 Task: Send an email with the signature Kiera Campbell with the subject Request for feedback on a media kit and the message Could you please provide a breakdown of the project communication plan? from softage.3@softage.net to softage.1@softage.net with an attached audio file Soundtrack.mp3 and move the email from Sent Items to the folder Quality control
Action: Mouse moved to (309, 346)
Screenshot: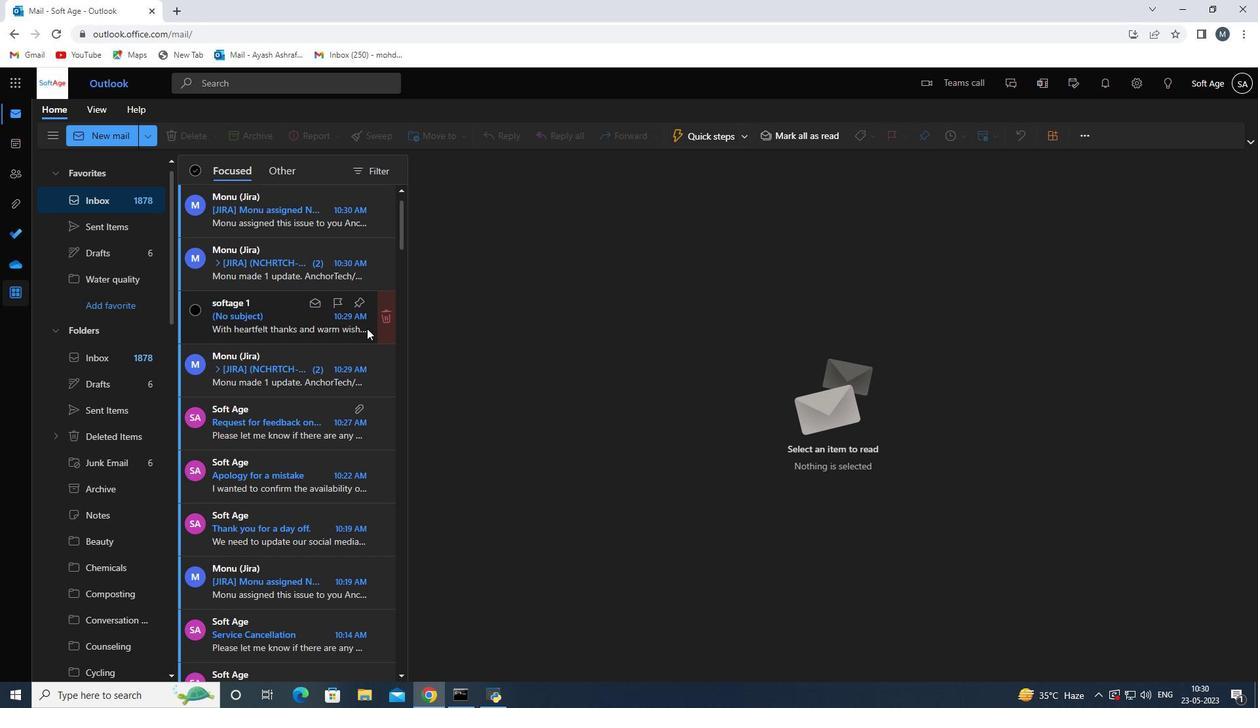 
Action: Mouse scrolled (309, 347) with delta (0, 0)
Screenshot: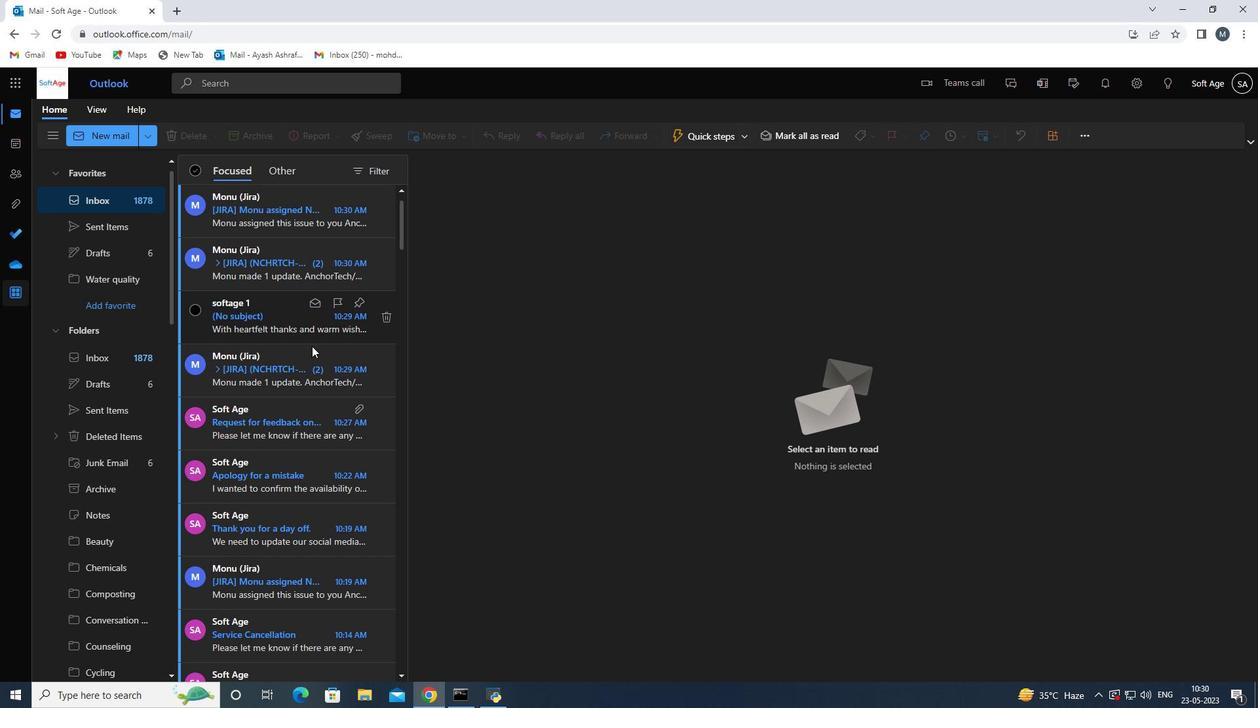 
Action: Mouse moved to (304, 340)
Screenshot: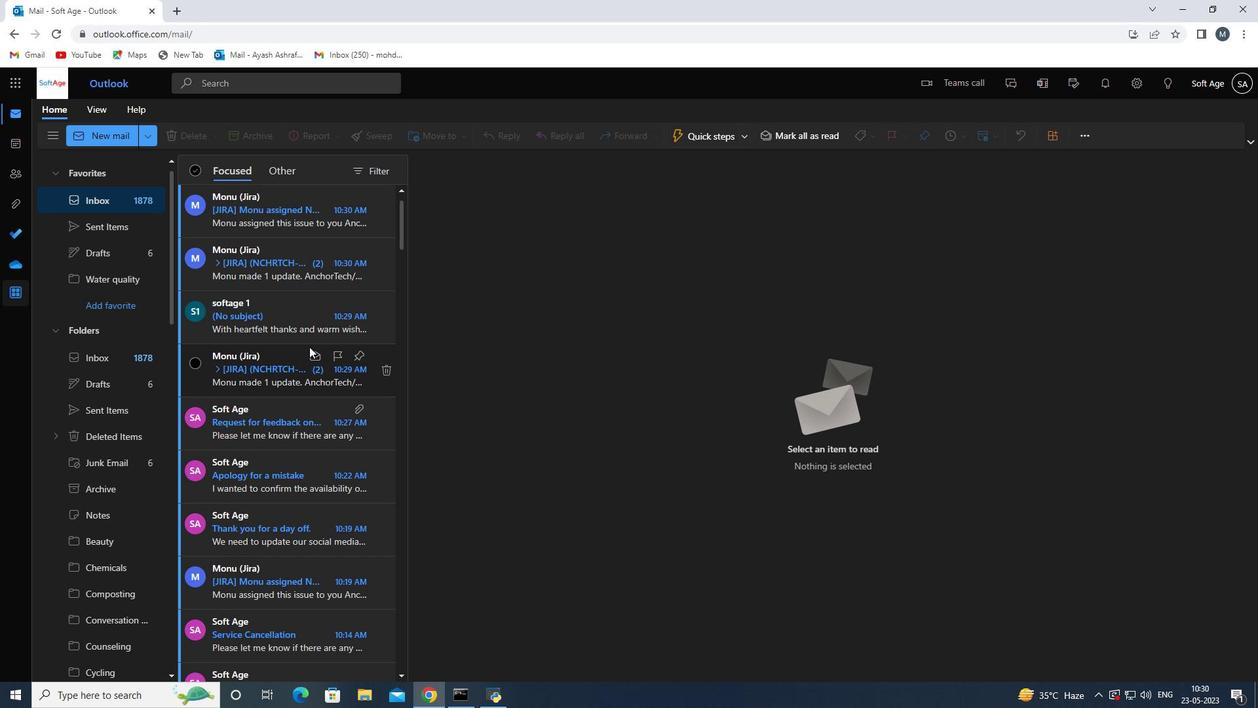 
Action: Mouse scrolled (309, 347) with delta (0, 0)
Screenshot: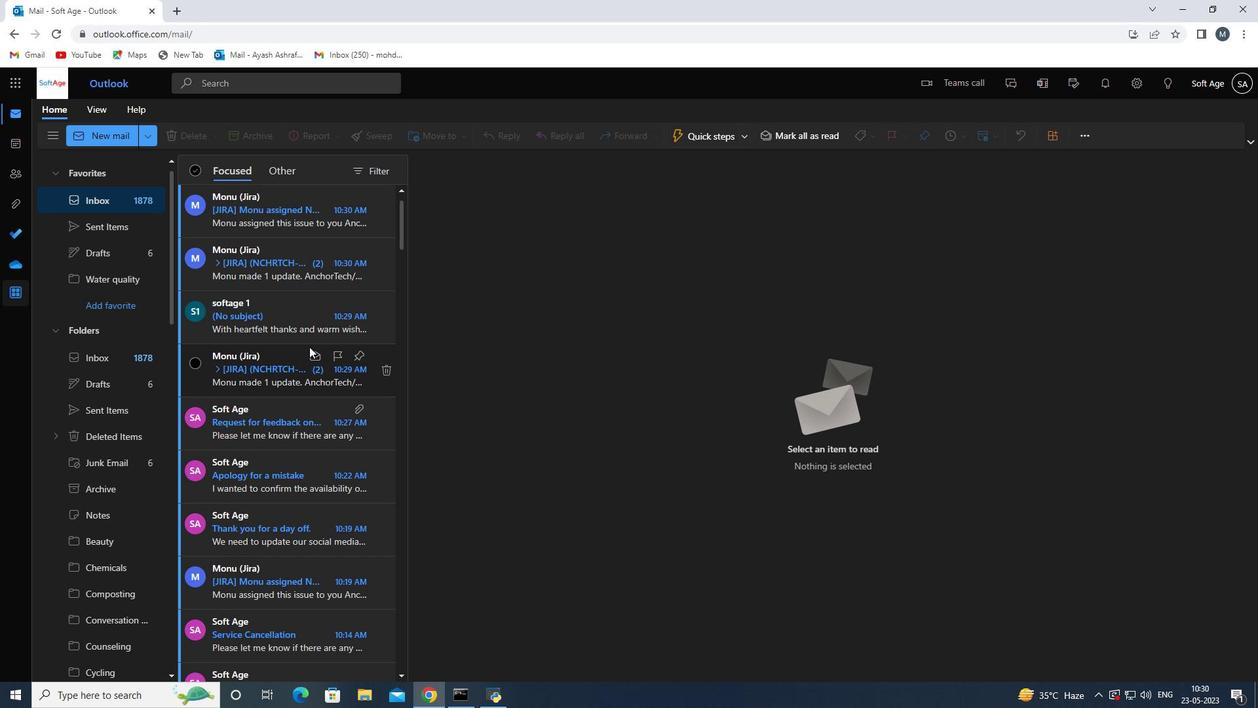 
Action: Mouse moved to (293, 323)
Screenshot: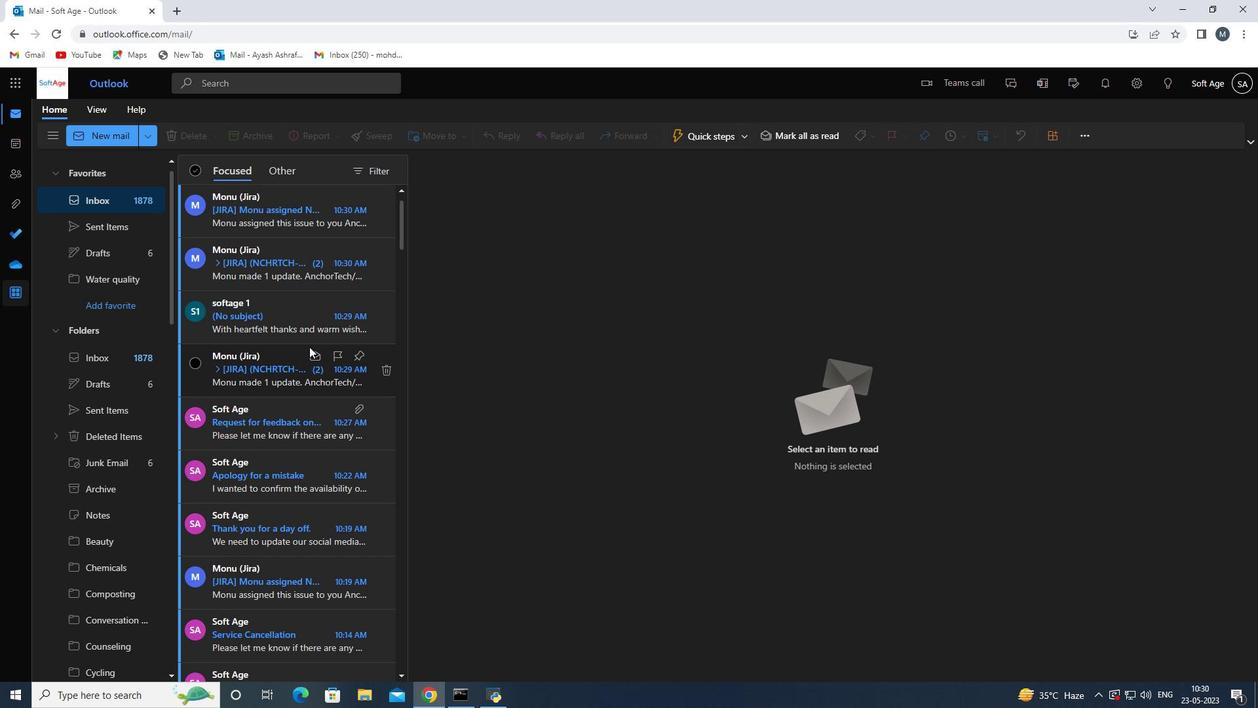 
Action: Mouse scrolled (309, 347) with delta (0, 0)
Screenshot: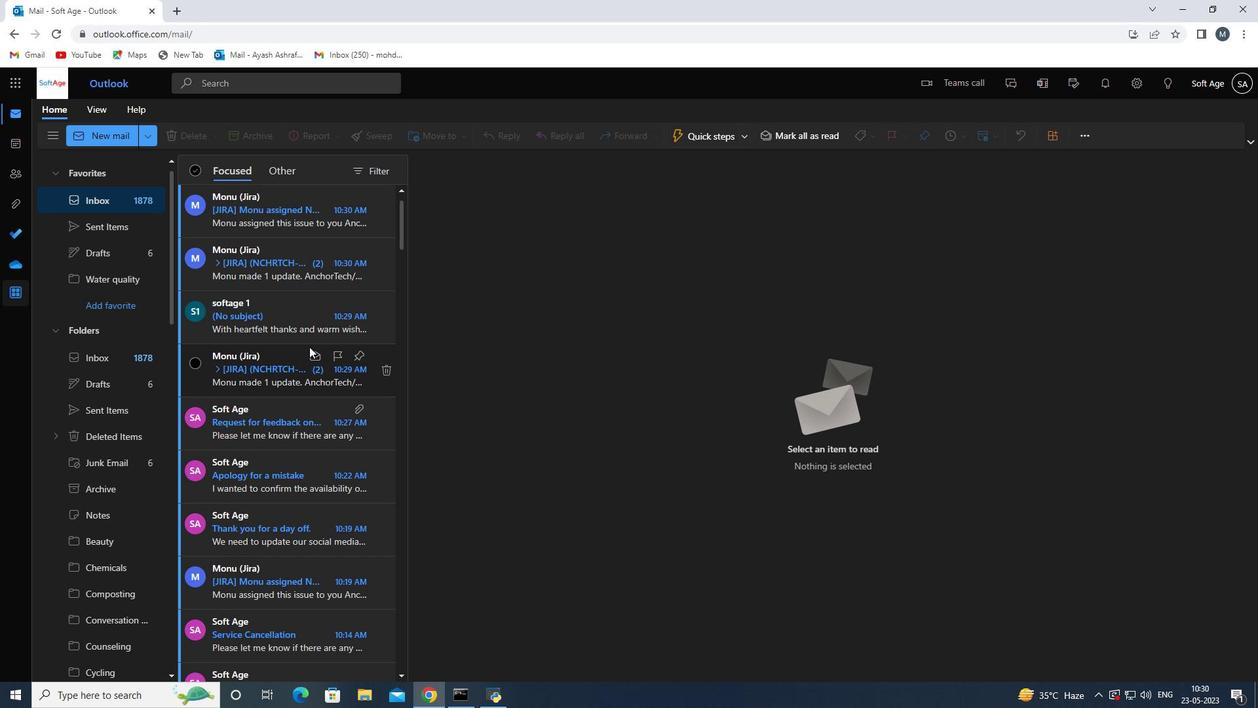 
Action: Mouse moved to (290, 319)
Screenshot: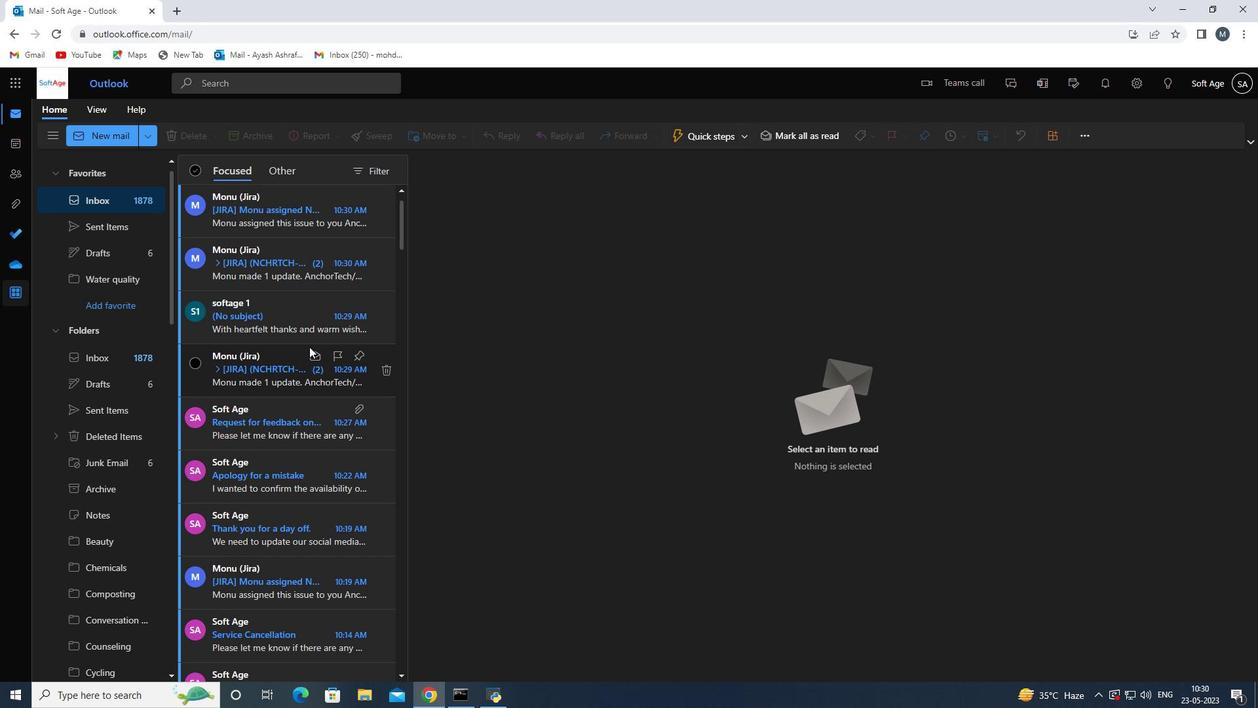 
Action: Mouse scrolled (309, 347) with delta (0, 0)
Screenshot: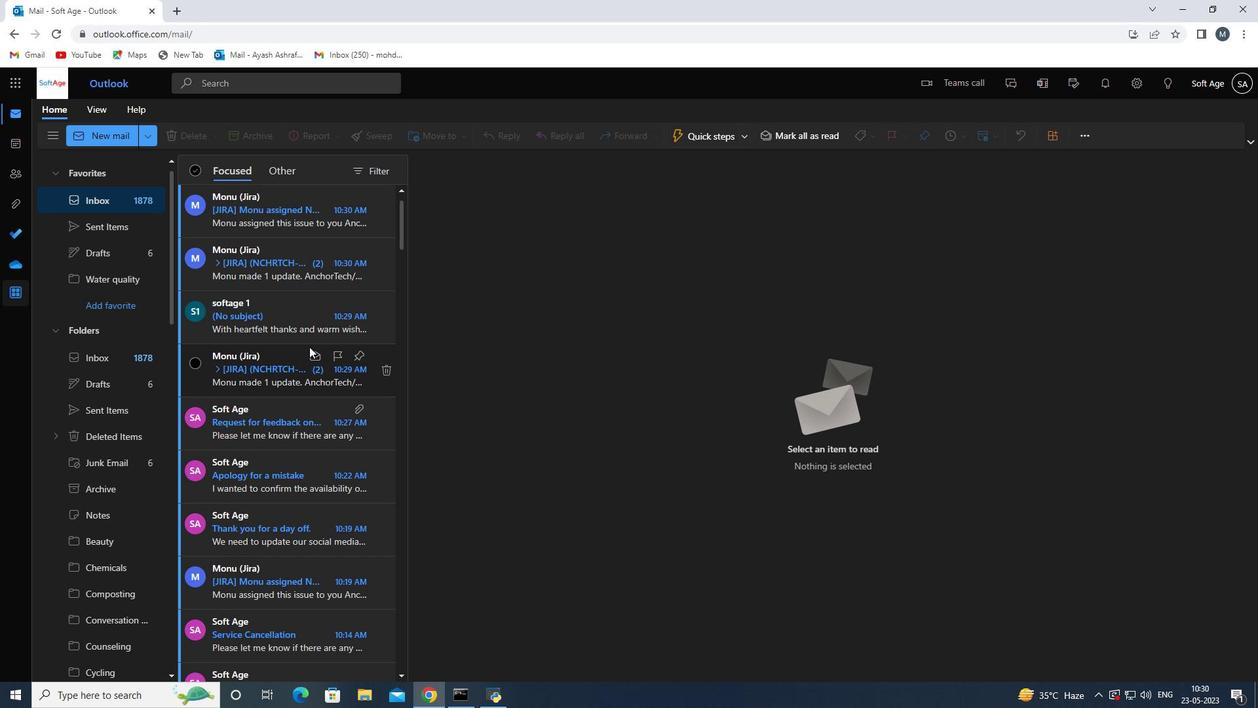 
Action: Mouse moved to (286, 317)
Screenshot: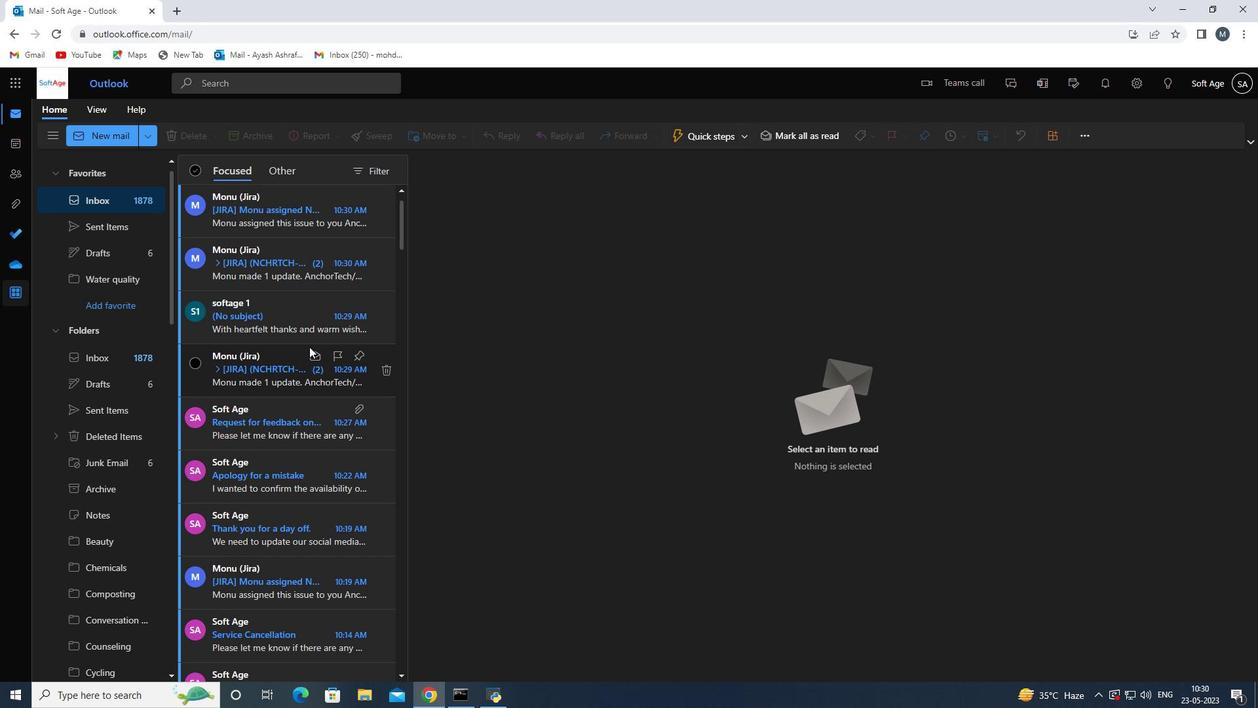 
Action: Mouse scrolled (309, 347) with delta (0, 0)
Screenshot: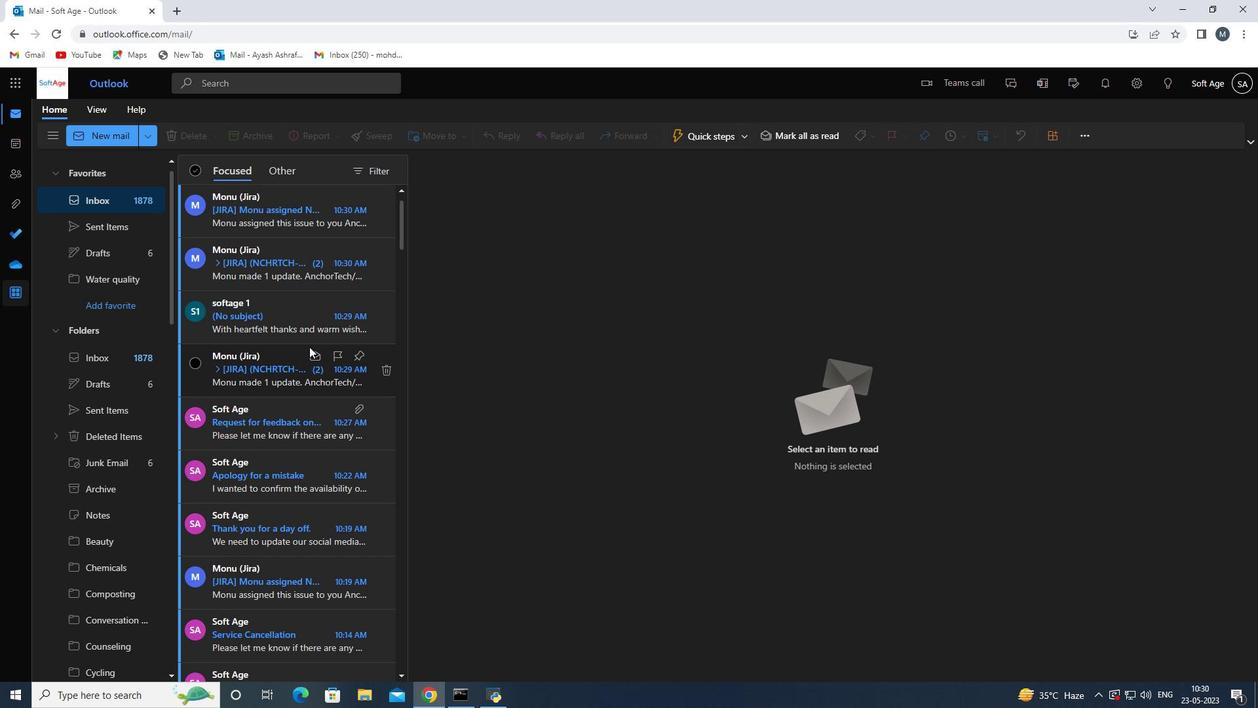 
Action: Mouse moved to (112, 137)
Screenshot: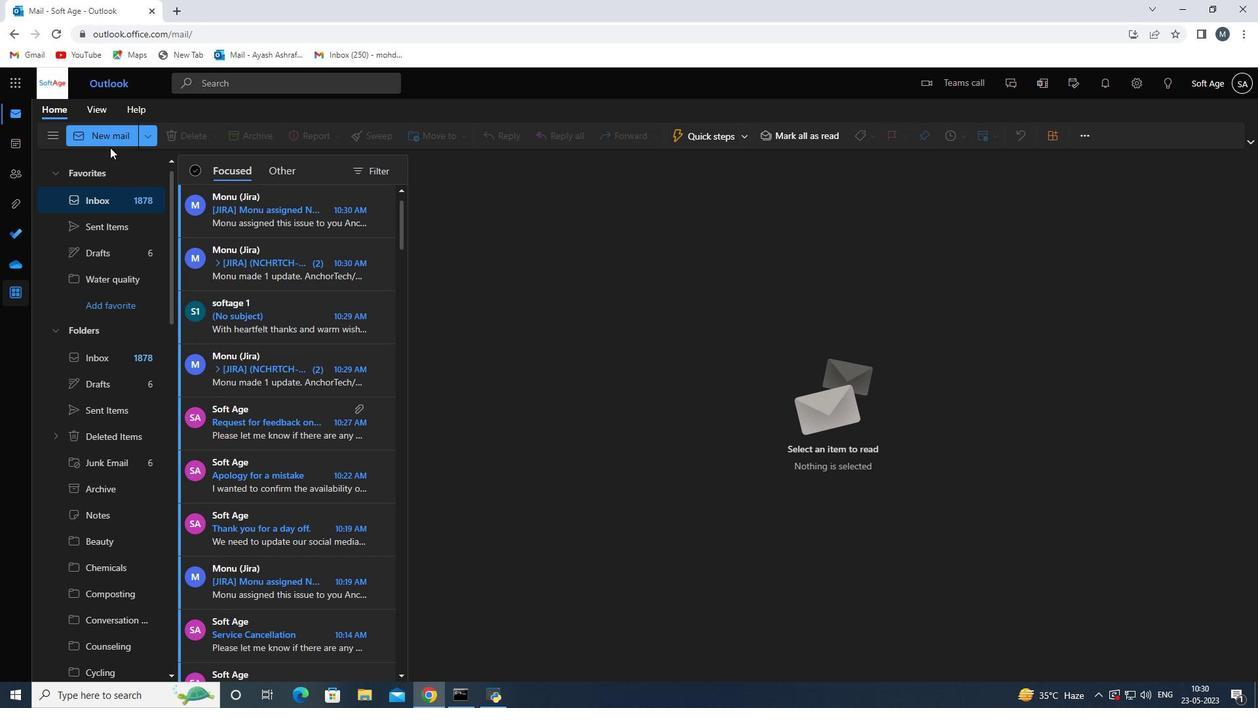 
Action: Mouse pressed left at (112, 137)
Screenshot: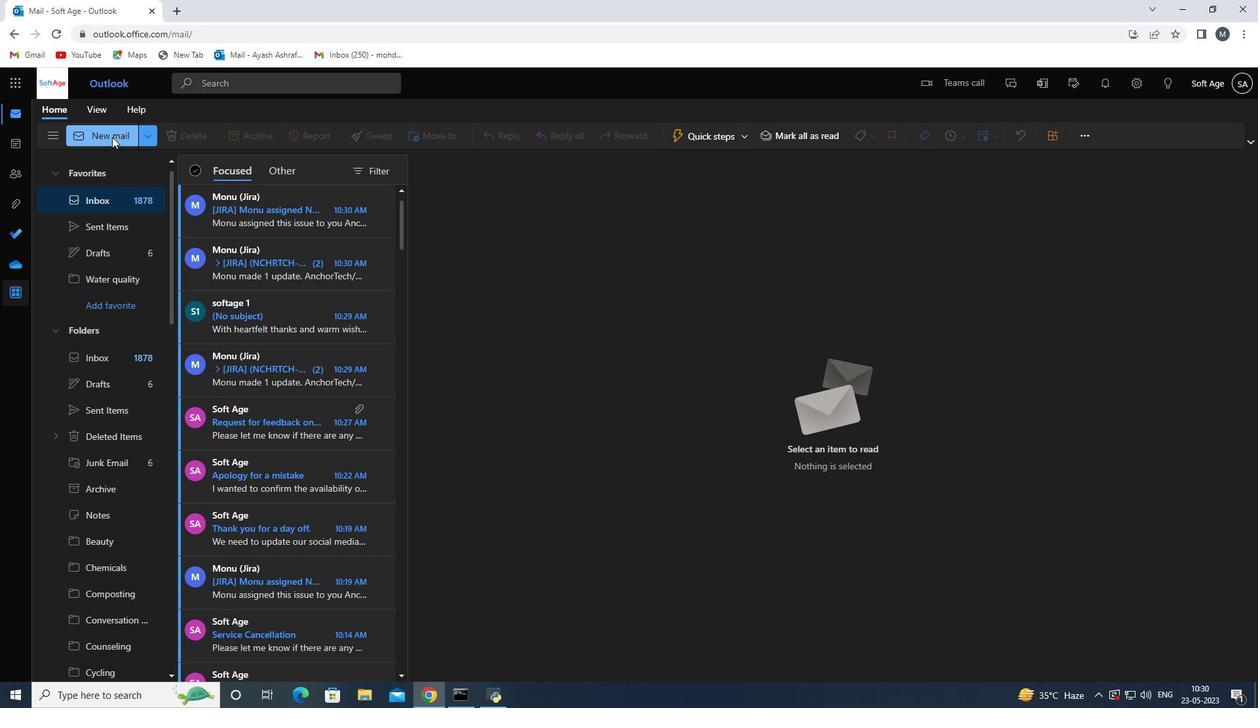 
Action: Mouse moved to (885, 136)
Screenshot: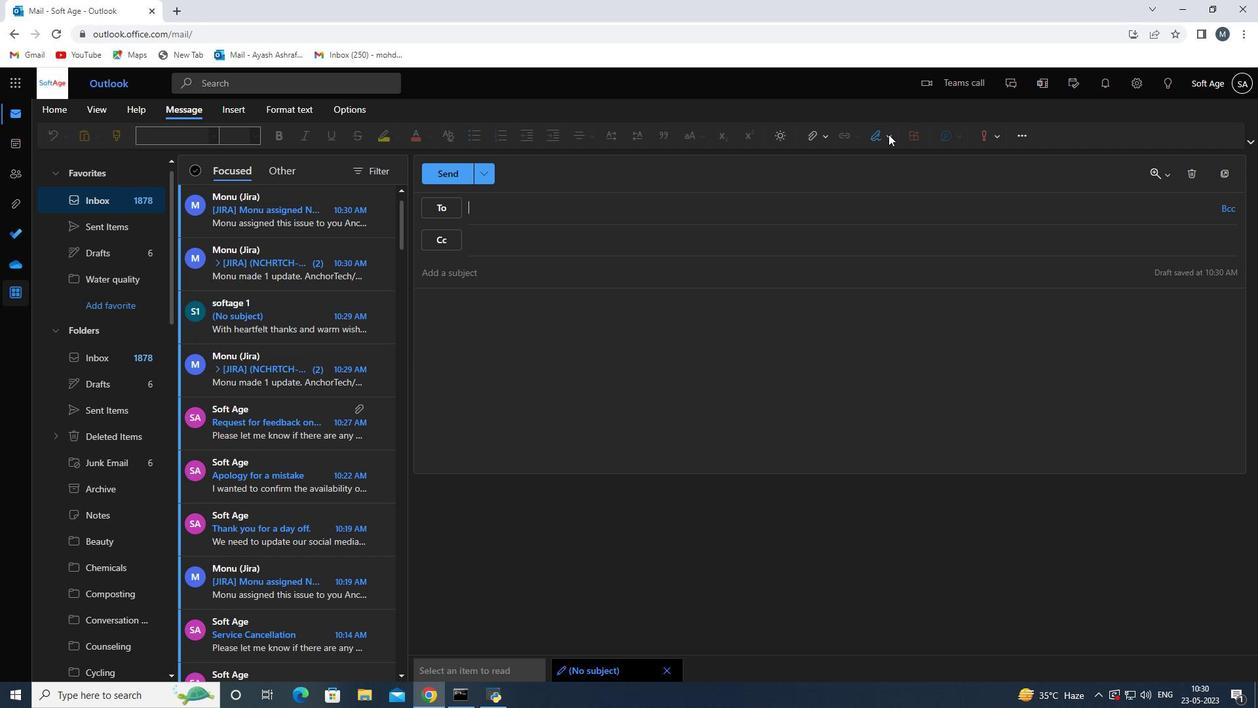 
Action: Mouse pressed left at (885, 136)
Screenshot: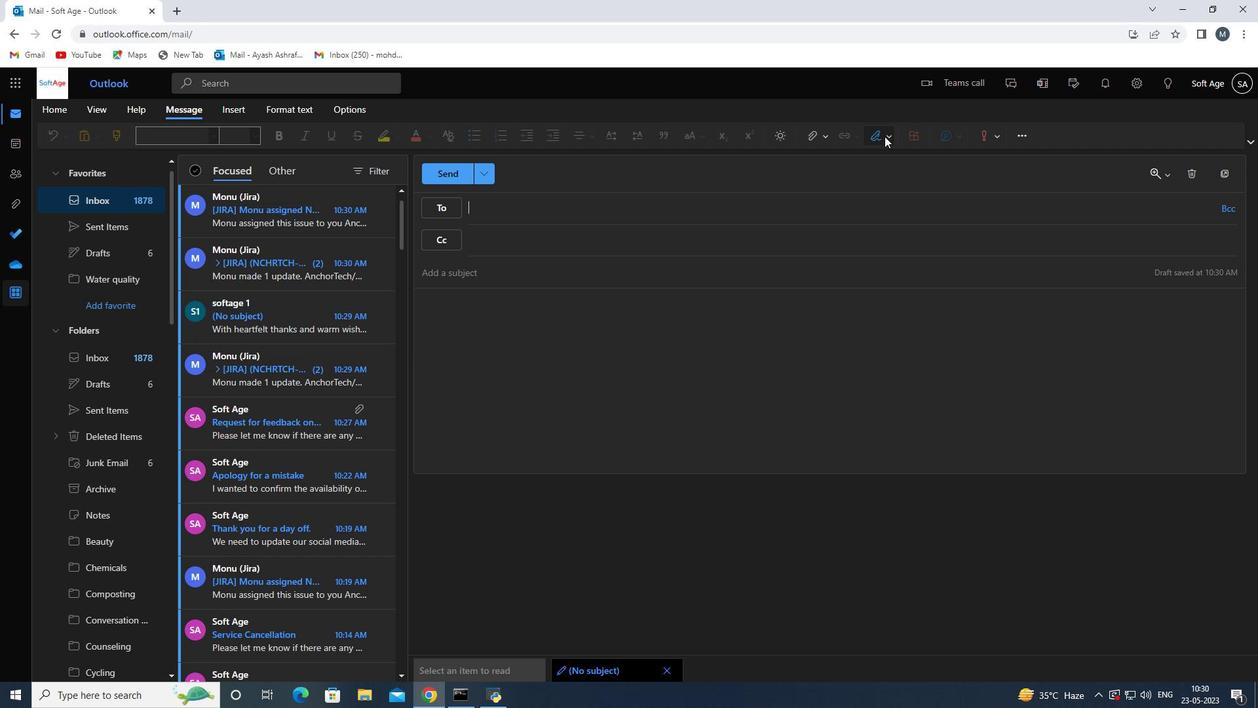 
Action: Mouse moved to (858, 191)
Screenshot: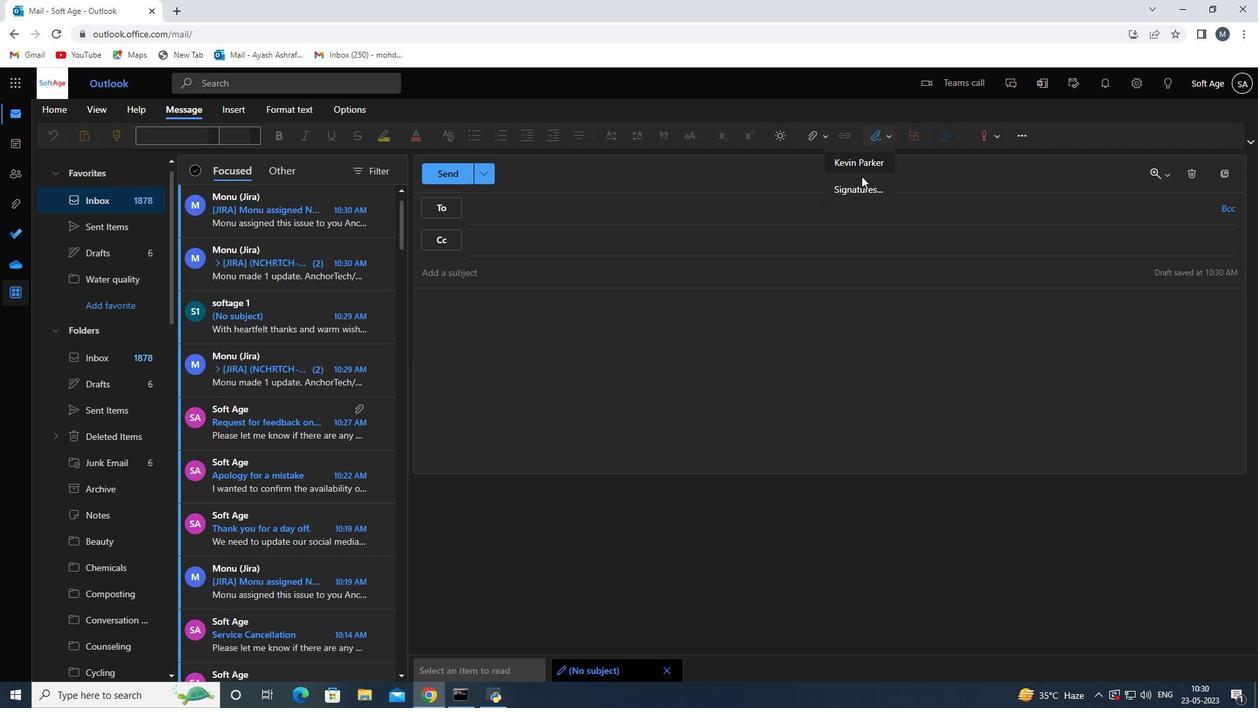
Action: Mouse pressed left at (858, 191)
Screenshot: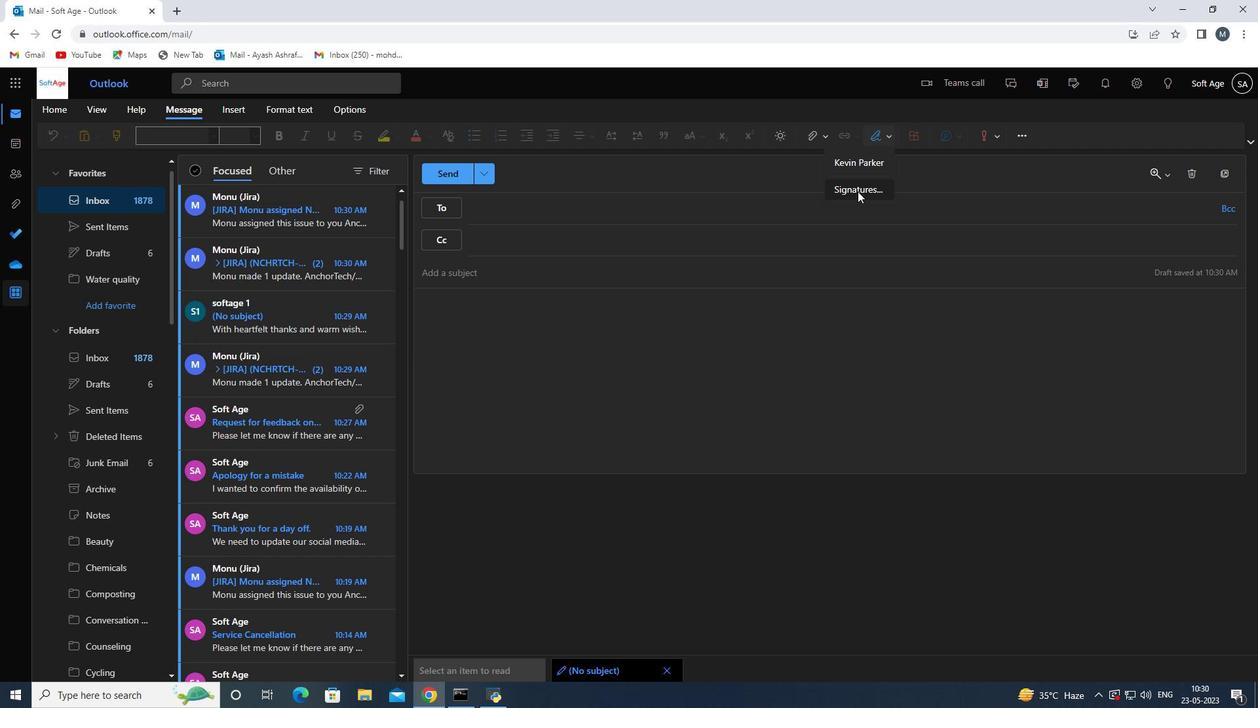 
Action: Mouse moved to (880, 247)
Screenshot: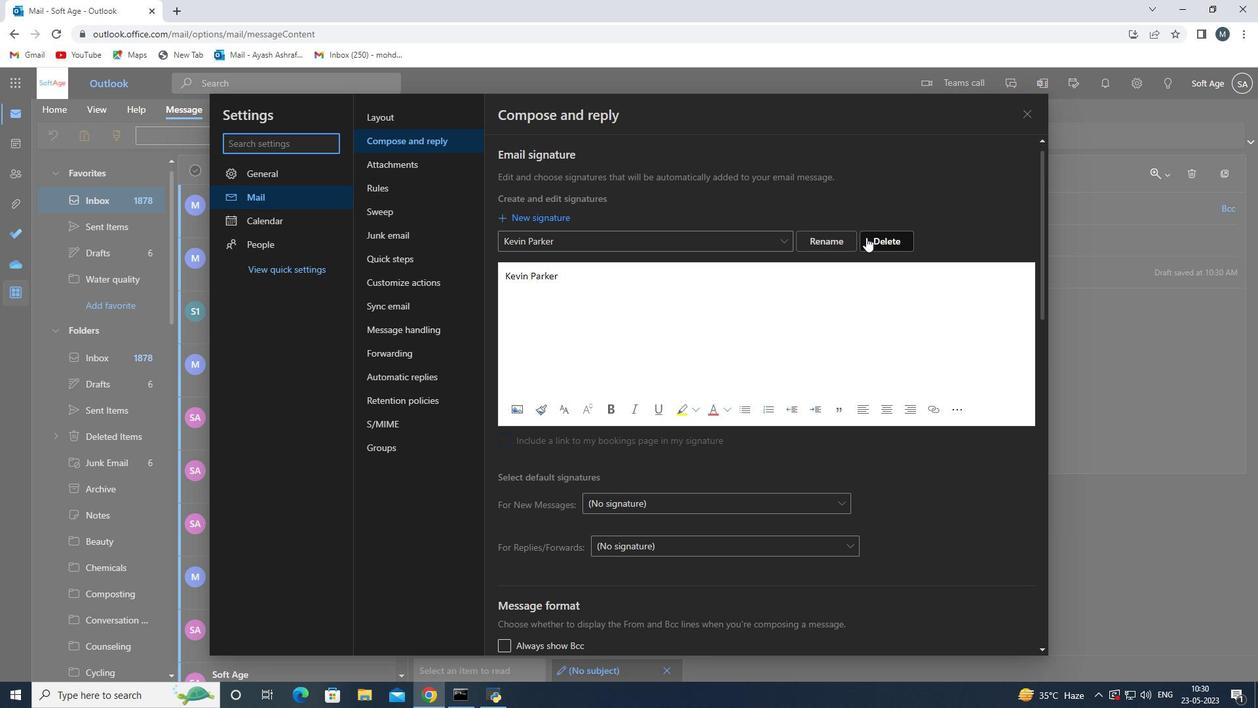 
Action: Mouse pressed left at (880, 247)
Screenshot: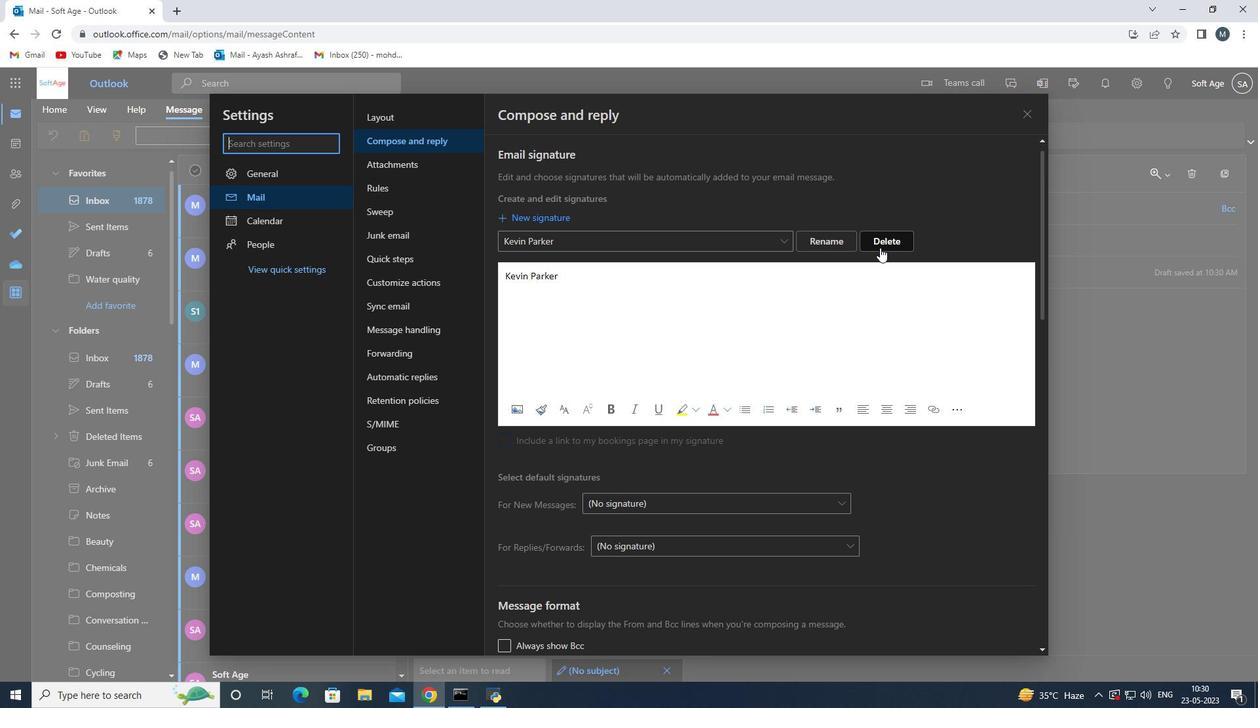 
Action: Mouse moved to (647, 246)
Screenshot: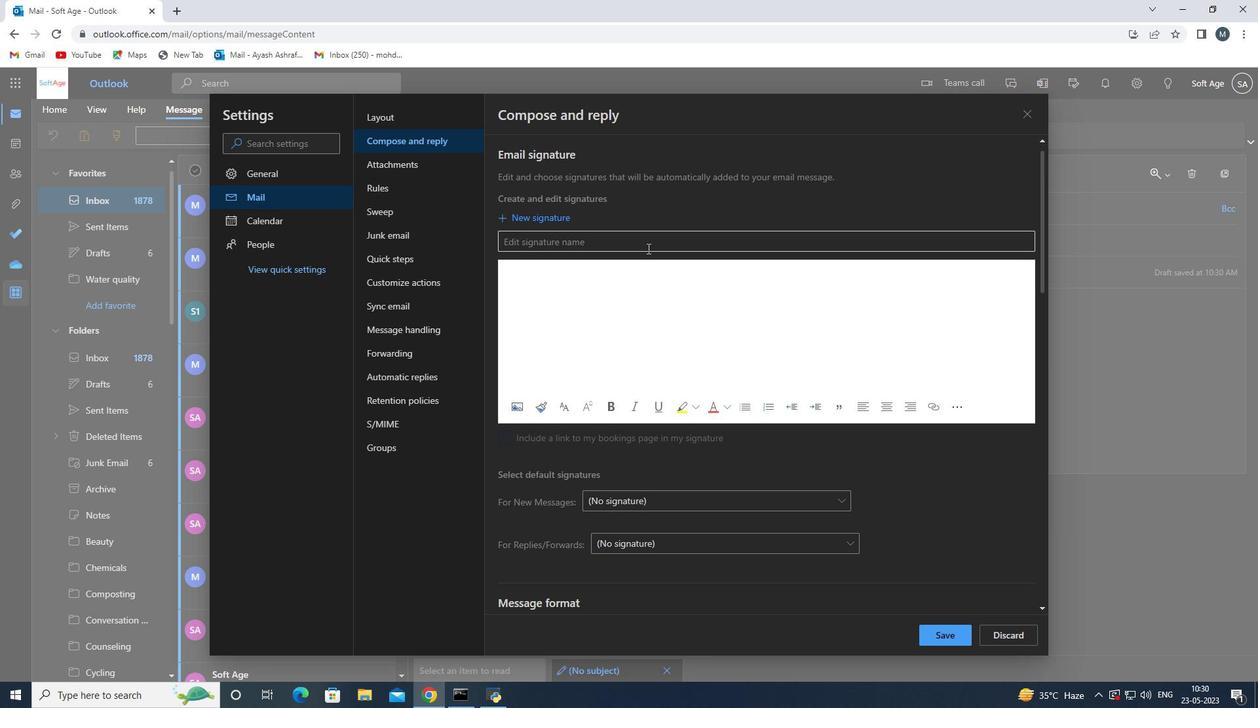 
Action: Mouse pressed left at (647, 246)
Screenshot: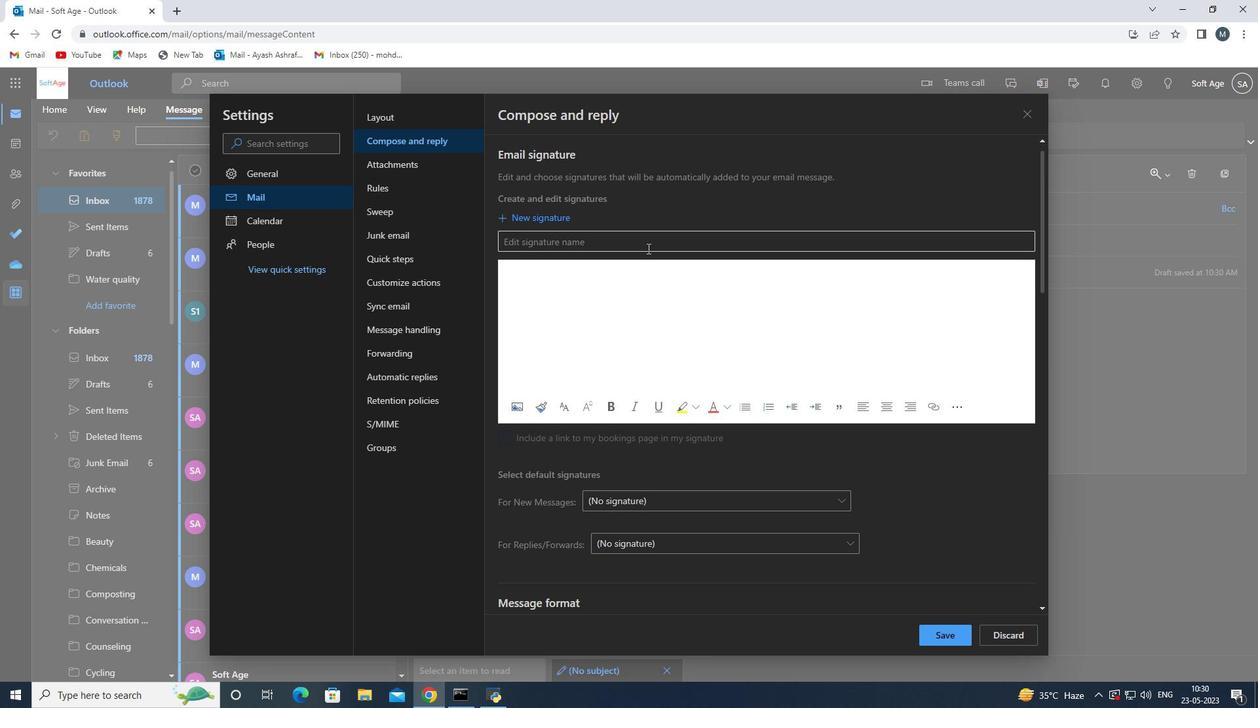 
Action: Key pressed <Key.shift>Kiera<Key.space><Key.shift><Key.shift>Campbell
Screenshot: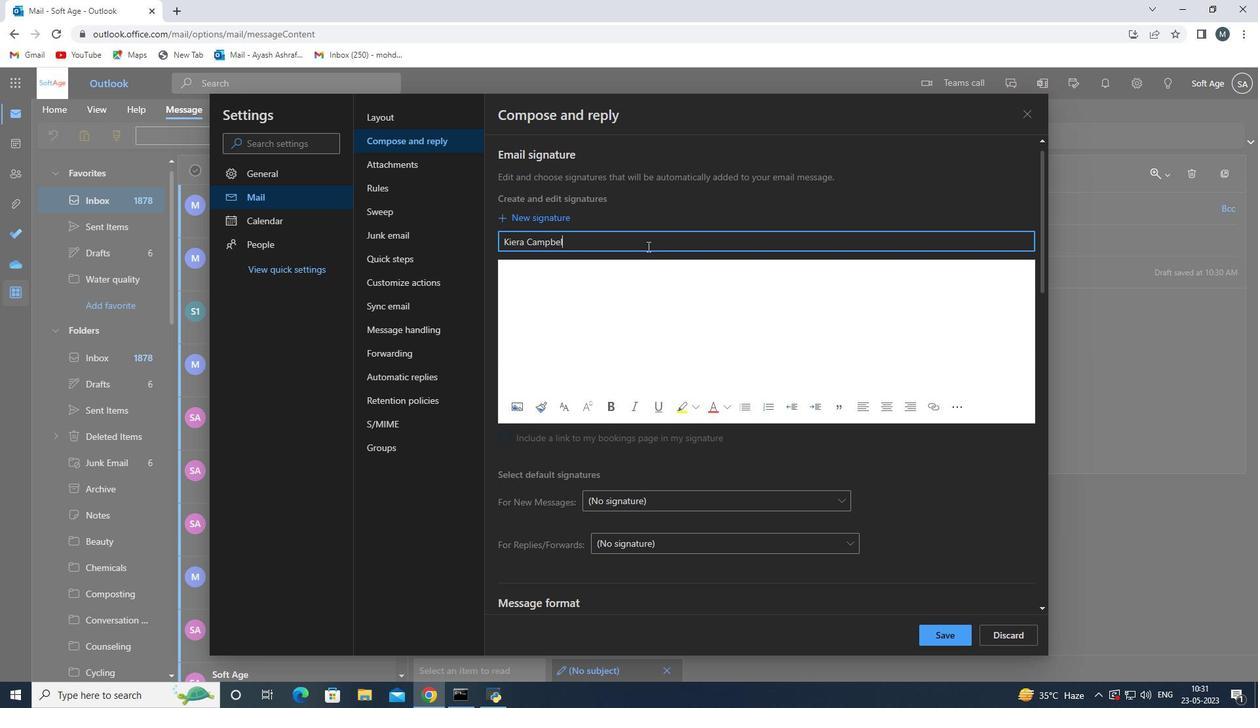 
Action: Mouse moved to (623, 279)
Screenshot: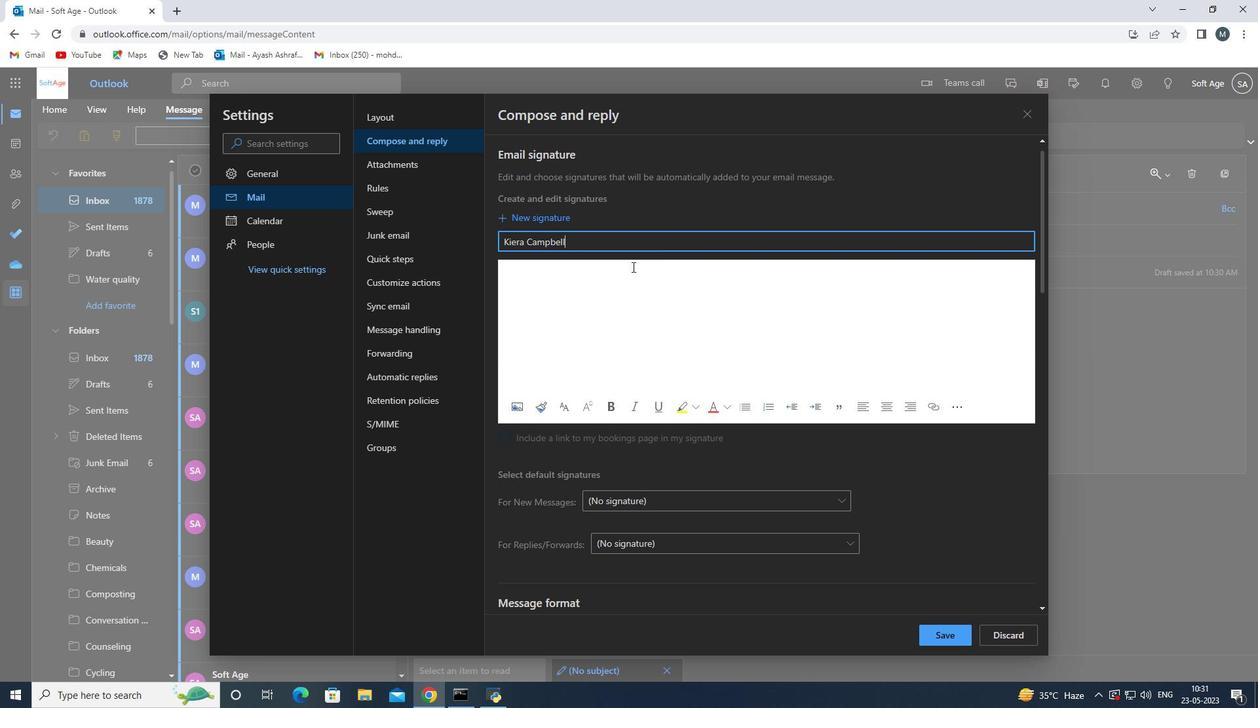 
Action: Mouse pressed left at (623, 279)
Screenshot: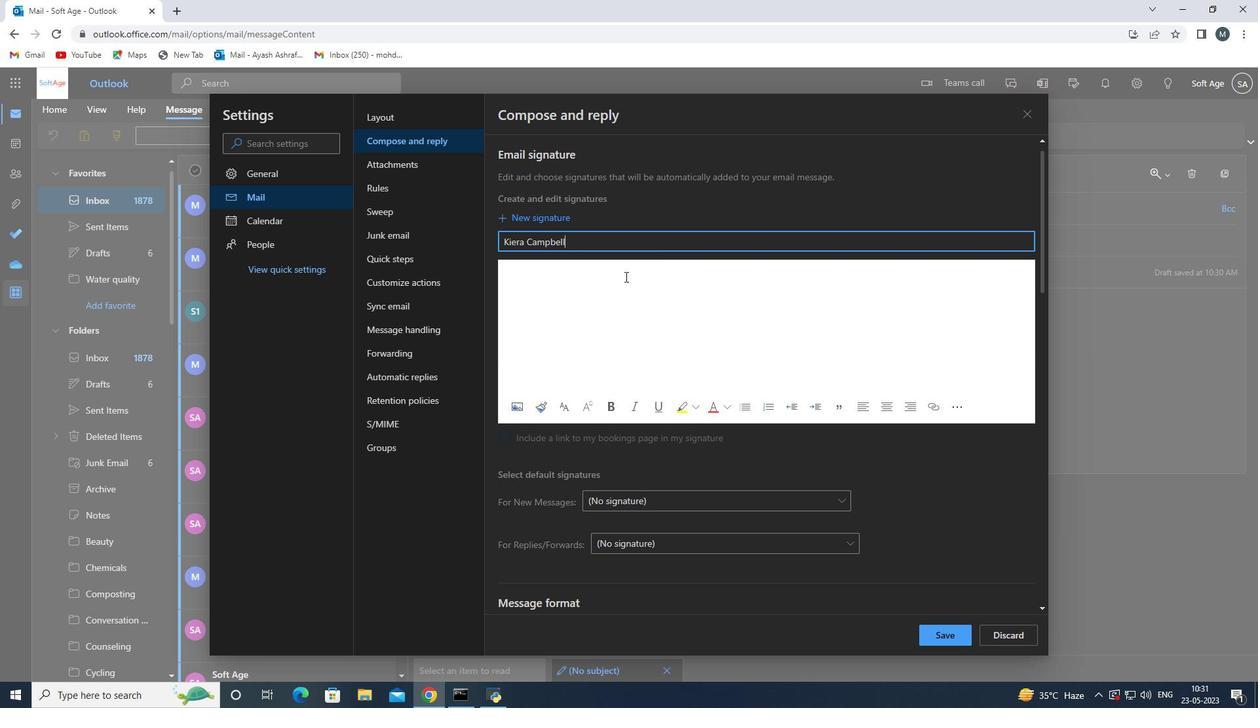 
Action: Mouse moved to (619, 281)
Screenshot: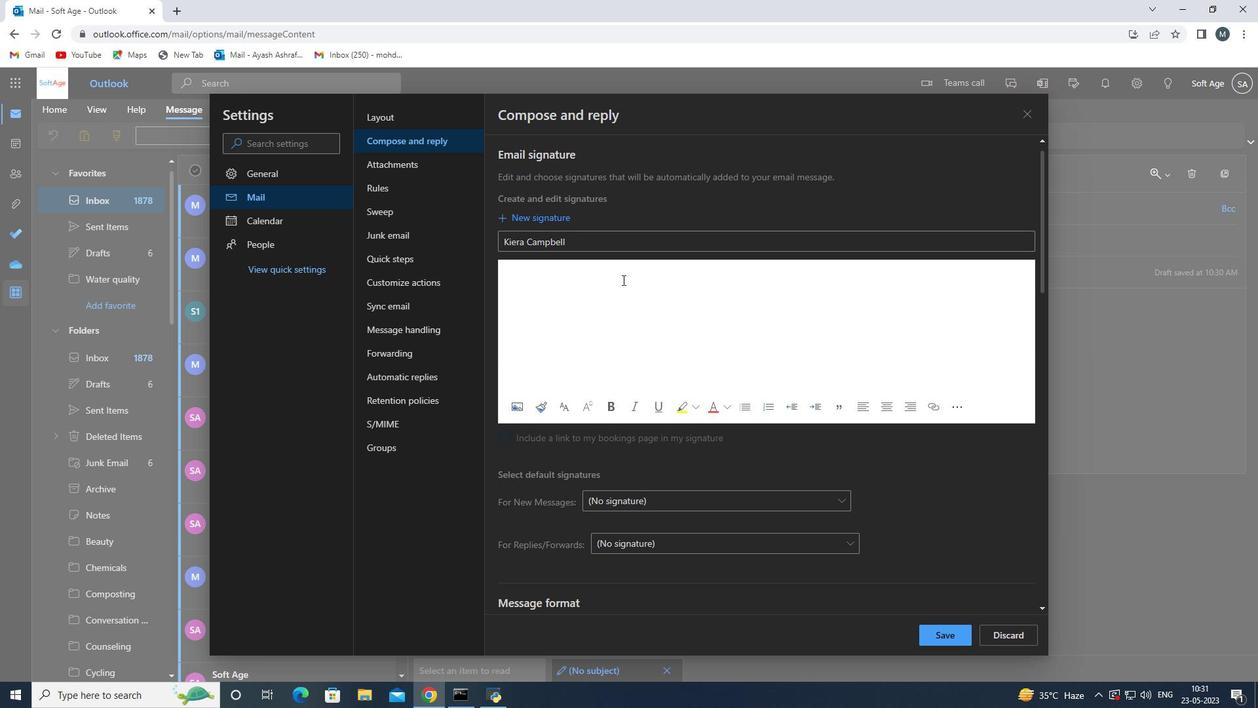 
Action: Key pressed <Key.shift>Kiera<Key.space><Key.shift>Campbell
Screenshot: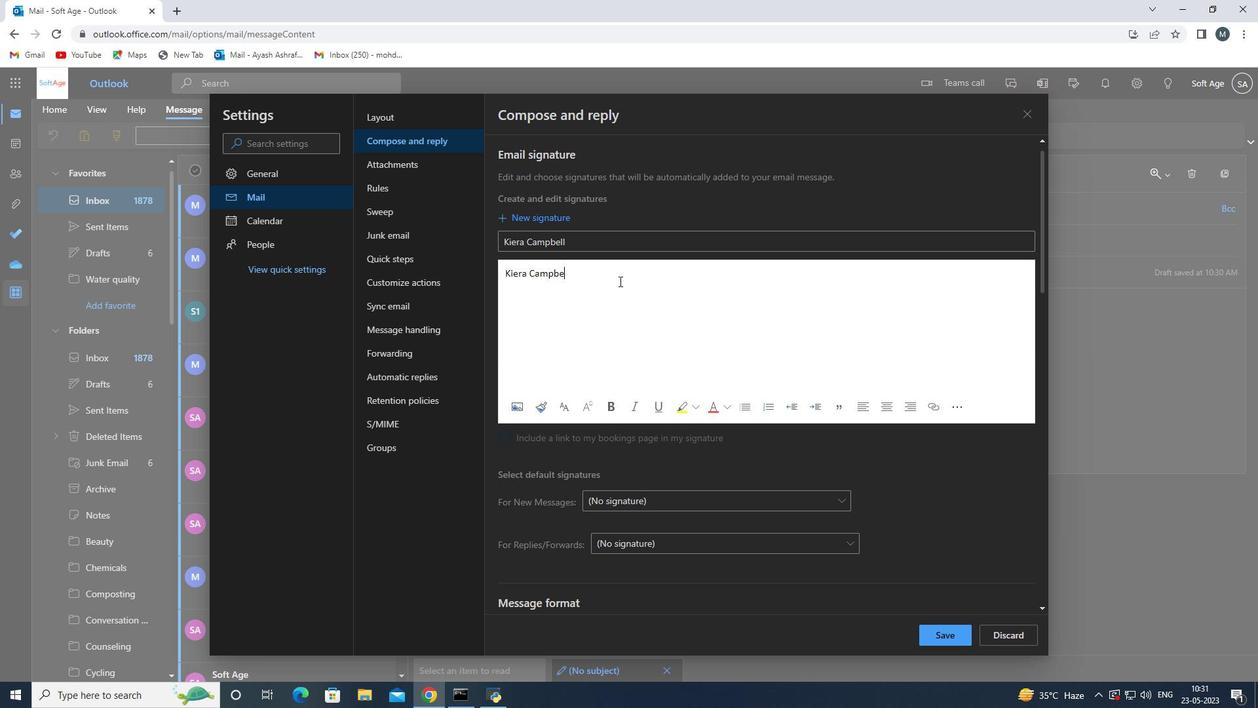 
Action: Mouse moved to (947, 642)
Screenshot: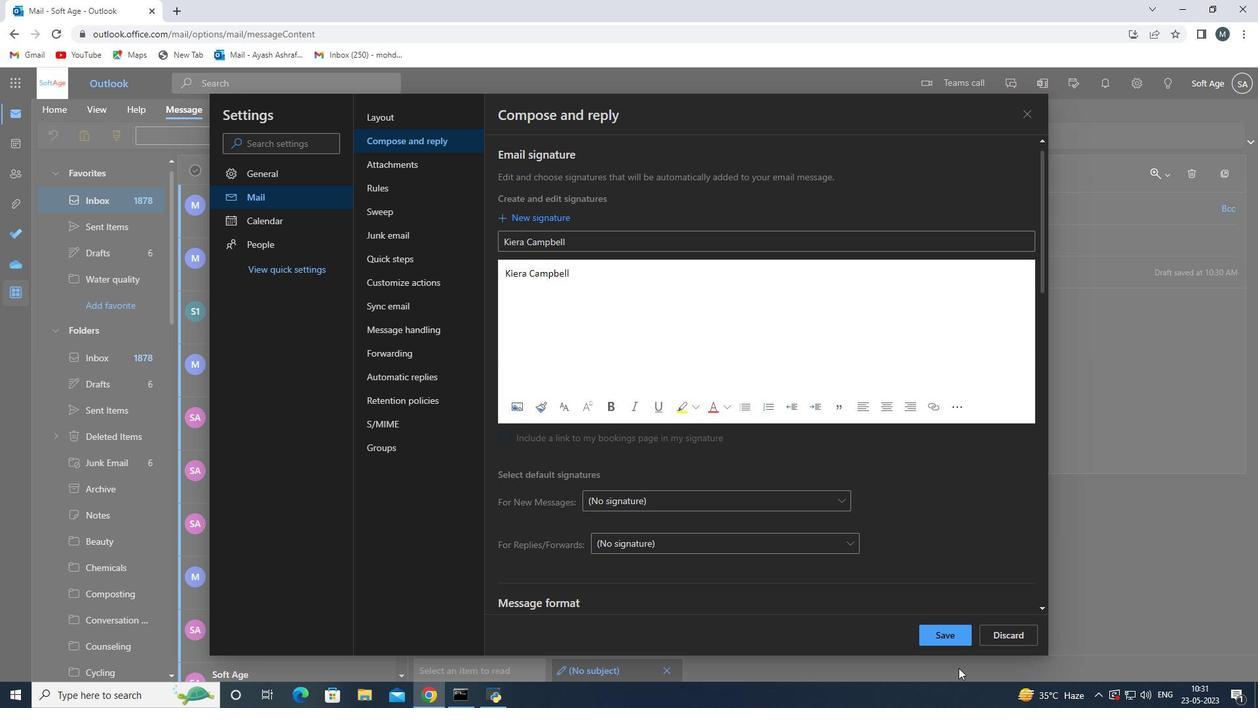 
Action: Mouse pressed left at (947, 642)
Screenshot: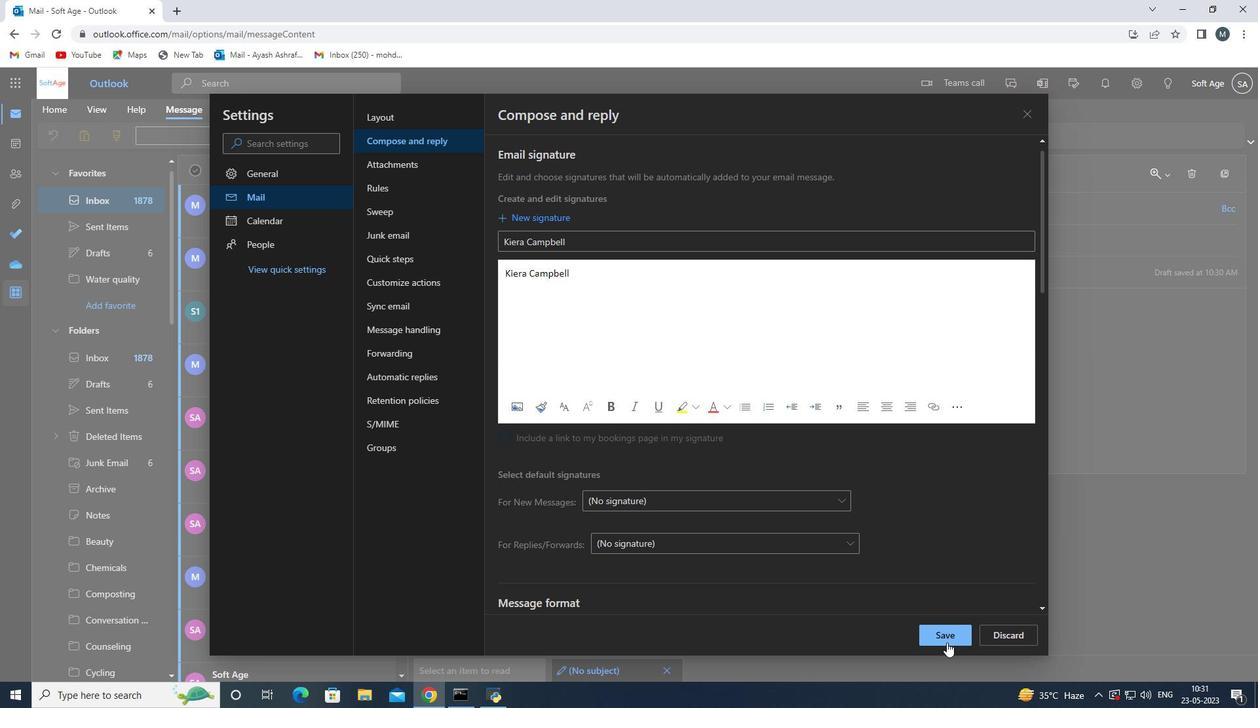 
Action: Mouse moved to (1033, 114)
Screenshot: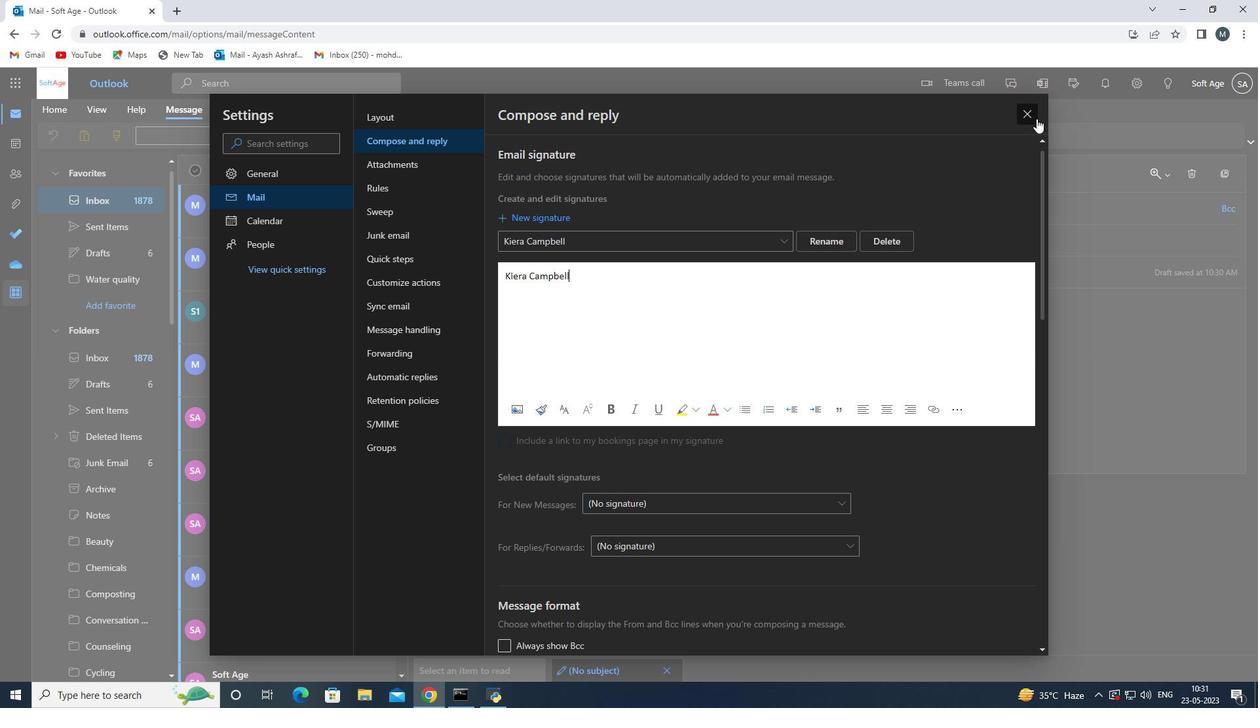 
Action: Mouse pressed left at (1033, 114)
Screenshot: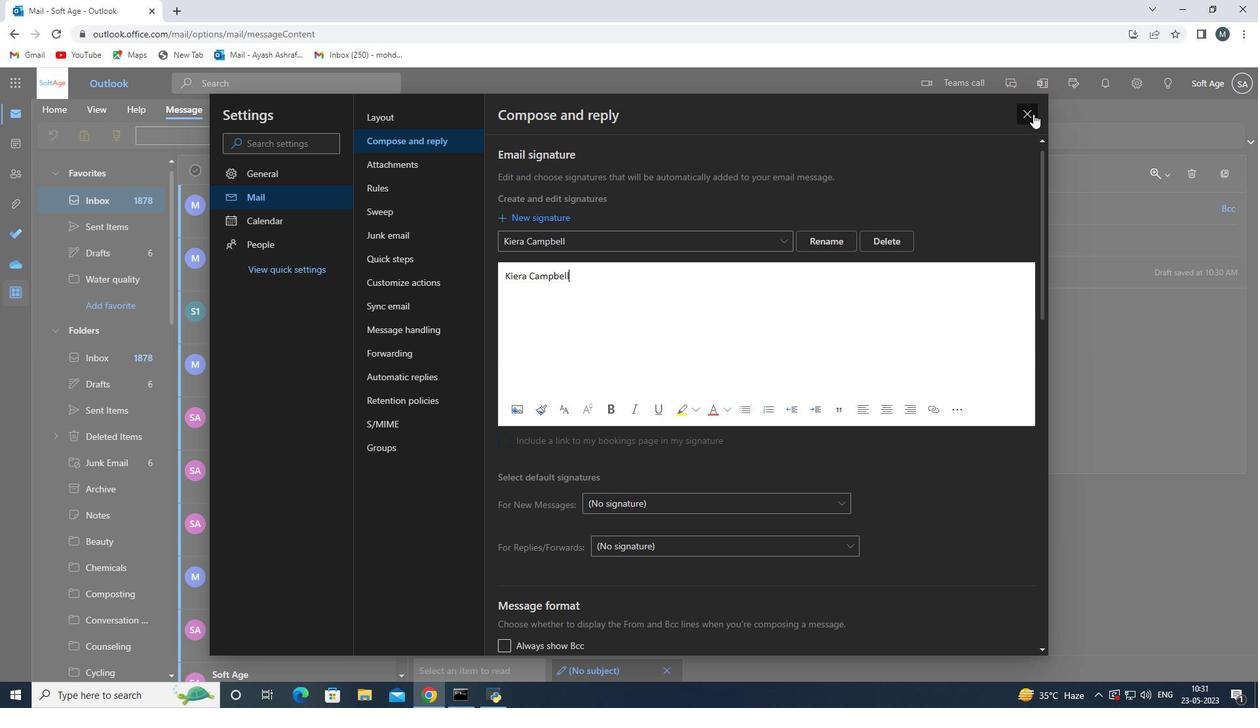 
Action: Mouse moved to (502, 277)
Screenshot: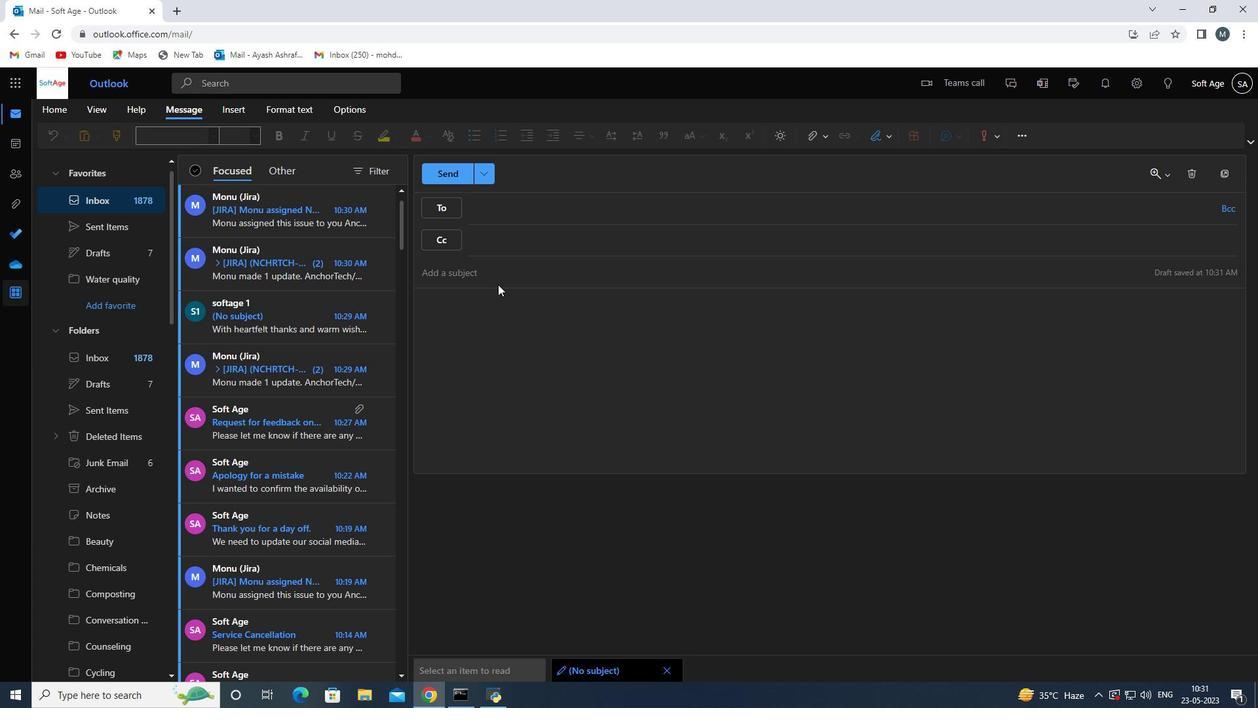 
Action: Mouse pressed left at (502, 277)
Screenshot: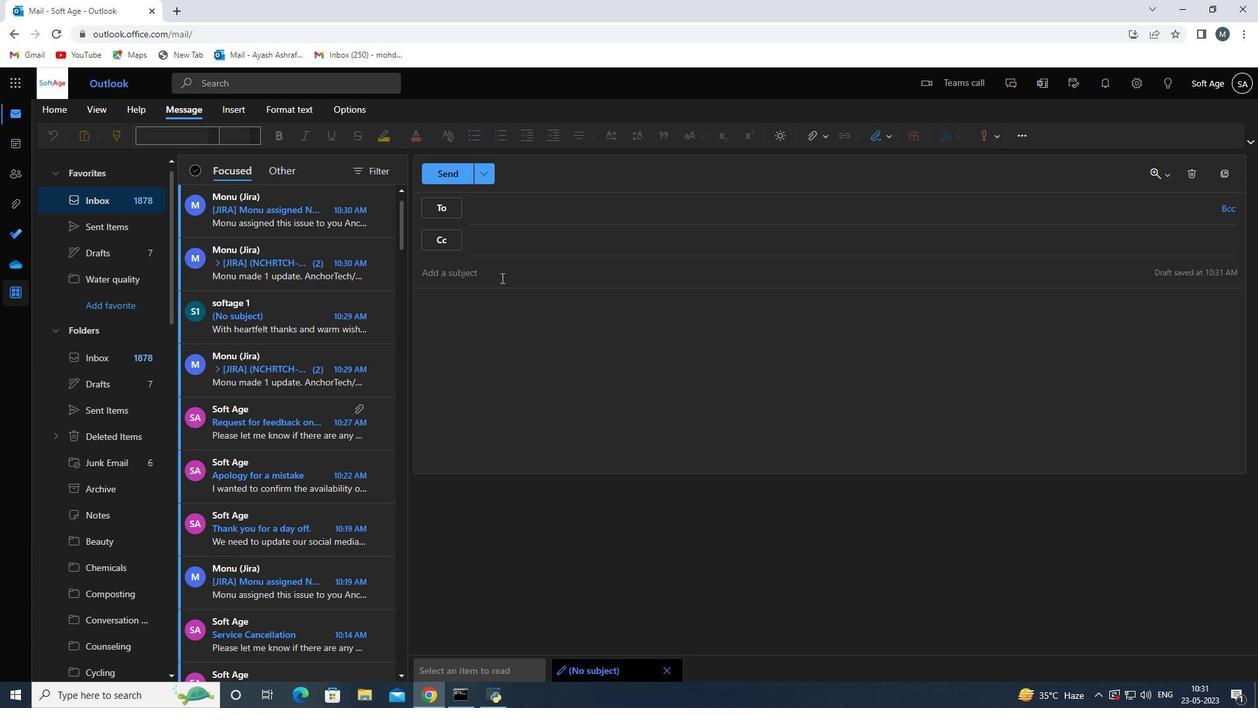 
Action: Key pressed <Key.shift><Key.shift><Key.shift>Request<Key.space>for<Key.space>feedback<Key.space>on<Key.space>a<Key.space>media<Key.space>kit<Key.space><Key.enter><Key.shift>Could<Key.space>you<Key.space>please<Key.space>provide<Key.space>a<Key.space>breakdown<Key.space>of<Key.space>th<Key.space><Key.backspace>e<Key.space>project<Key.space>communication<Key.space>plan<Key.space><Key.enter>
Screenshot: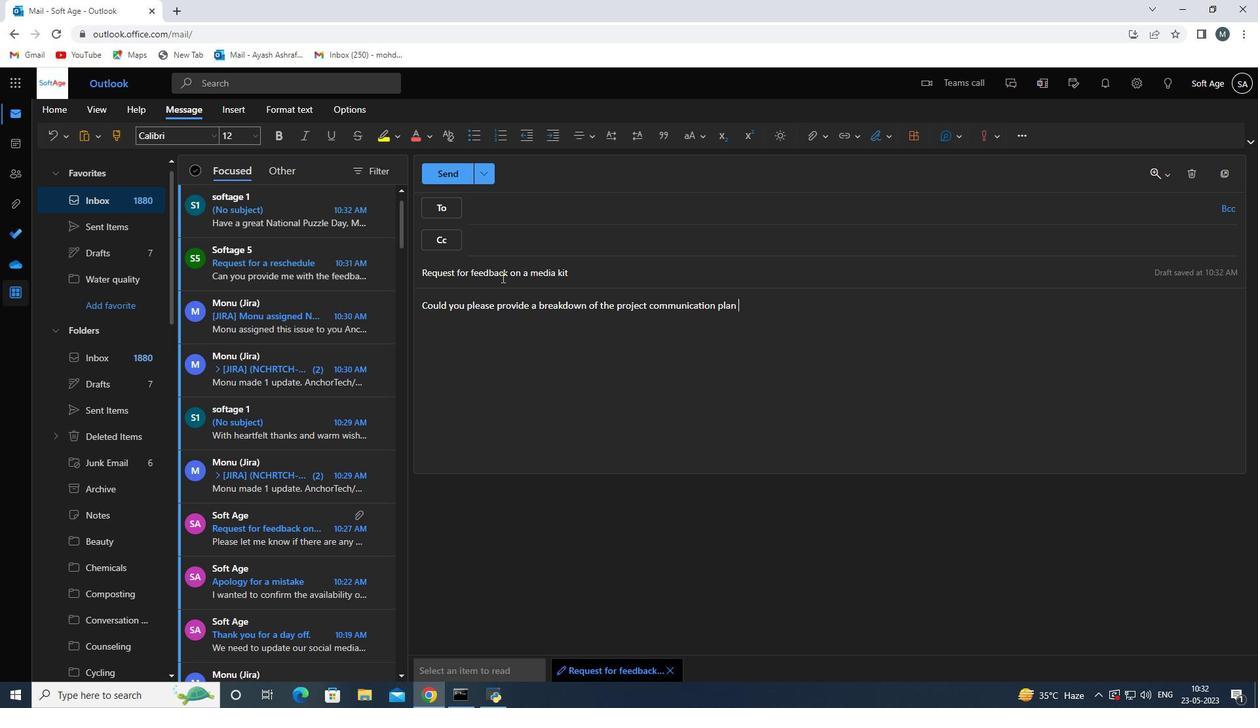 
Action: Mouse moved to (888, 135)
Screenshot: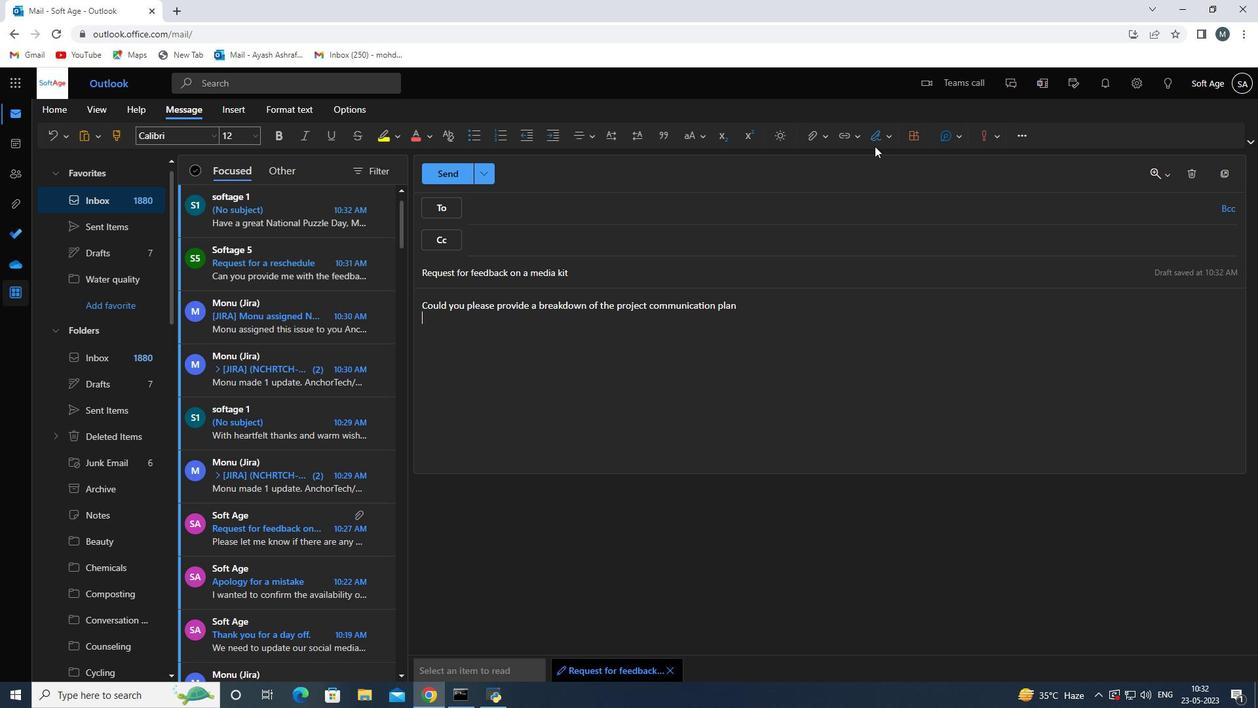 
Action: Mouse pressed left at (888, 135)
Screenshot: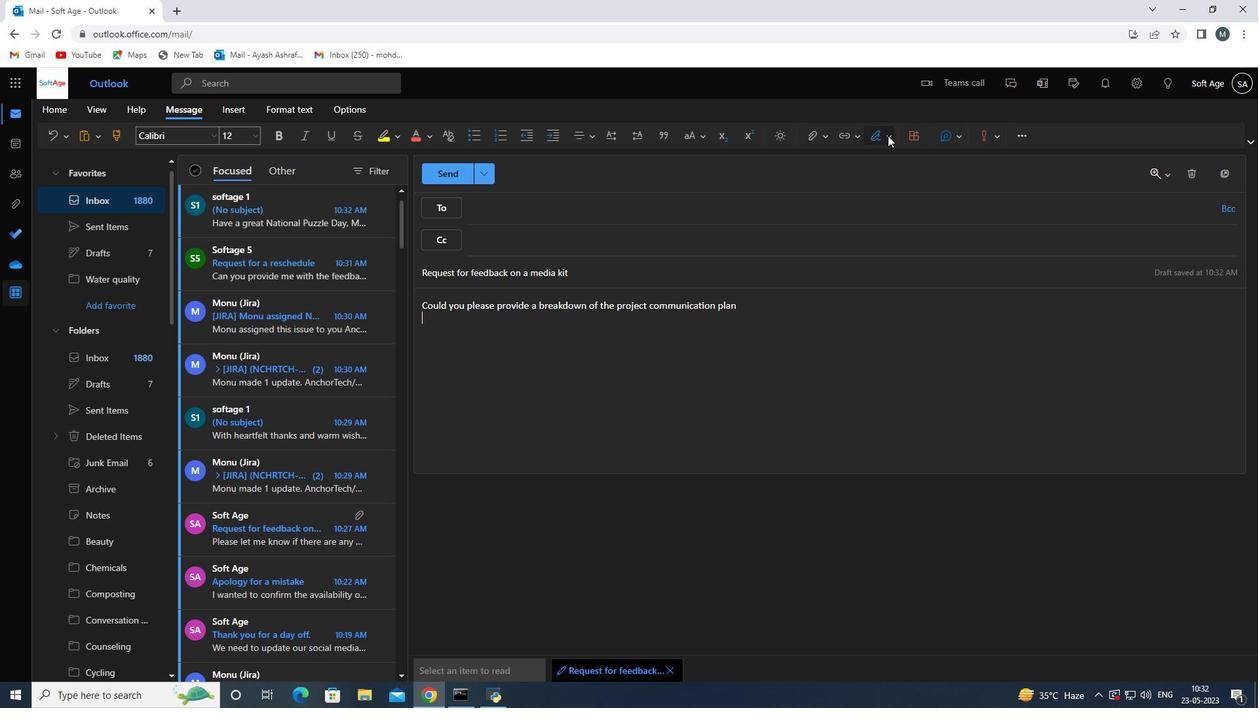 
Action: Mouse moved to (863, 163)
Screenshot: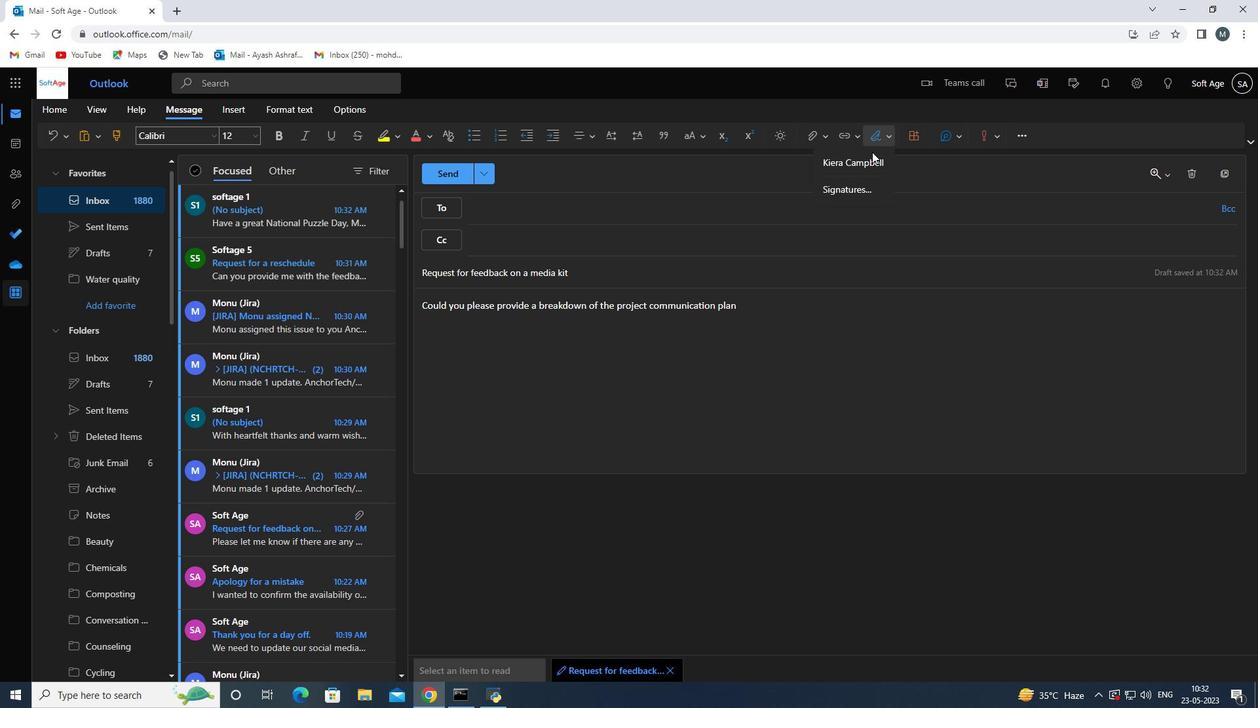 
Action: Mouse pressed left at (863, 163)
Screenshot: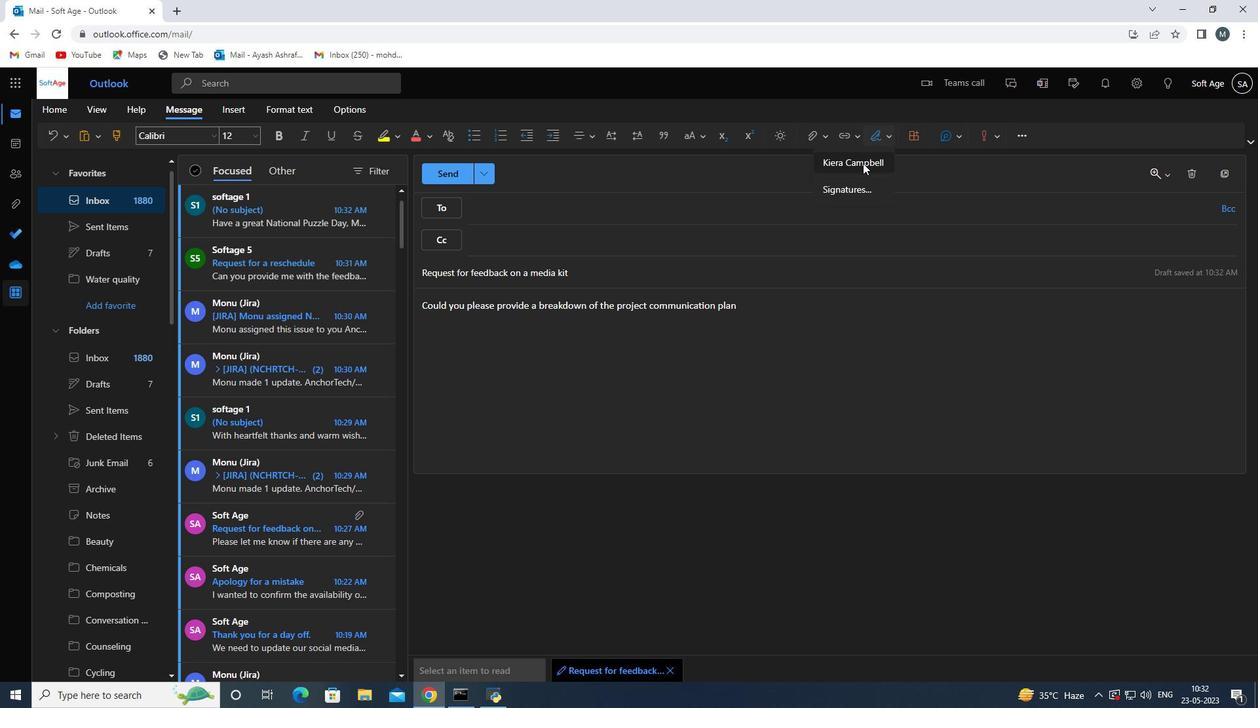 
Action: Mouse moved to (573, 208)
Screenshot: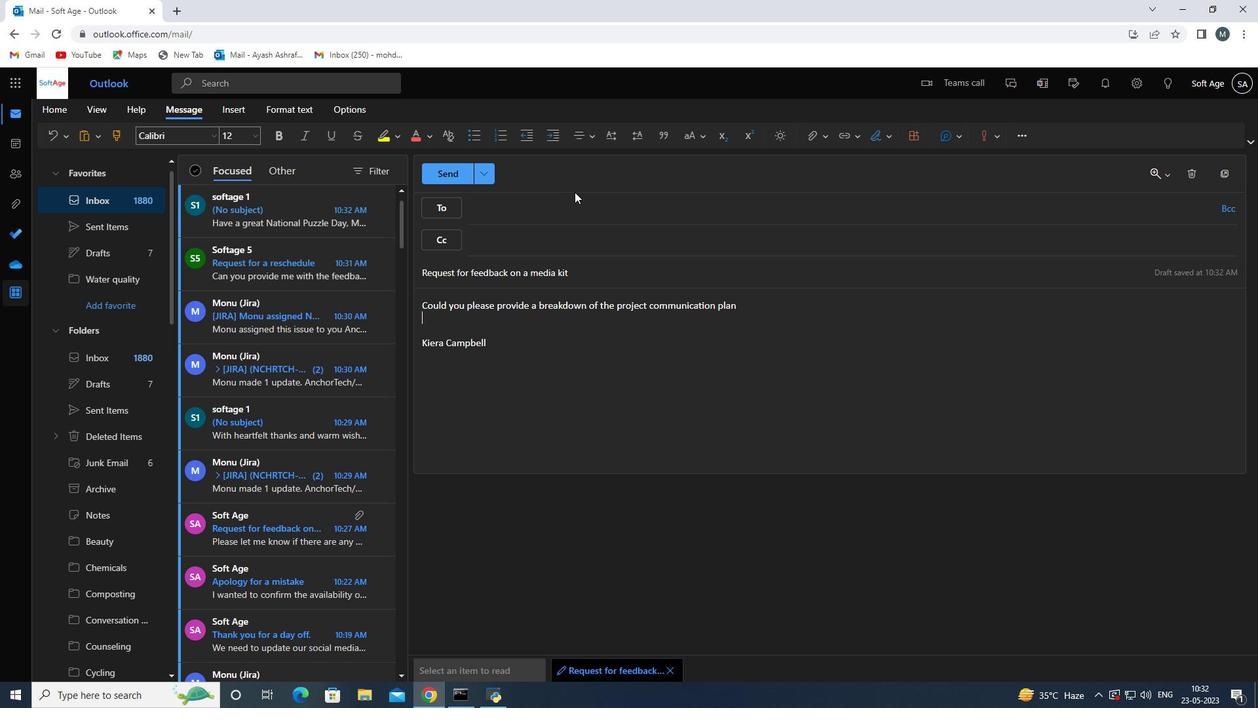 
Action: Mouse pressed left at (573, 208)
Screenshot: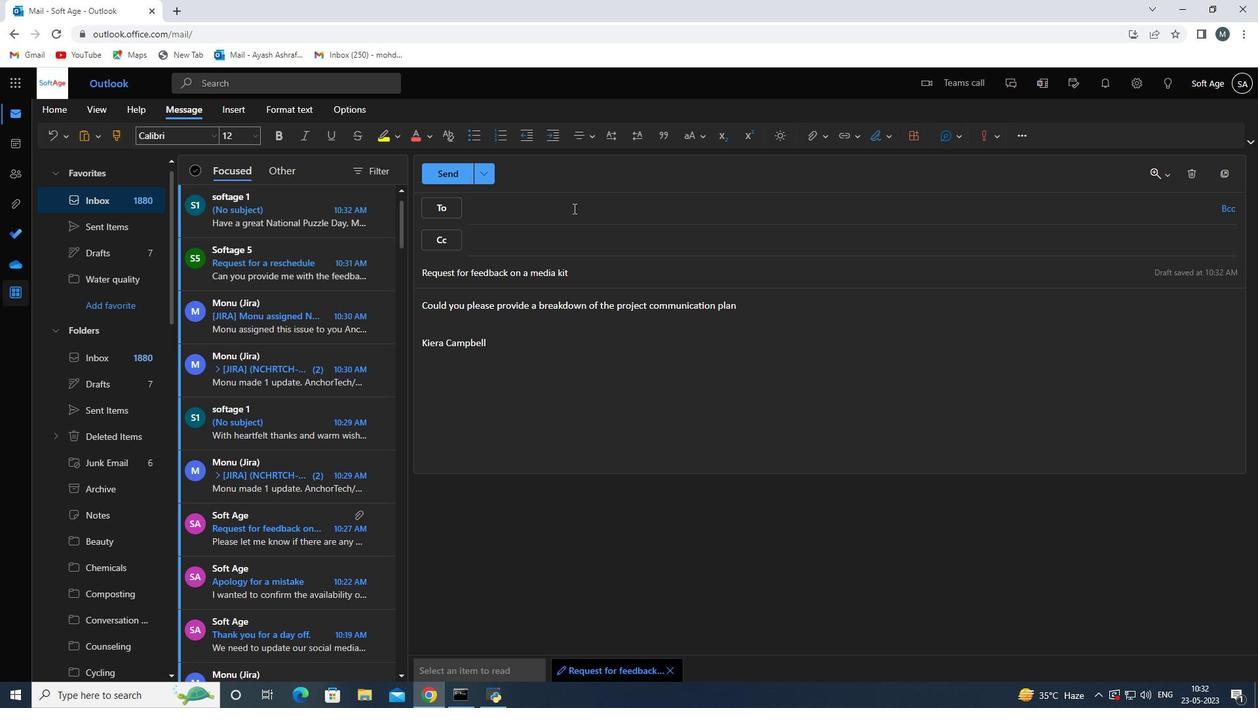
Action: Key pressed softage.1<Key.shift>@softage.net
Screenshot: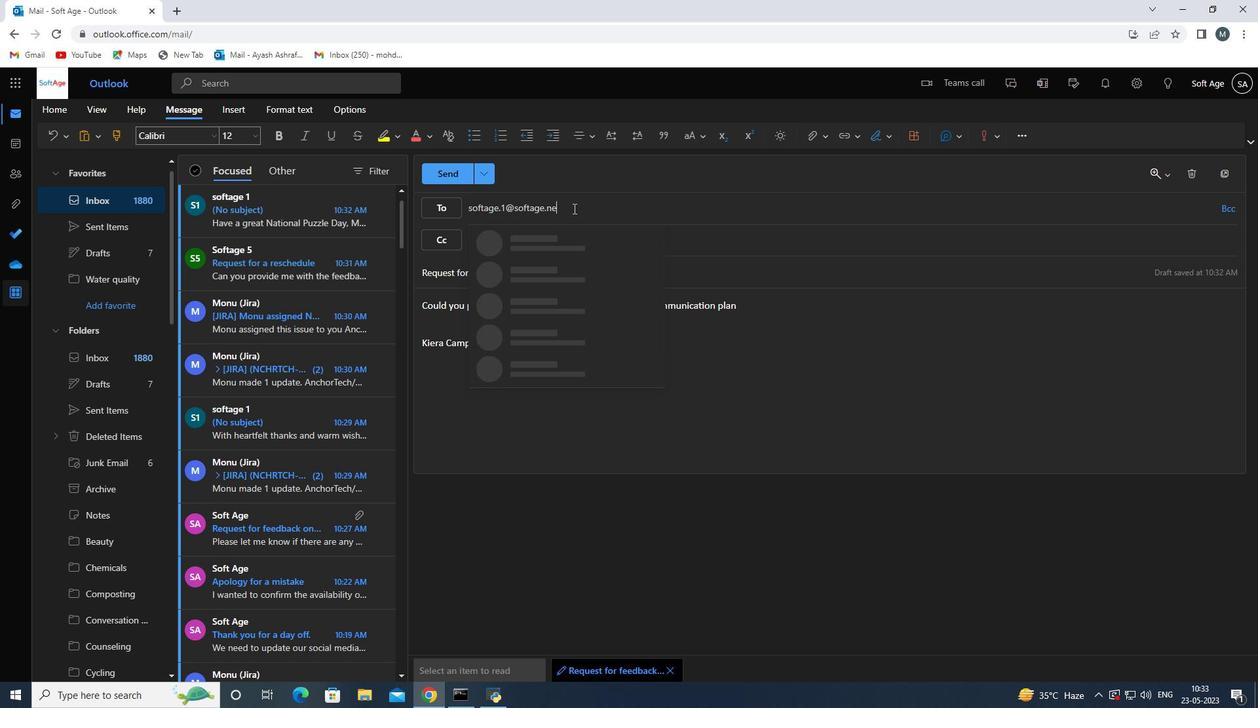 
Action: Mouse moved to (559, 245)
Screenshot: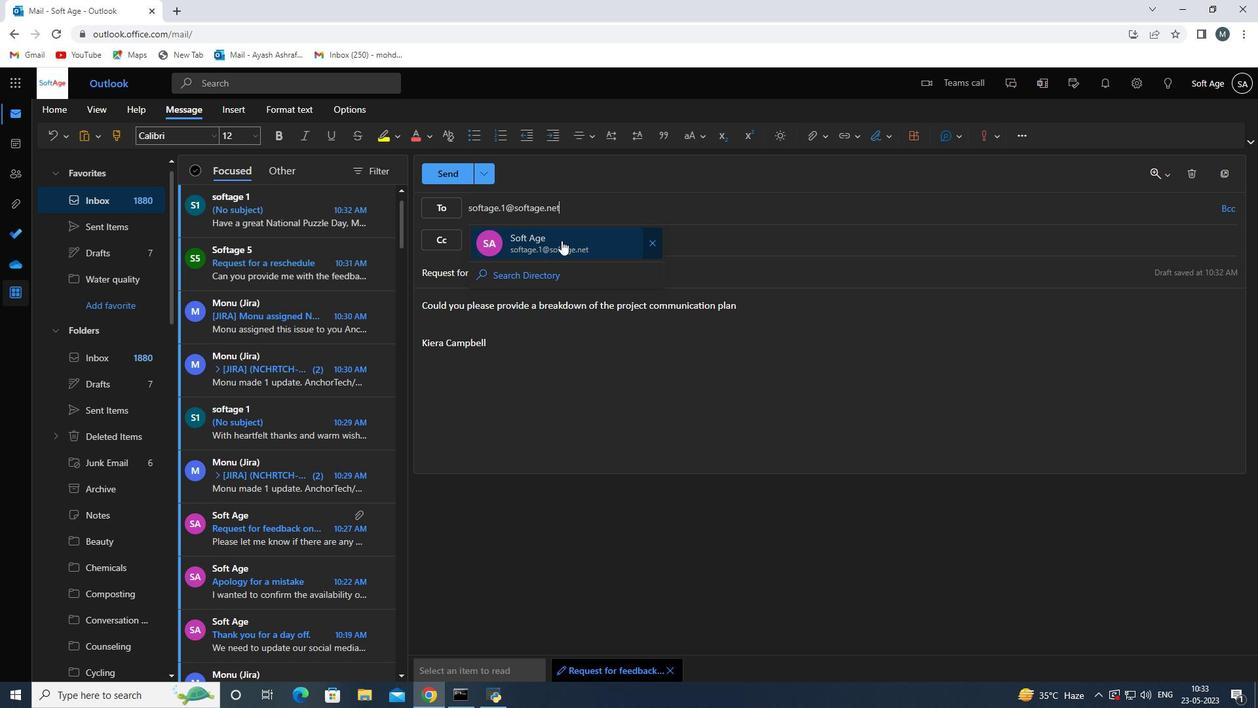 
Action: Mouse pressed left at (559, 245)
Screenshot: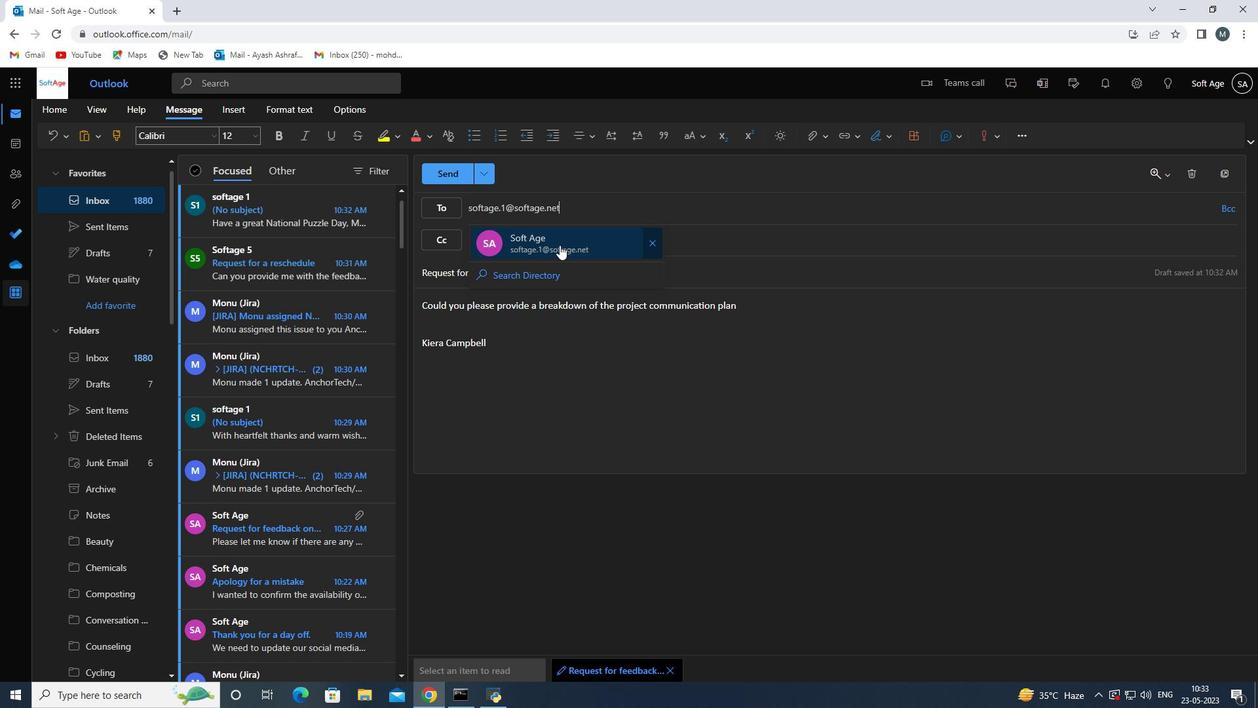 
Action: Mouse moved to (541, 333)
Screenshot: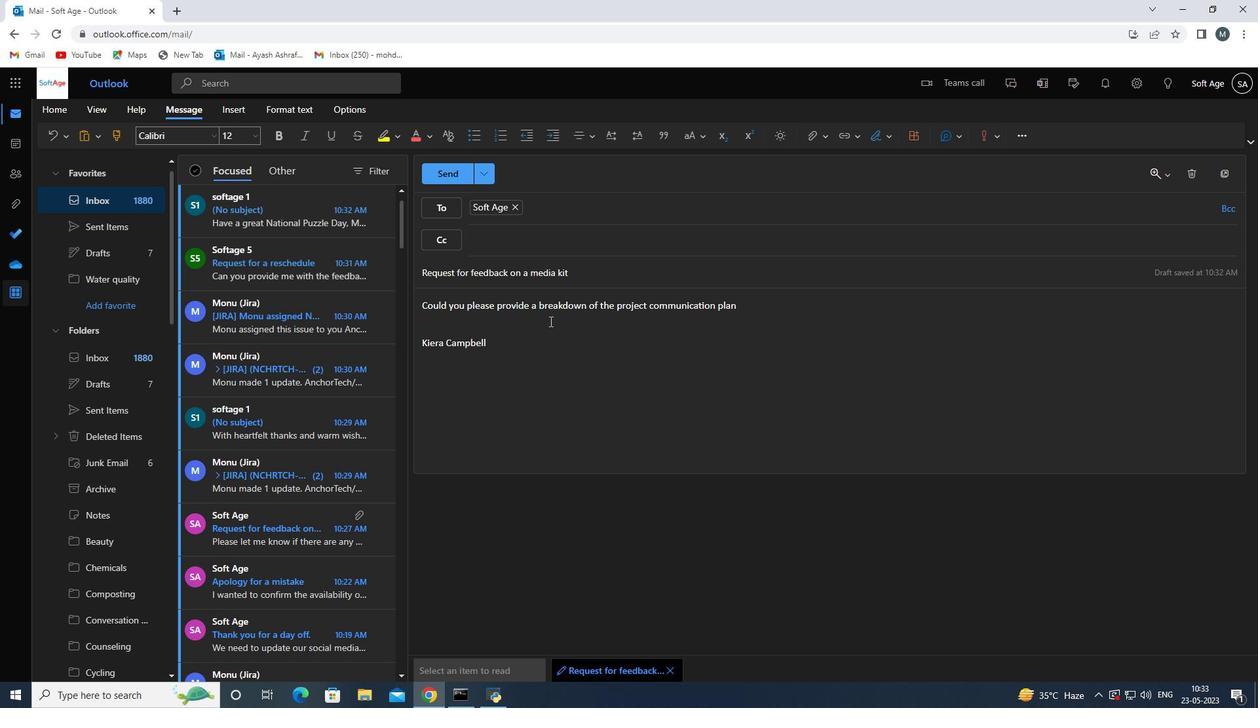 
Action: Mouse scrolled (541, 333) with delta (0, 0)
Screenshot: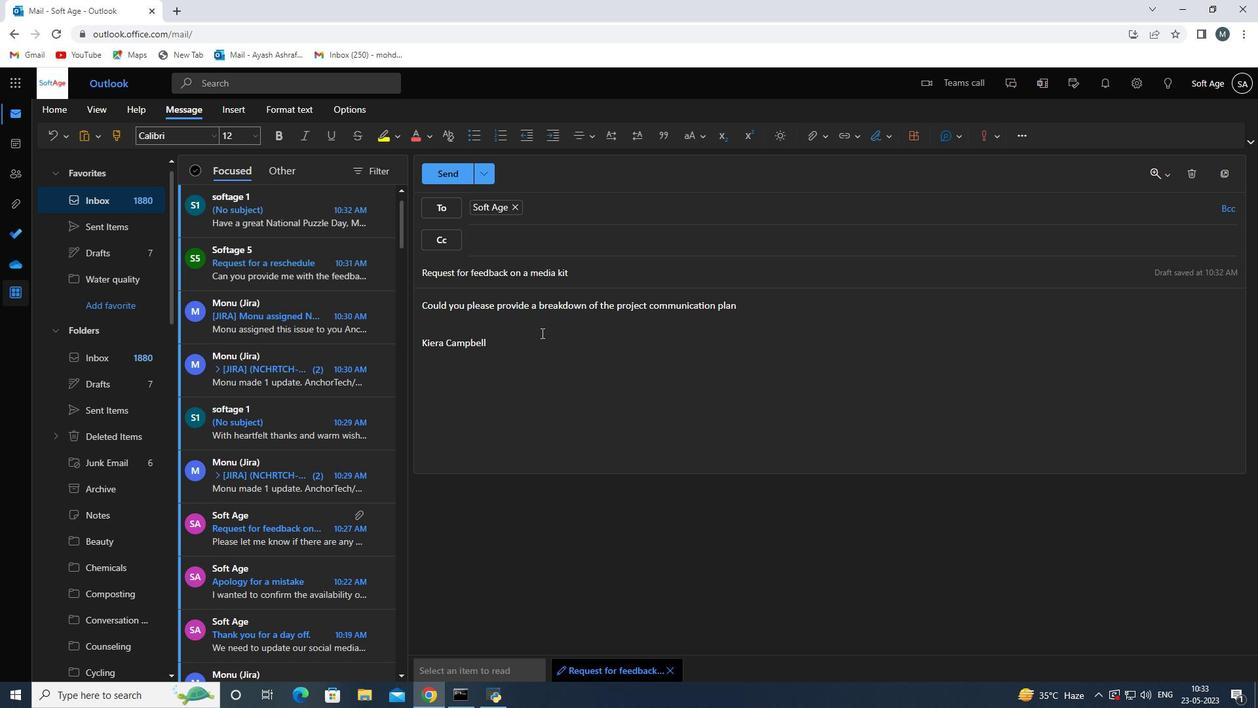 
Action: Mouse moved to (817, 137)
Screenshot: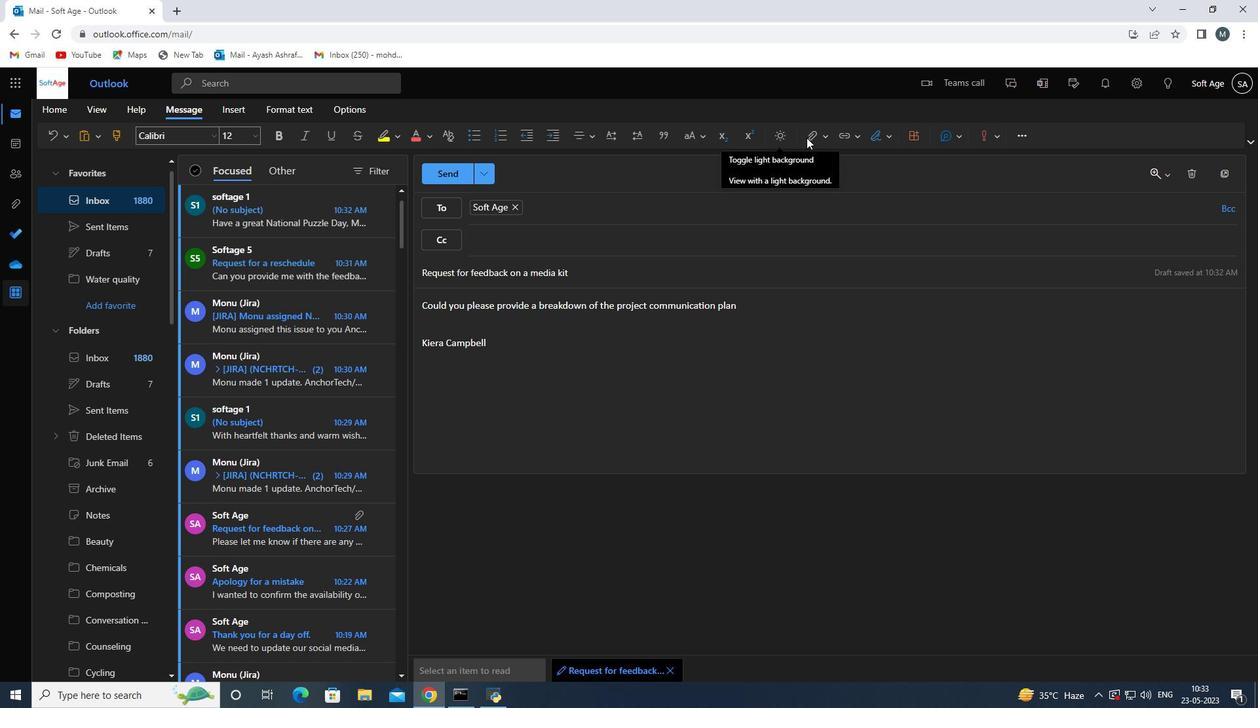
Action: Mouse pressed left at (817, 137)
Screenshot: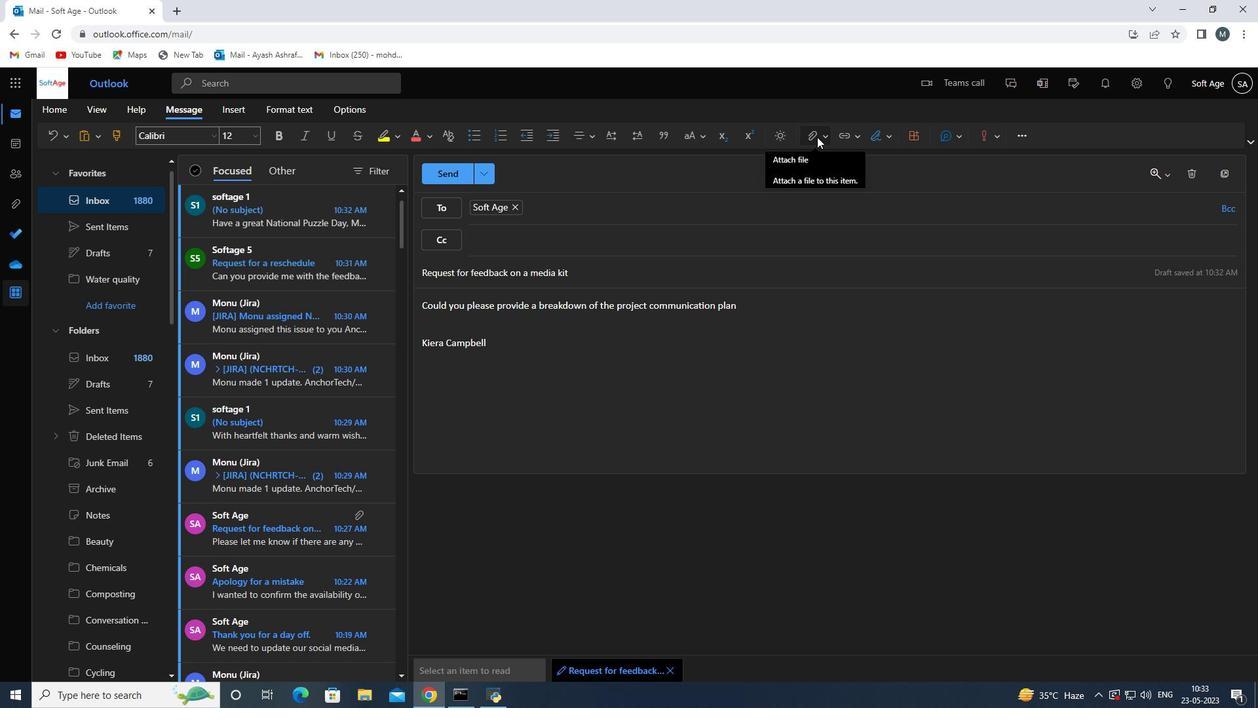
Action: Mouse moved to (794, 163)
Screenshot: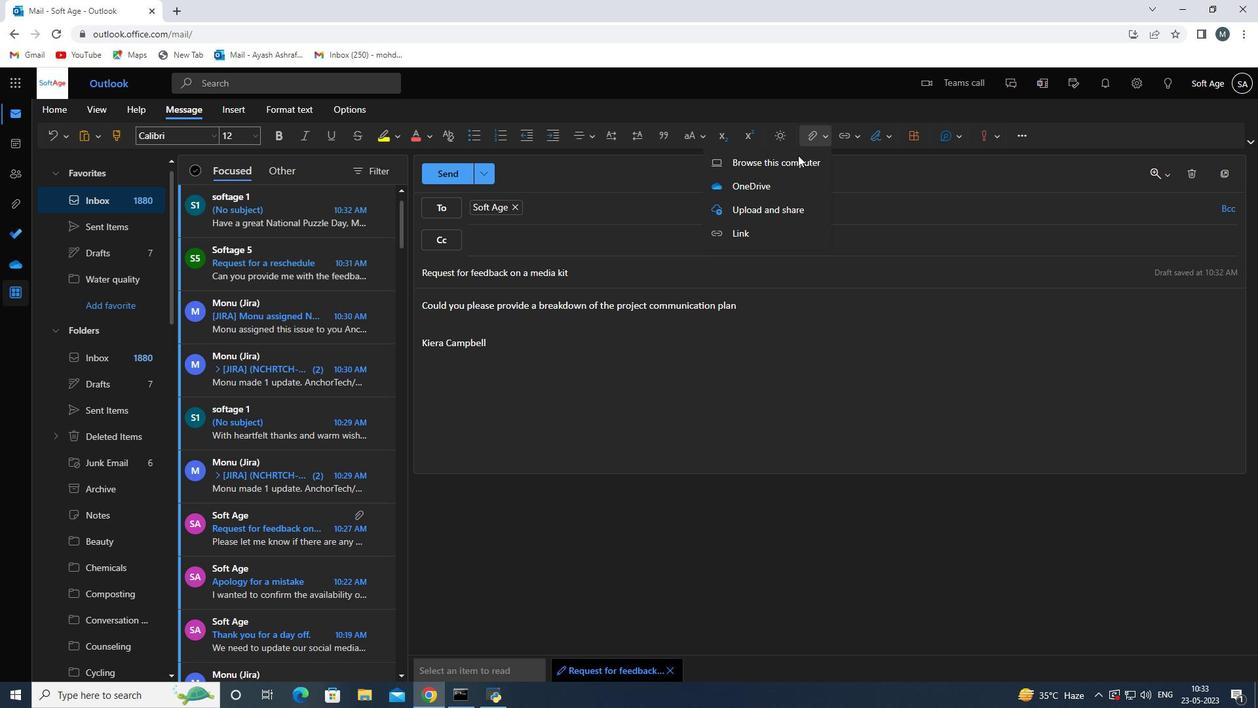 
Action: Mouse pressed left at (794, 163)
Screenshot: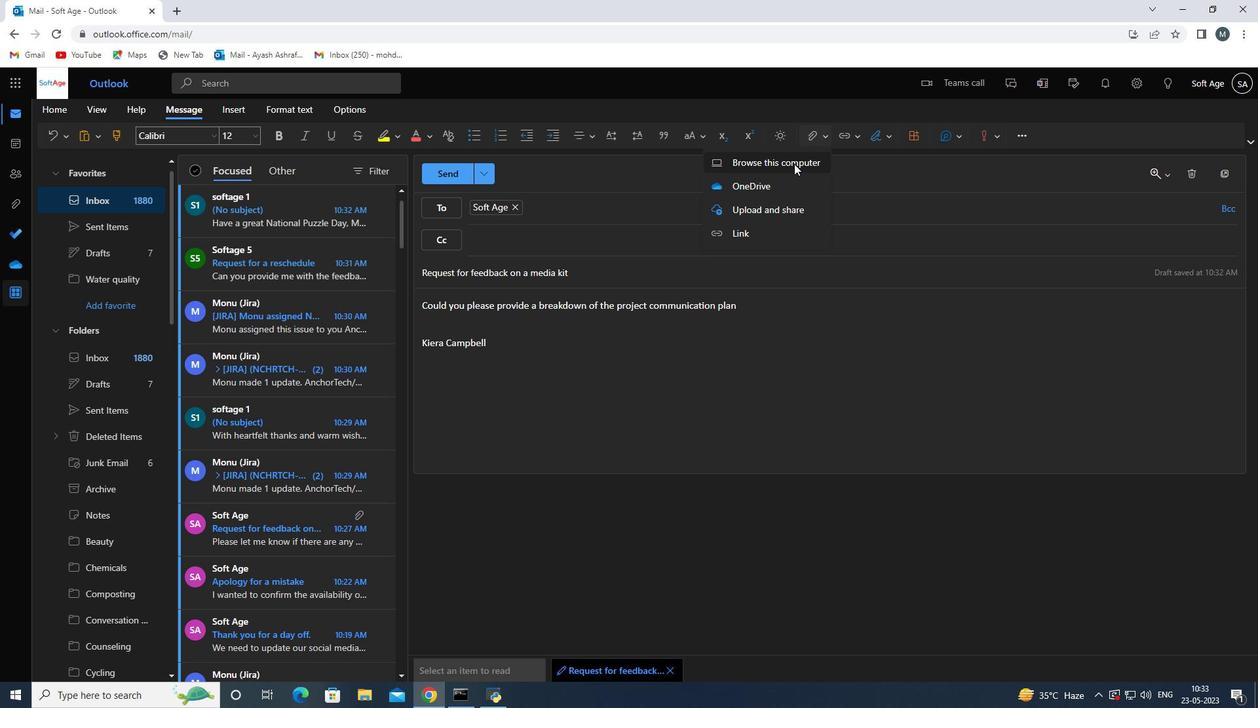 
Action: Mouse moved to (253, 182)
Screenshot: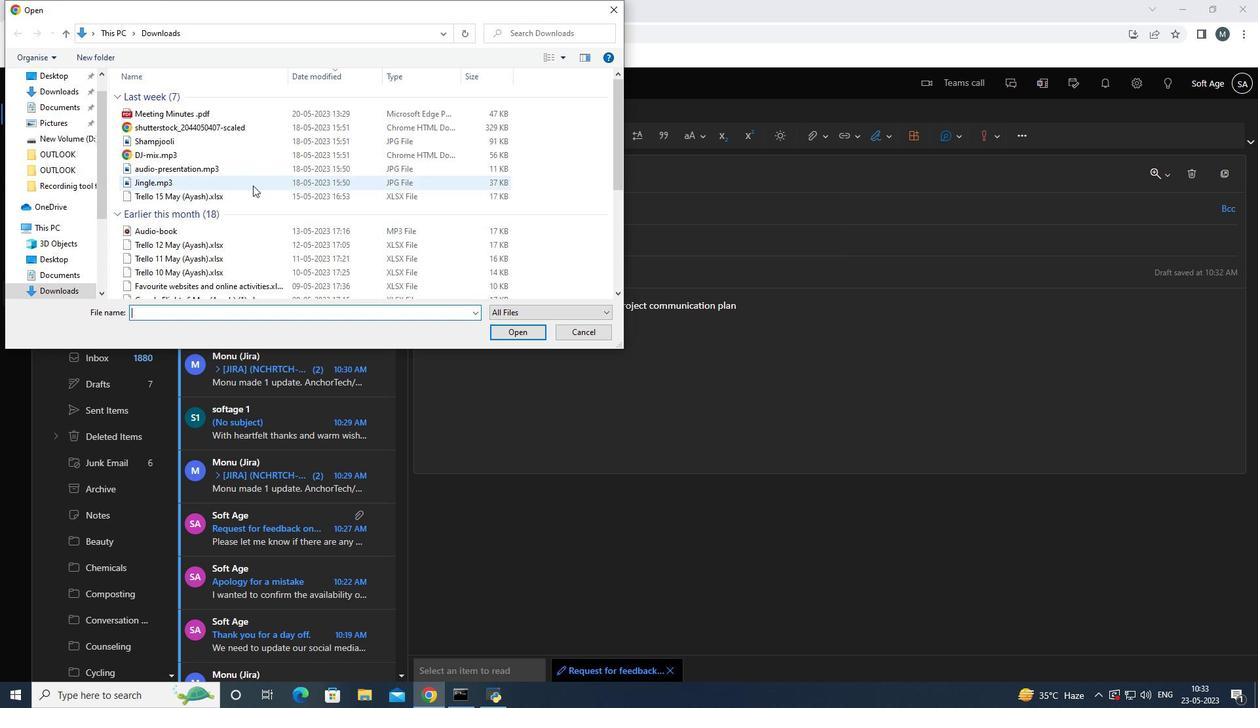 
Action: Mouse pressed left at (253, 182)
Screenshot: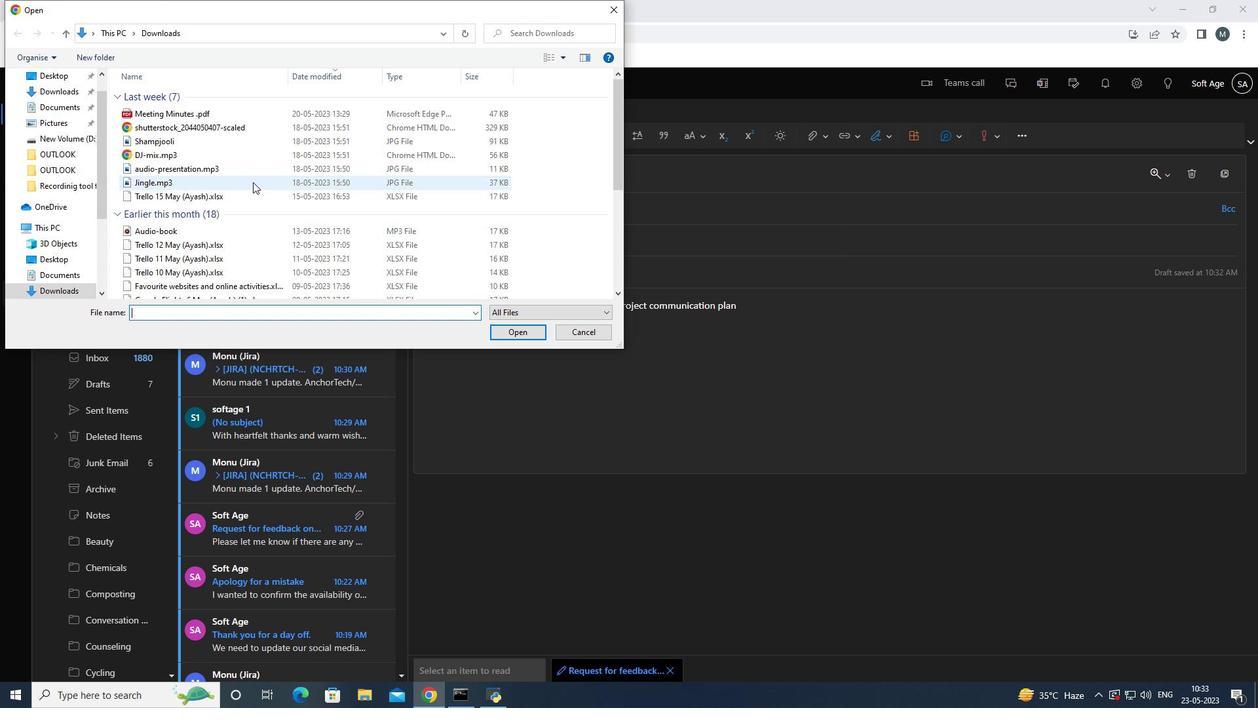 
Action: Mouse pressed right at (253, 182)
Screenshot: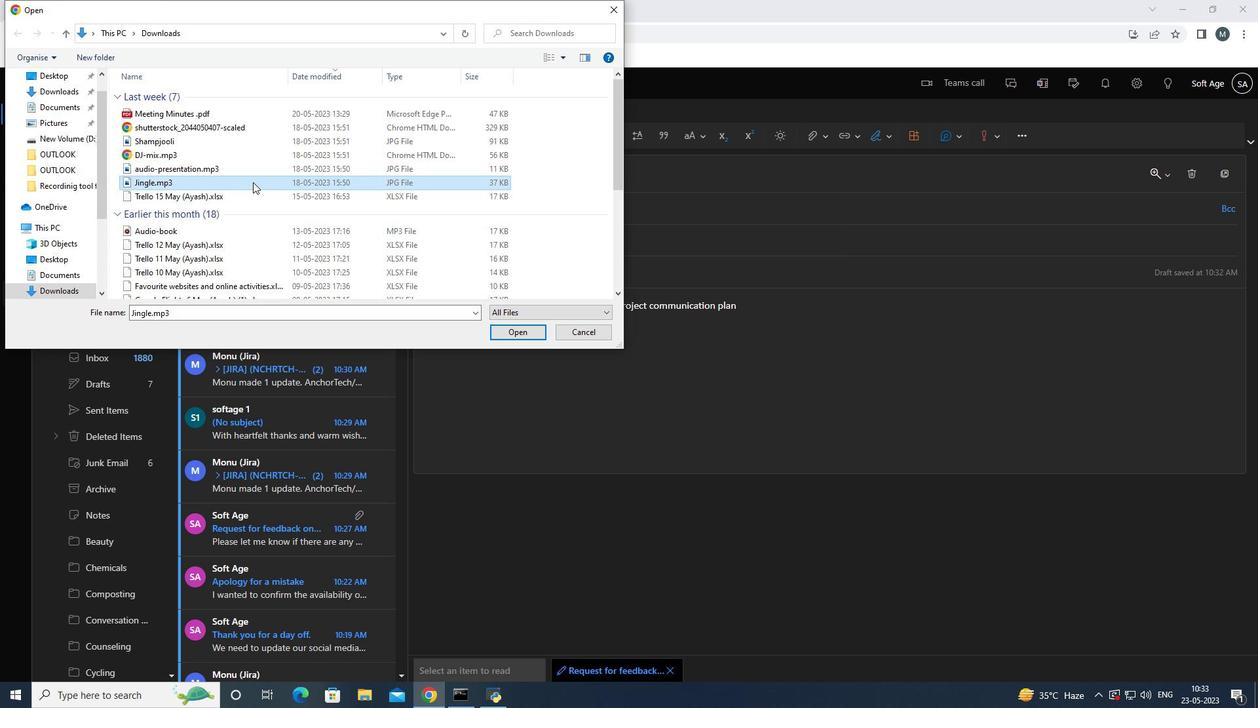 
Action: Mouse moved to (318, 586)
Screenshot: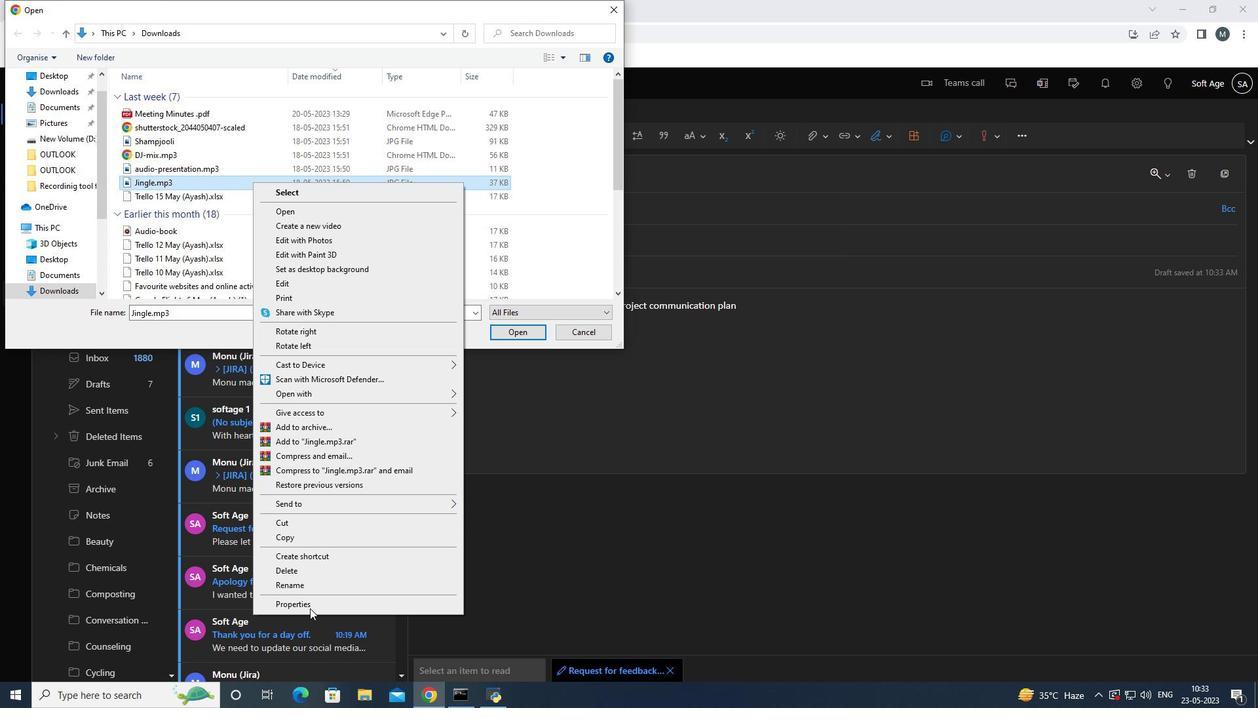 
Action: Mouse pressed left at (318, 586)
Screenshot: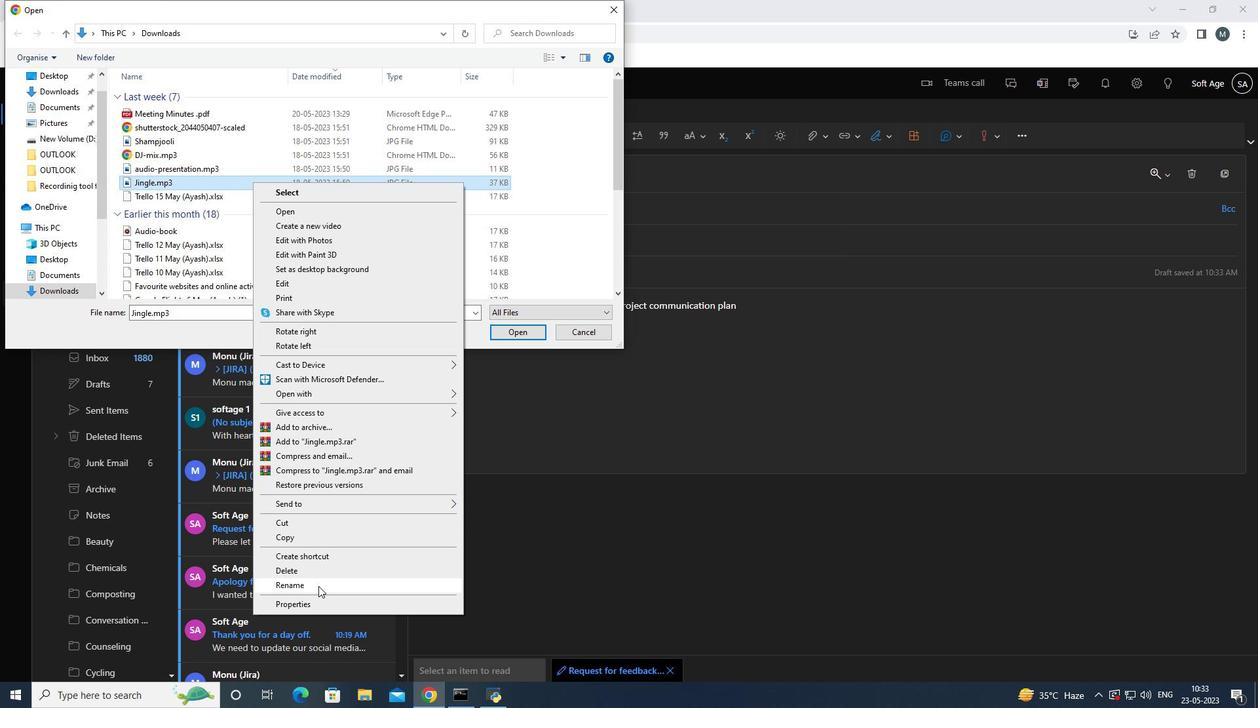 
Action: Key pressed <Key.shift>Soundtrack<Key.space><Key.backspace>.mp3
Screenshot: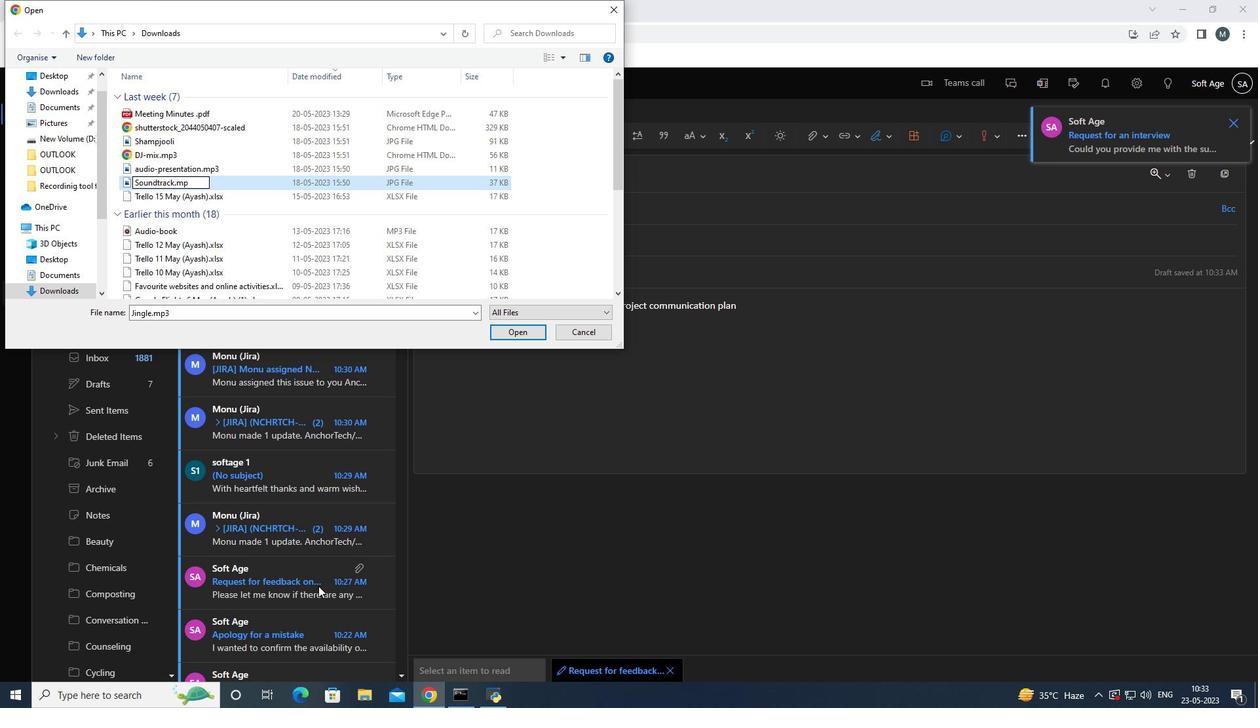 
Action: Mouse moved to (266, 242)
Screenshot: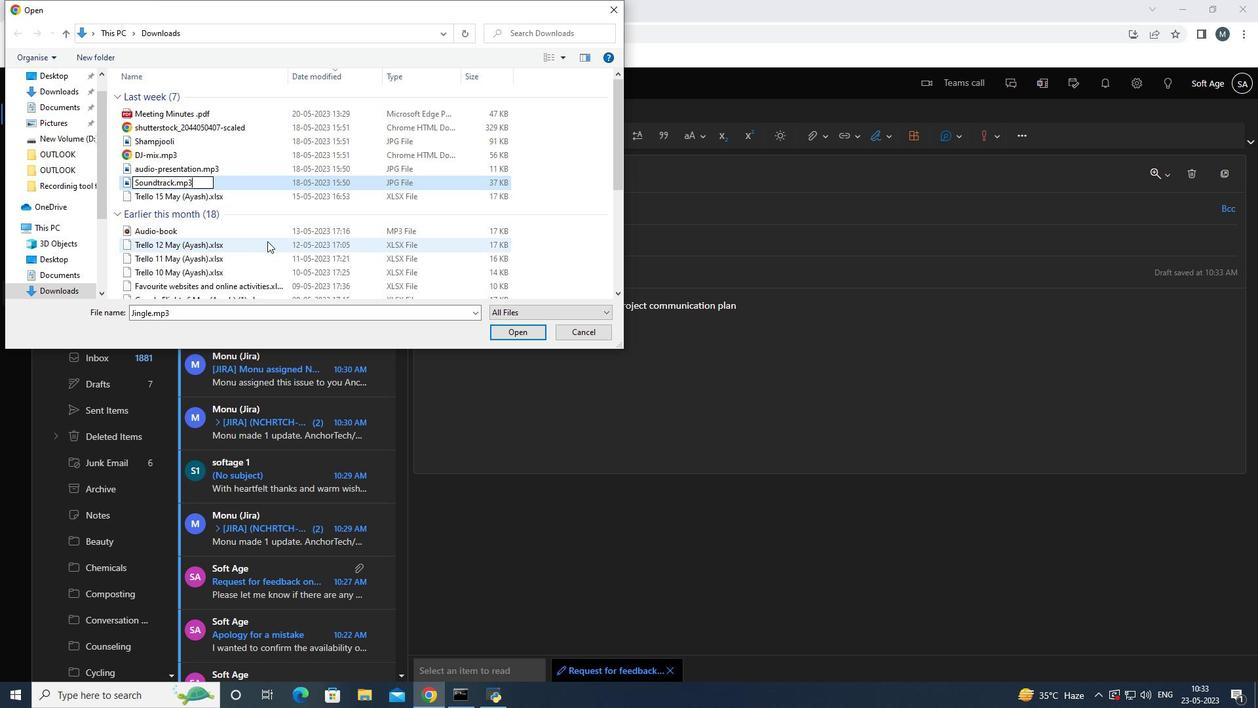 
Action: Mouse pressed left at (266, 242)
Screenshot: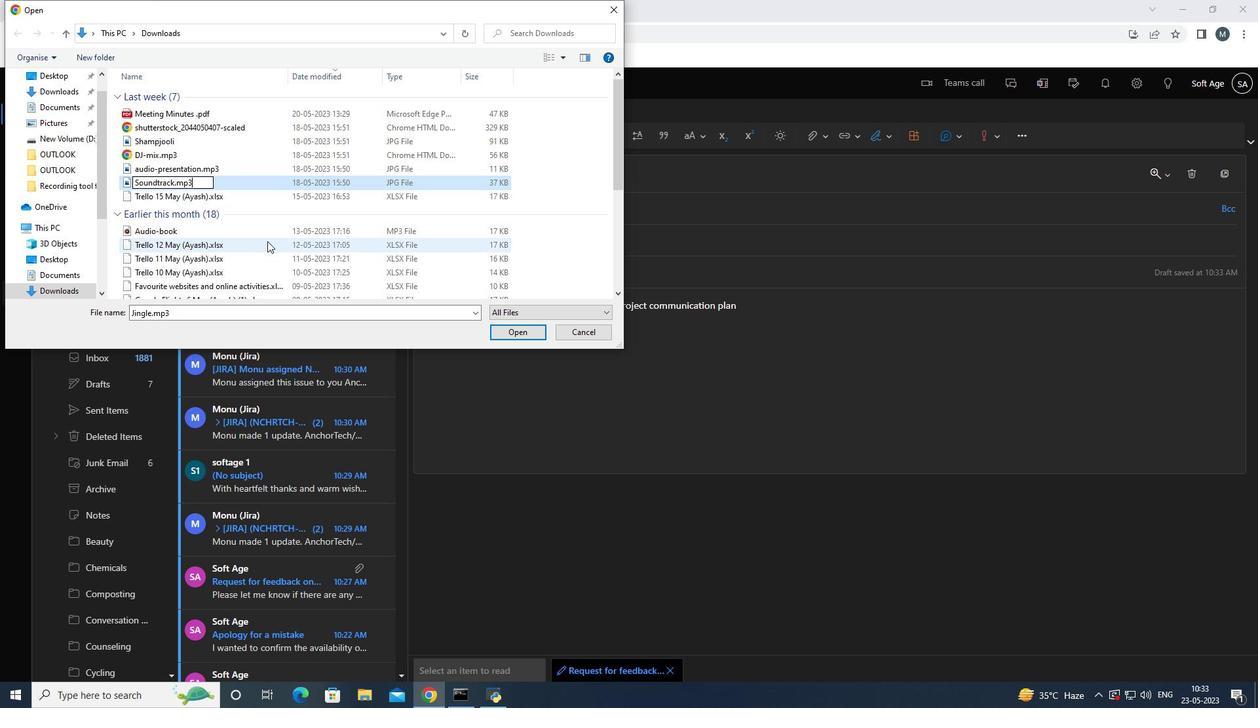 
Action: Mouse moved to (265, 179)
Screenshot: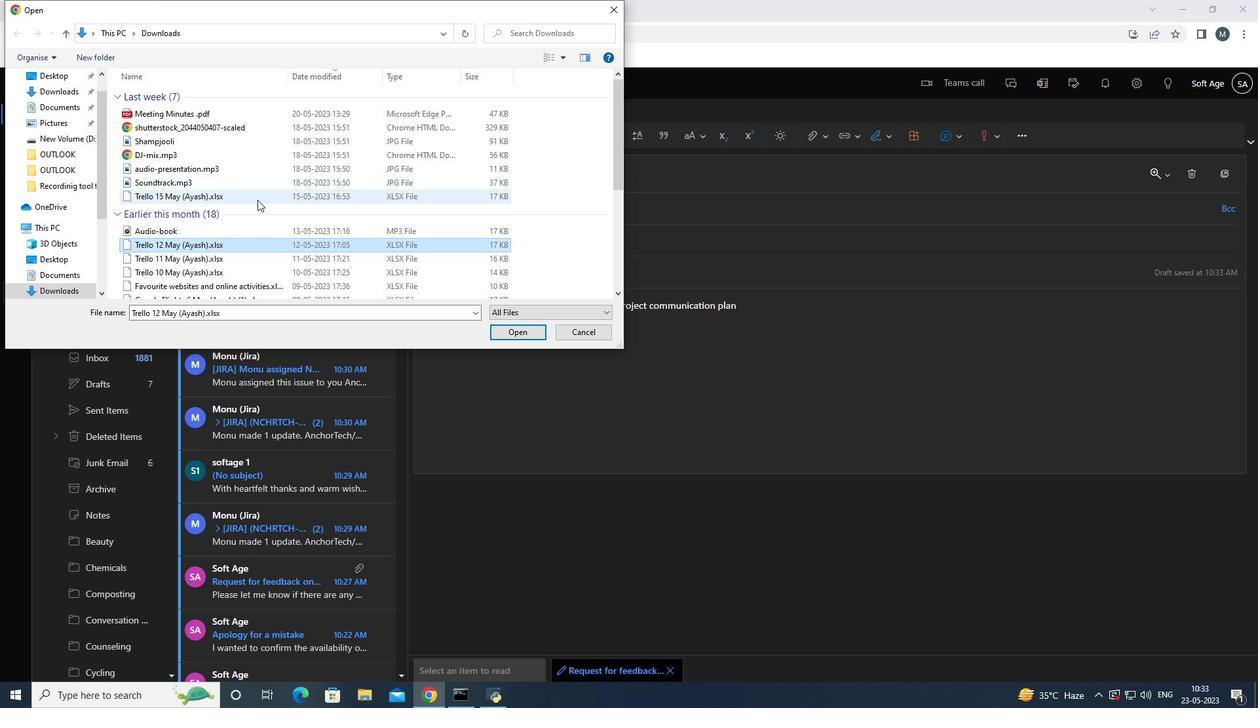 
Action: Mouse pressed left at (265, 179)
Screenshot: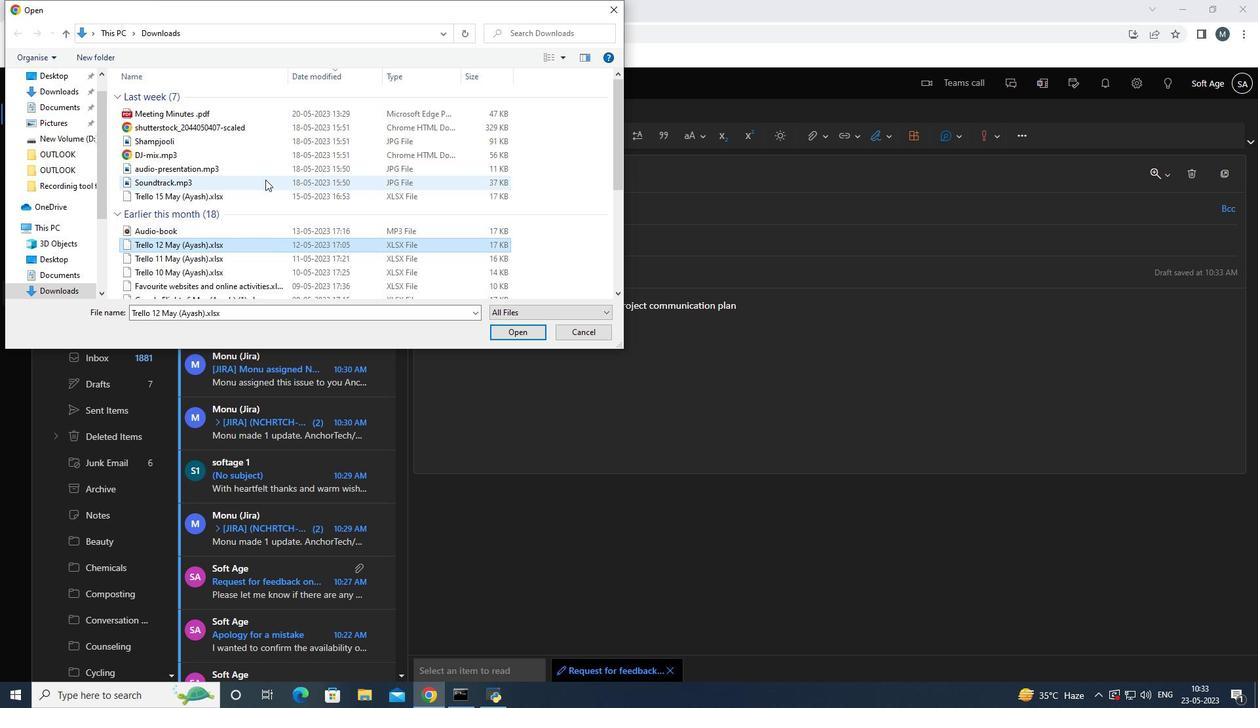 
Action: Mouse moved to (500, 331)
Screenshot: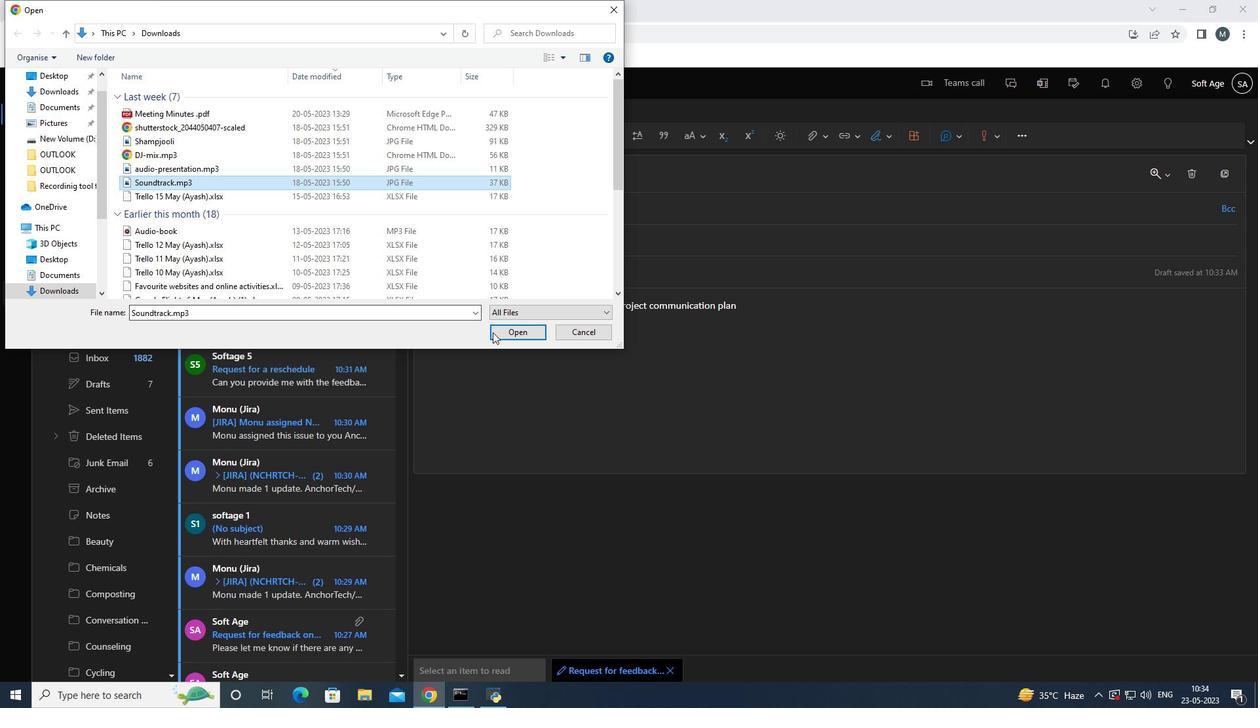 
Action: Mouse pressed left at (500, 331)
Screenshot: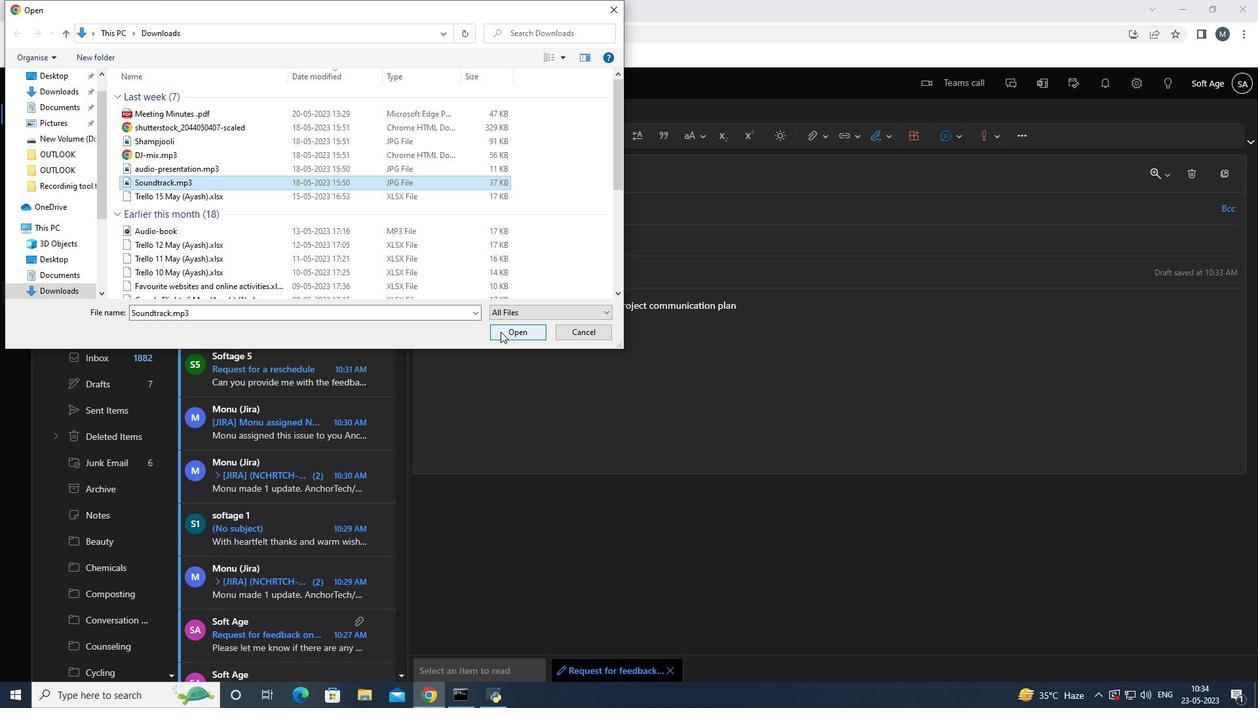 
Action: Mouse moved to (434, 170)
Screenshot: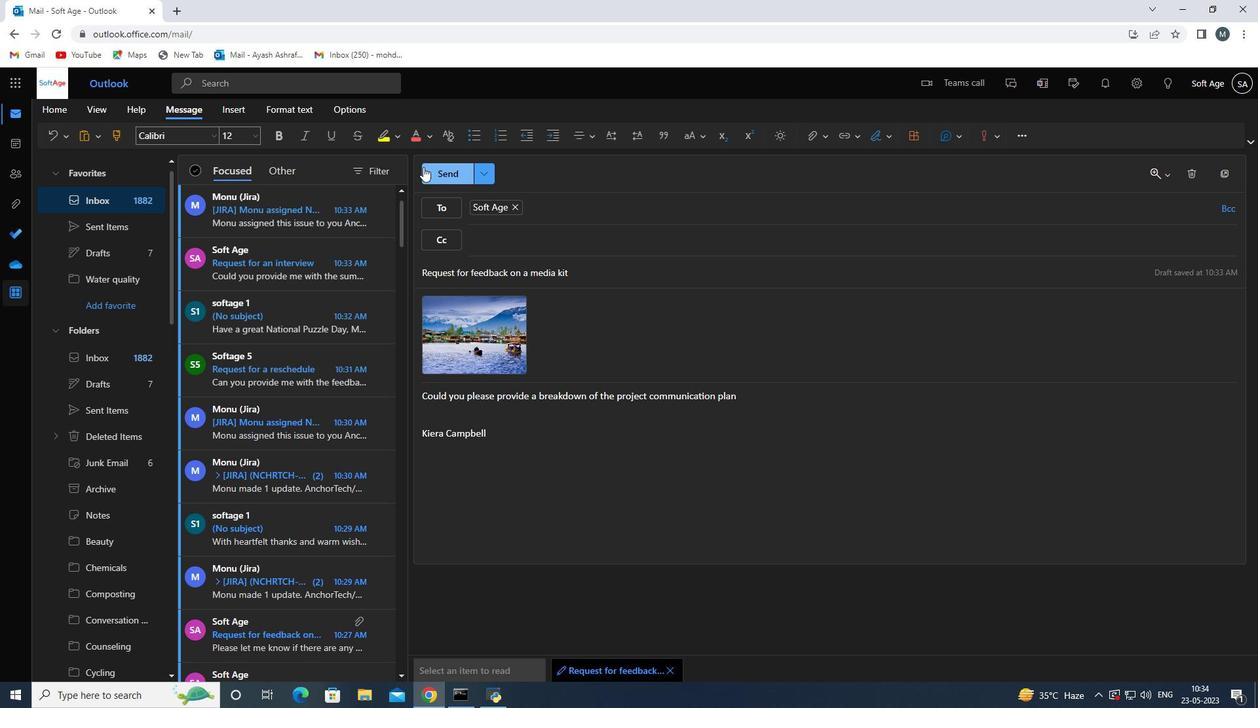 
Action: Mouse pressed left at (434, 170)
Screenshot: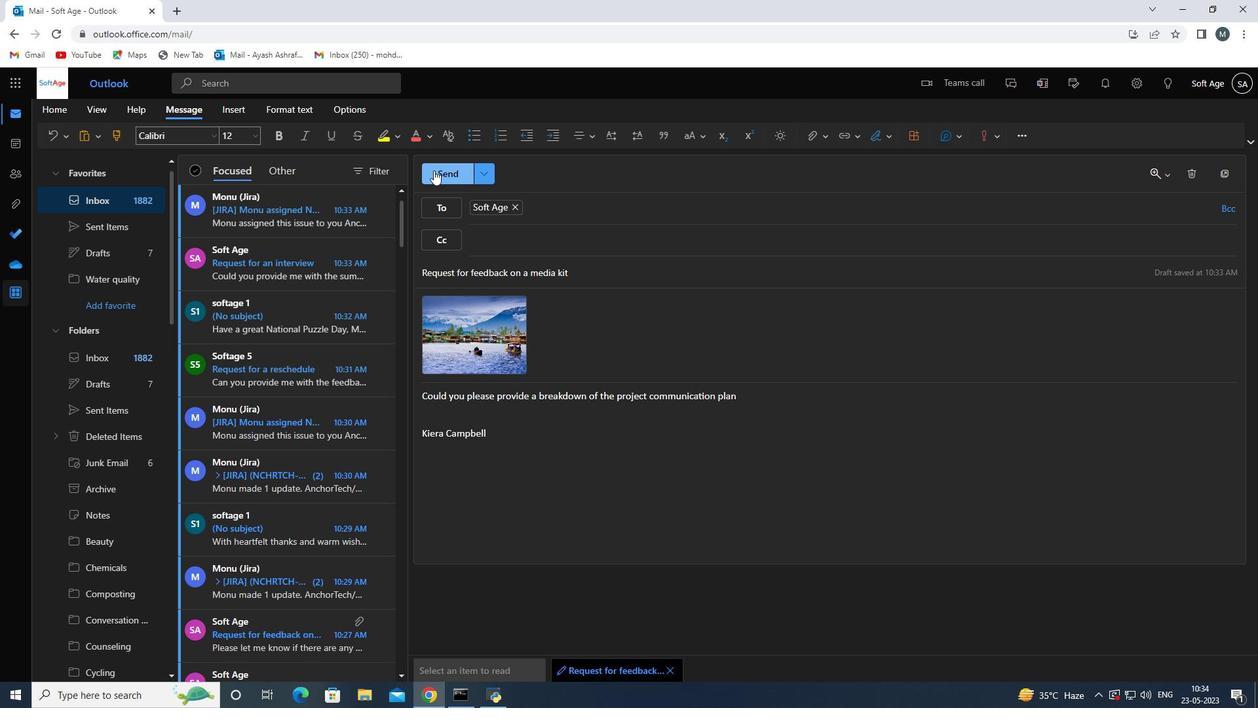 
Action: Mouse moved to (222, 348)
Screenshot: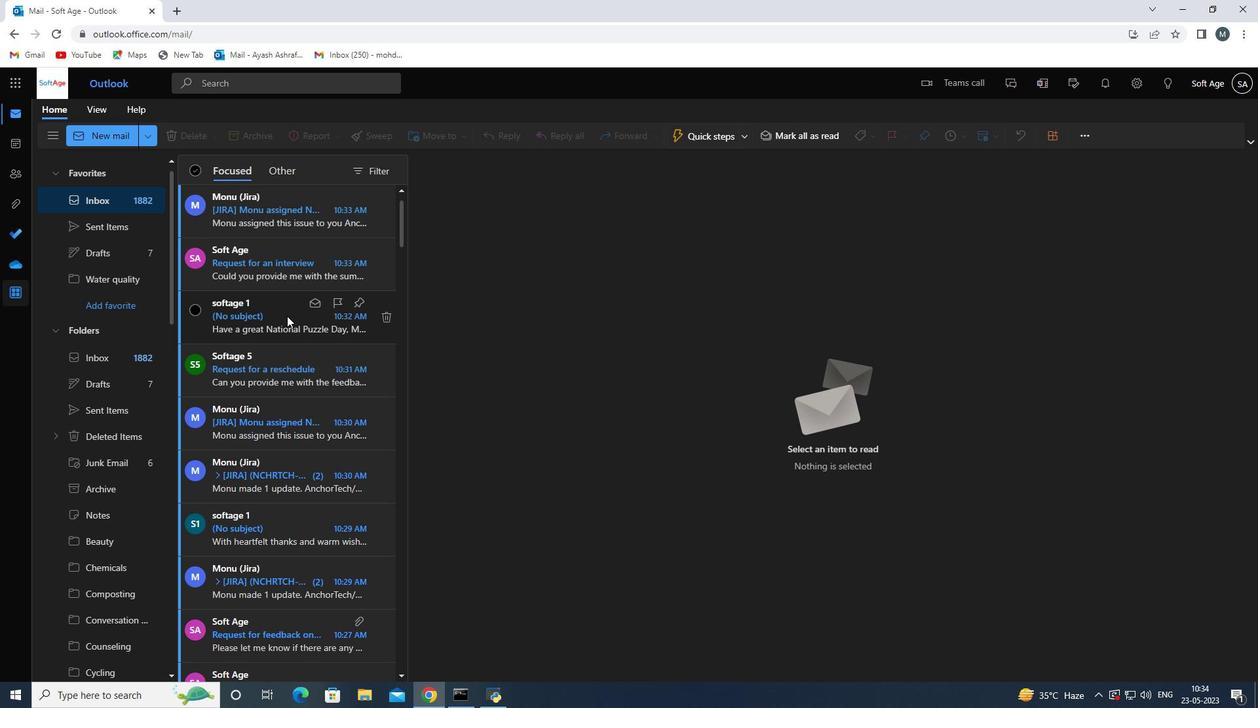 
Action: Mouse scrolled (222, 348) with delta (0, 0)
Screenshot: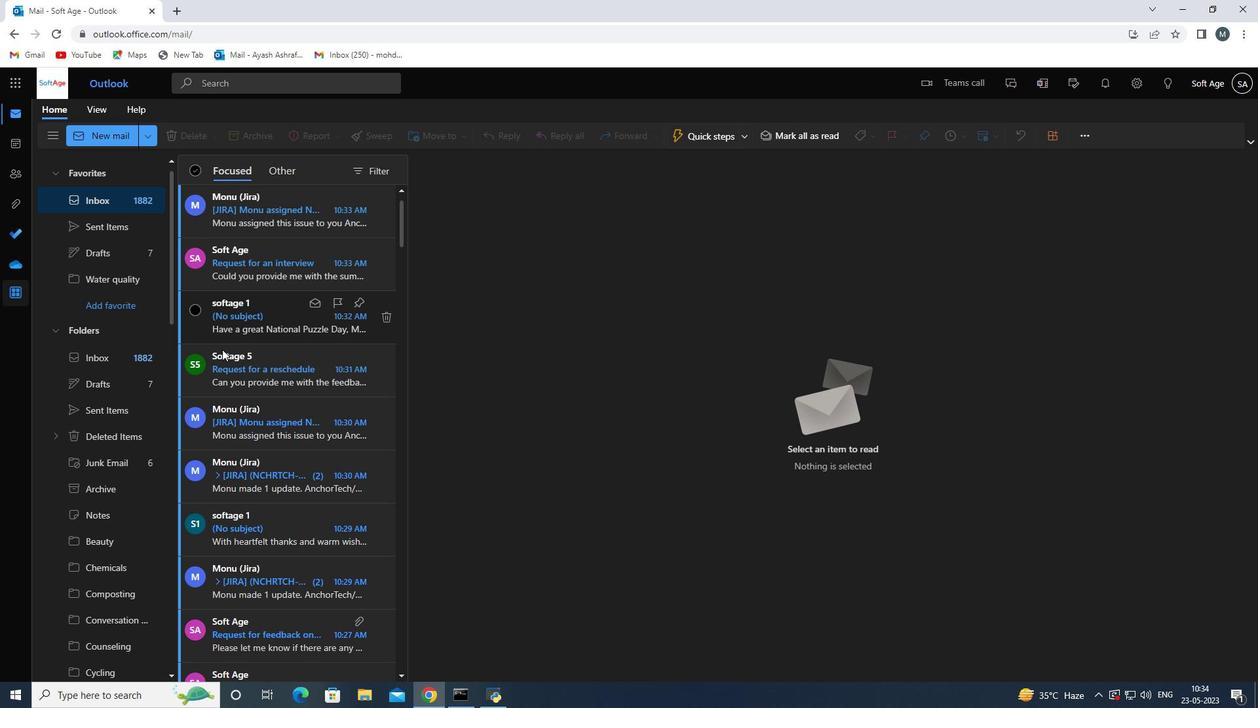 
Action: Mouse scrolled (222, 348) with delta (0, 0)
Screenshot: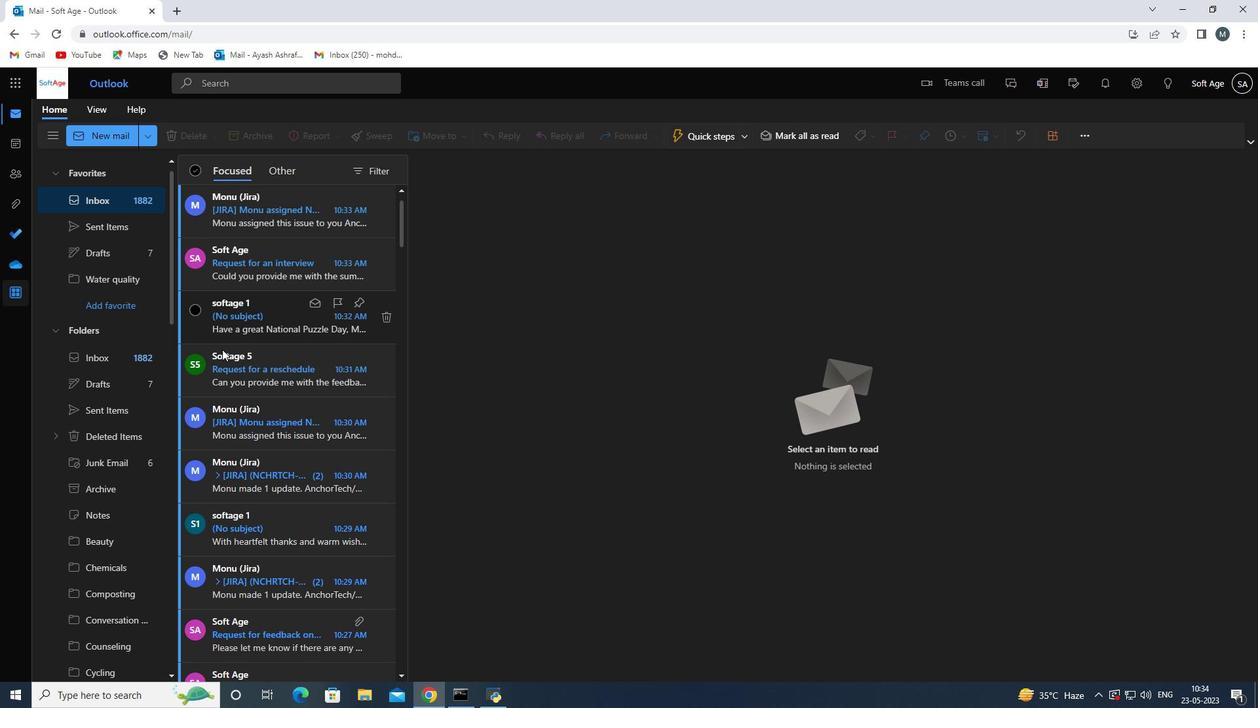 
Action: Mouse scrolled (222, 348) with delta (0, 0)
Screenshot: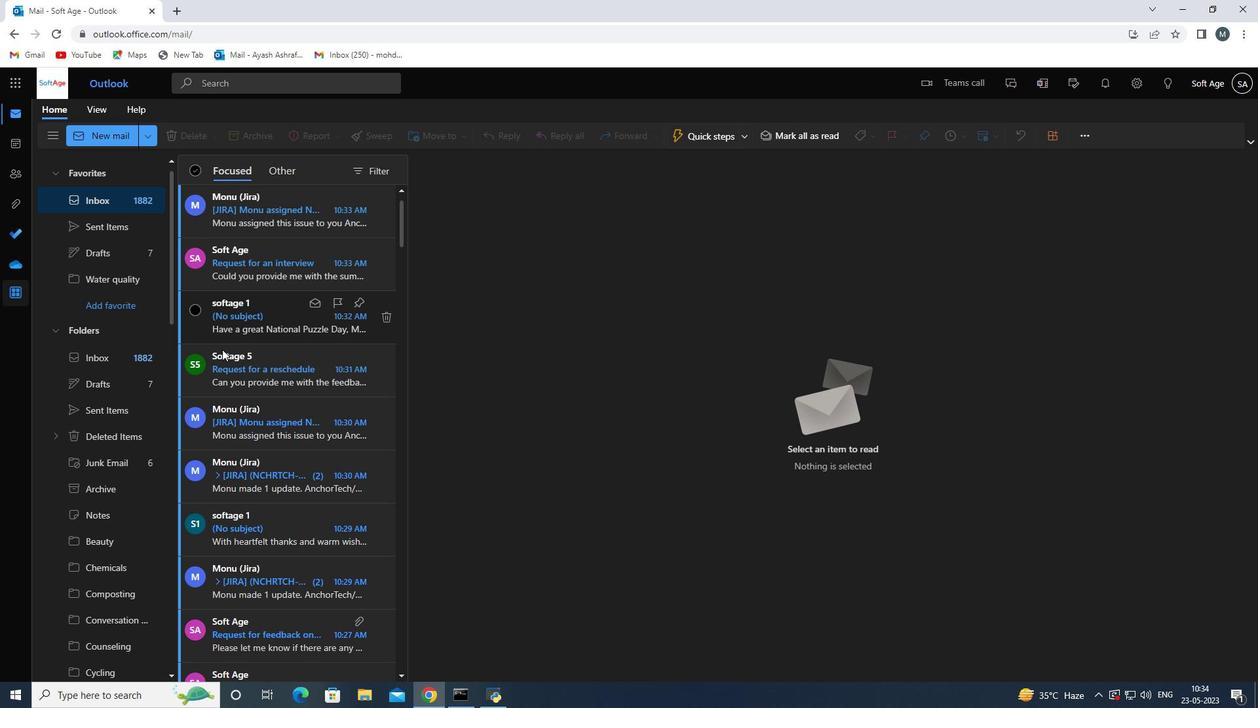 
Action: Mouse scrolled (222, 348) with delta (0, 0)
Screenshot: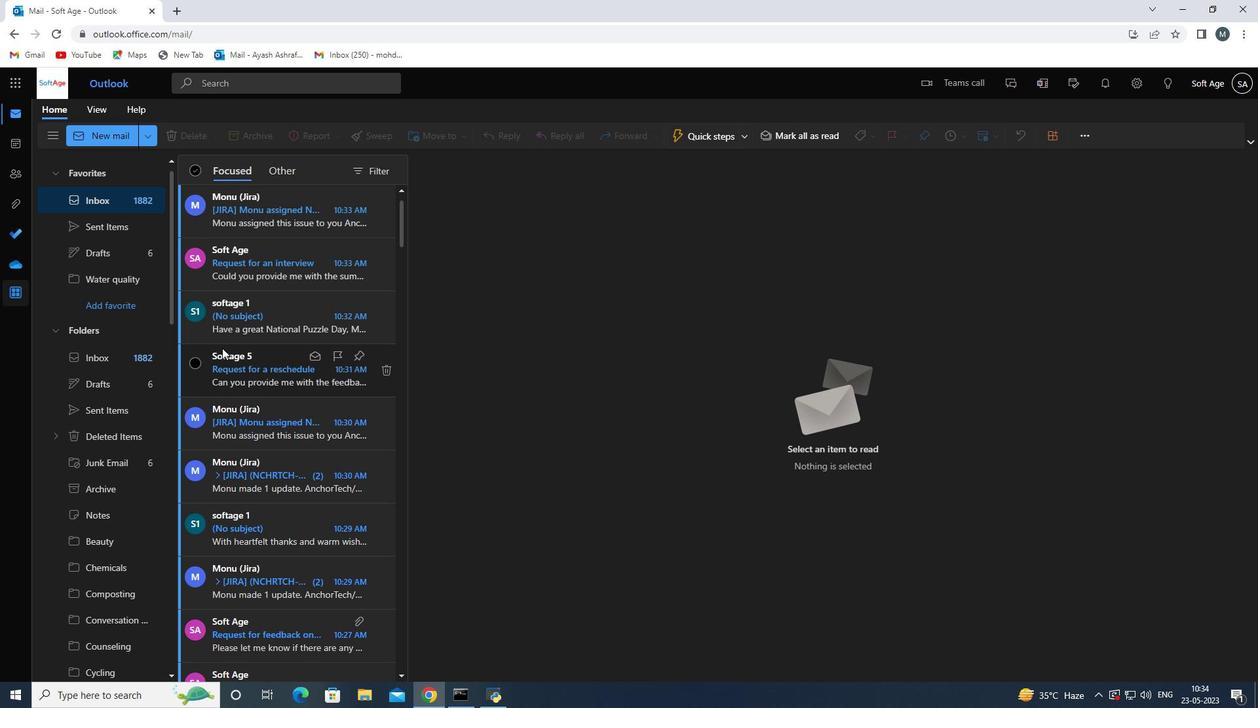 
Action: Mouse scrolled (222, 348) with delta (0, 0)
Screenshot: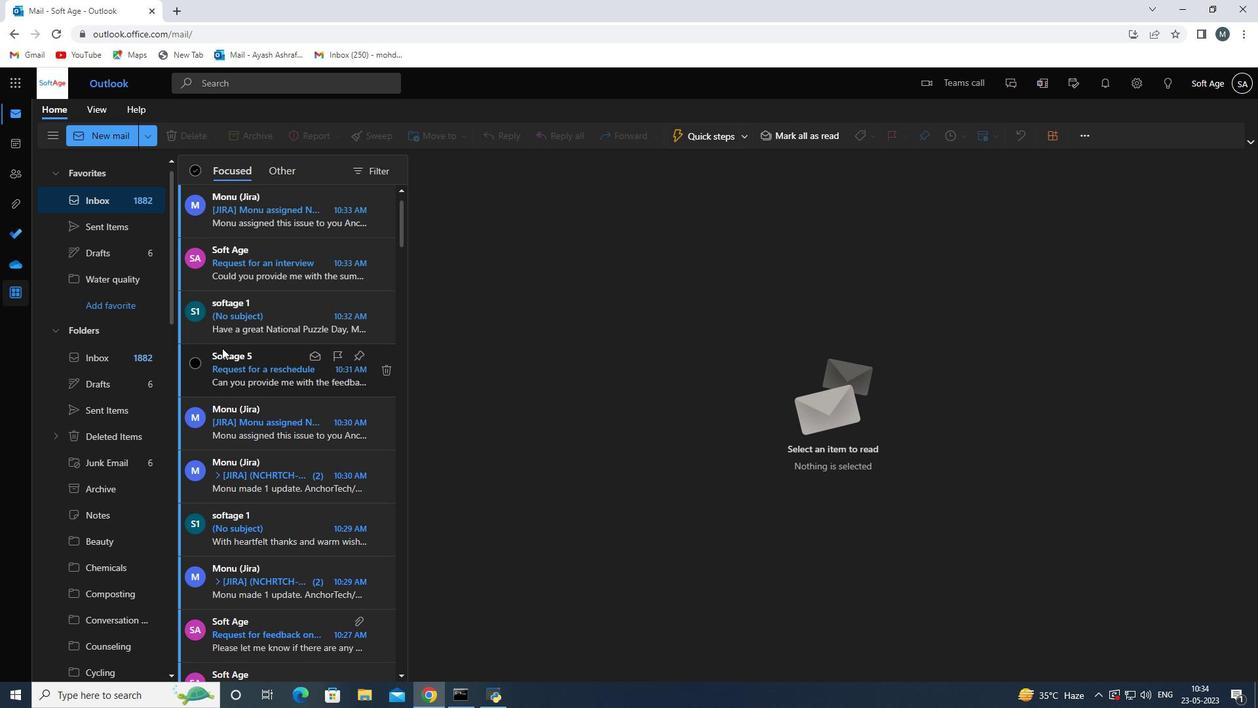 
Action: Mouse scrolled (222, 348) with delta (0, 0)
Screenshot: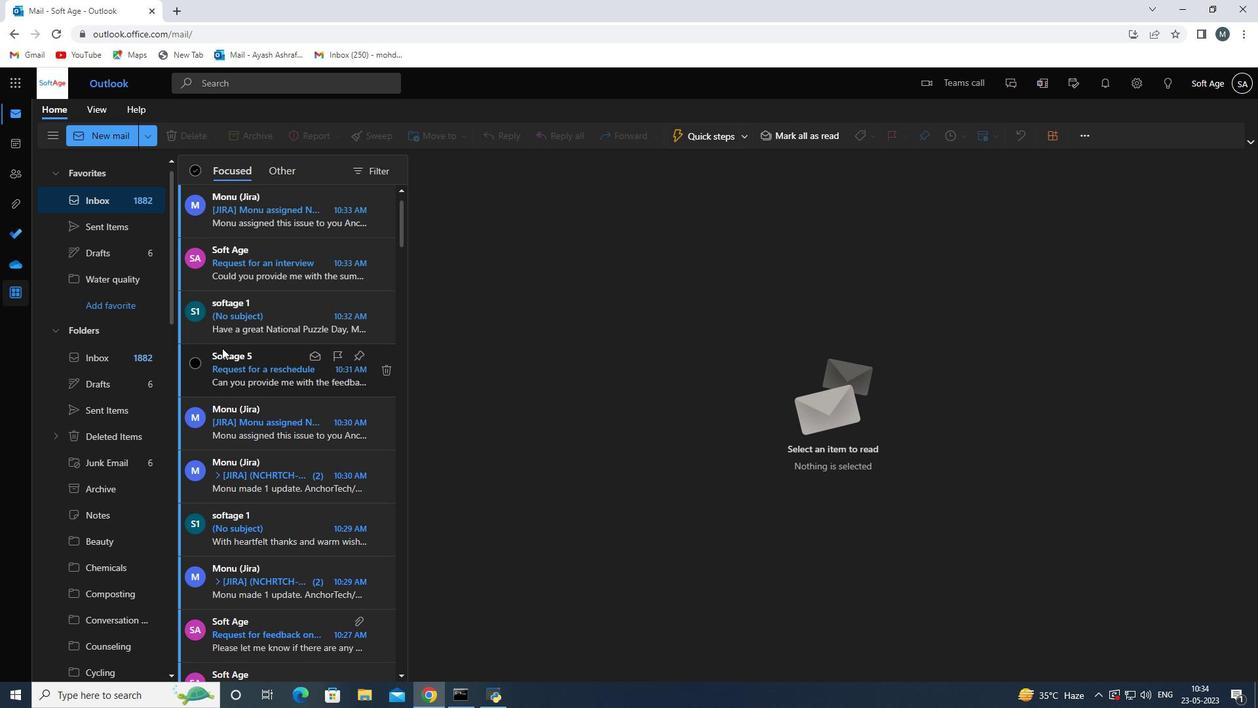 
Action: Mouse moved to (253, 270)
Screenshot: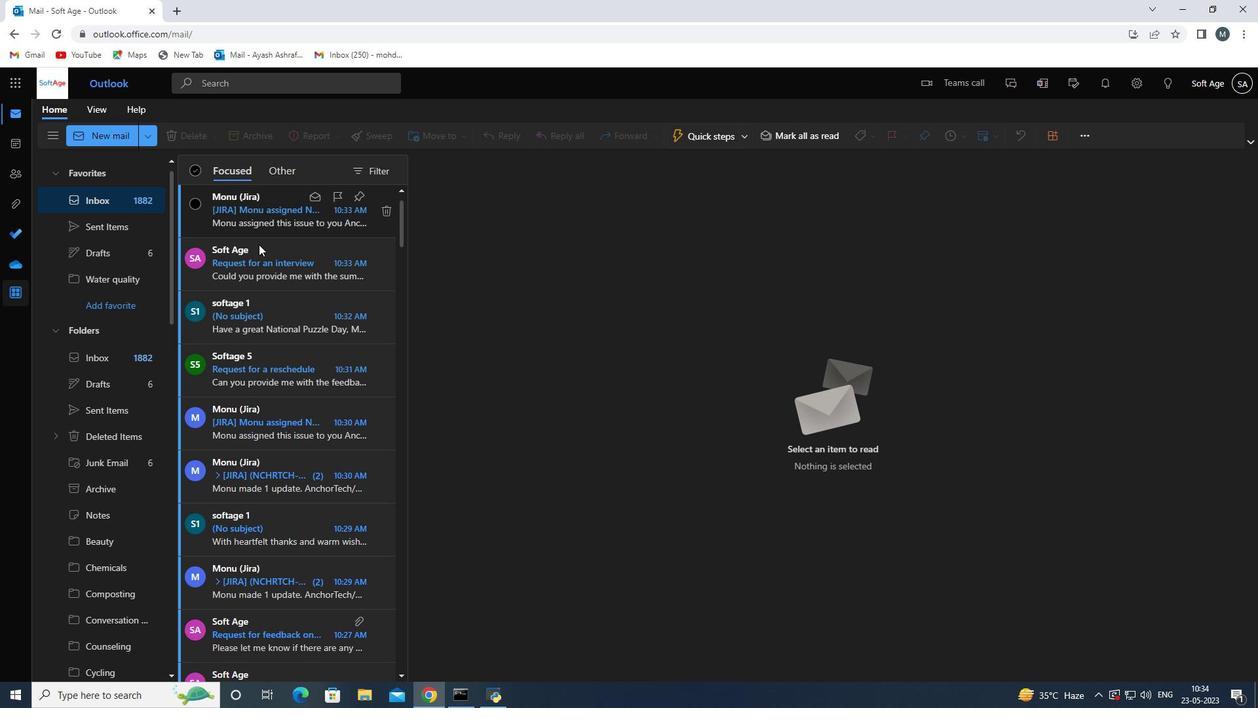 
Action: Mouse scrolled (253, 270) with delta (0, 0)
Screenshot: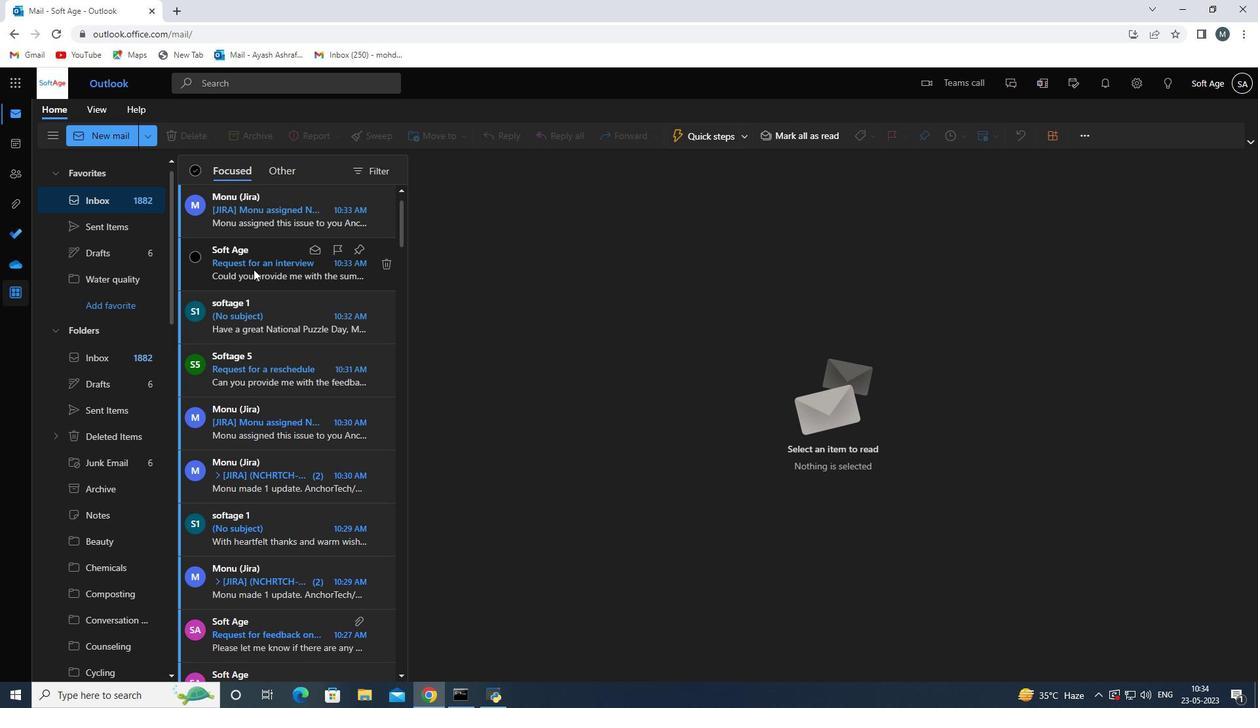 
Action: Mouse scrolled (253, 270) with delta (0, 0)
Screenshot: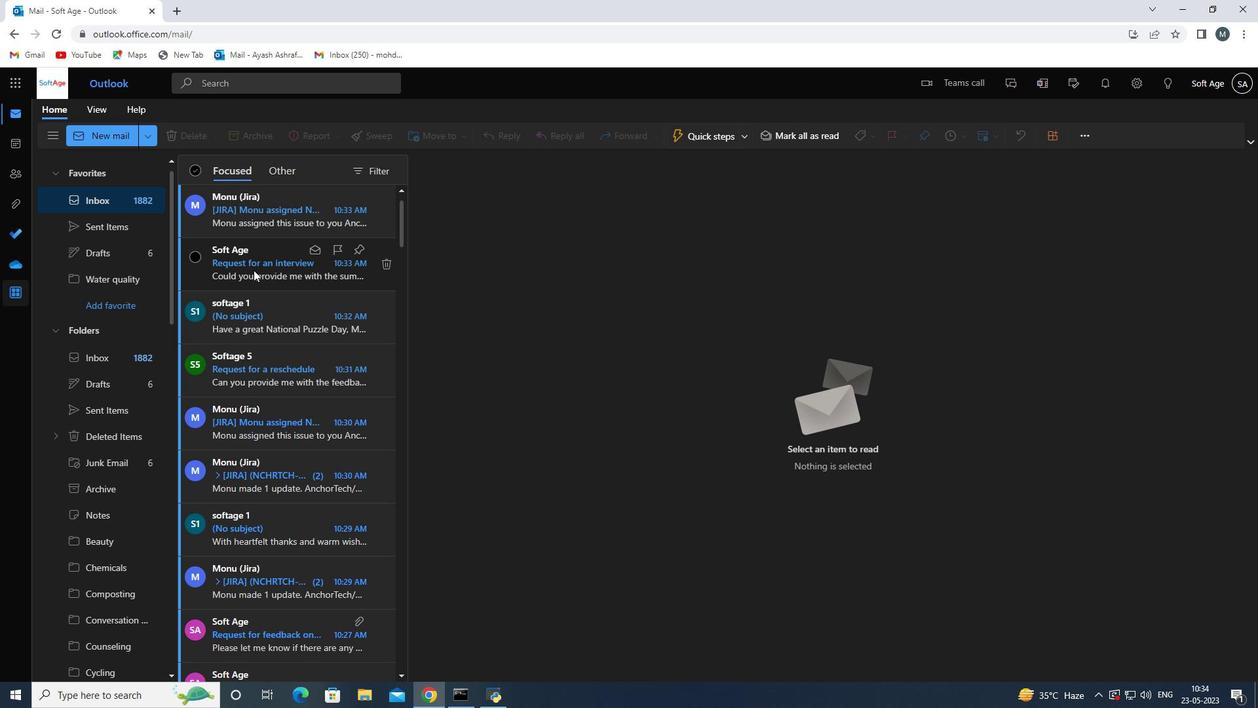 
Action: Mouse scrolled (253, 270) with delta (0, 0)
Screenshot: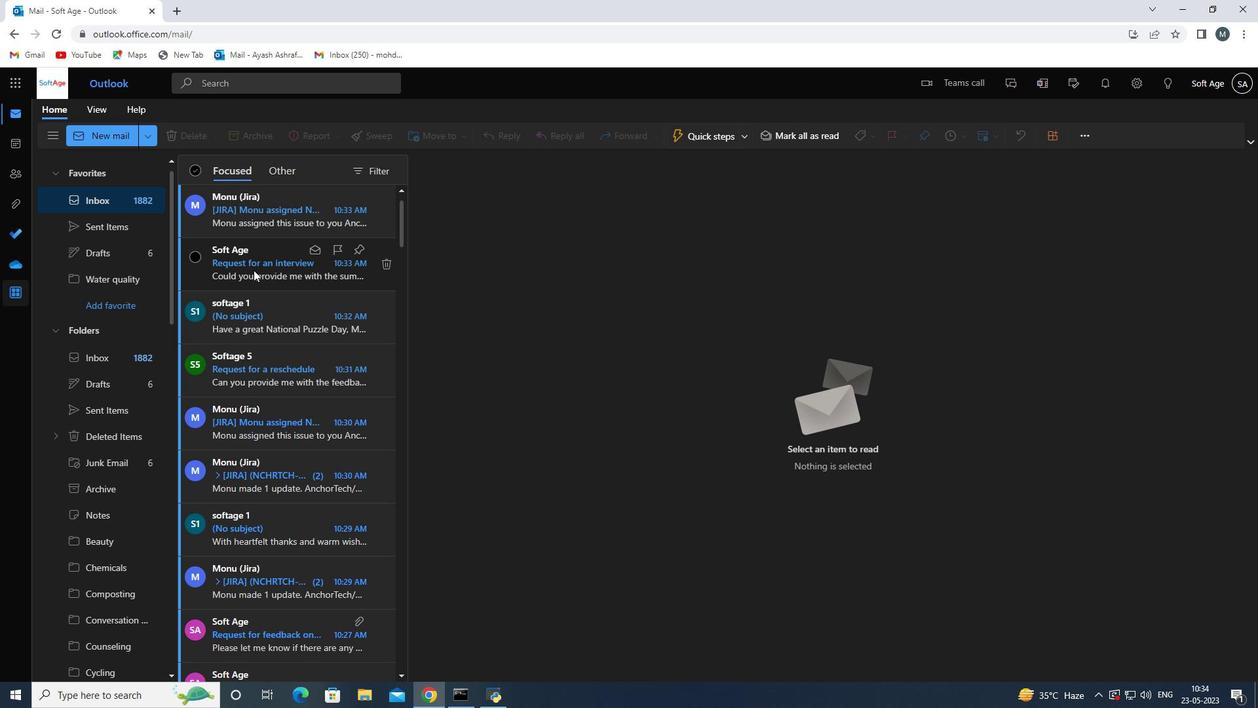 
Action: Mouse scrolled (253, 270) with delta (0, 0)
Screenshot: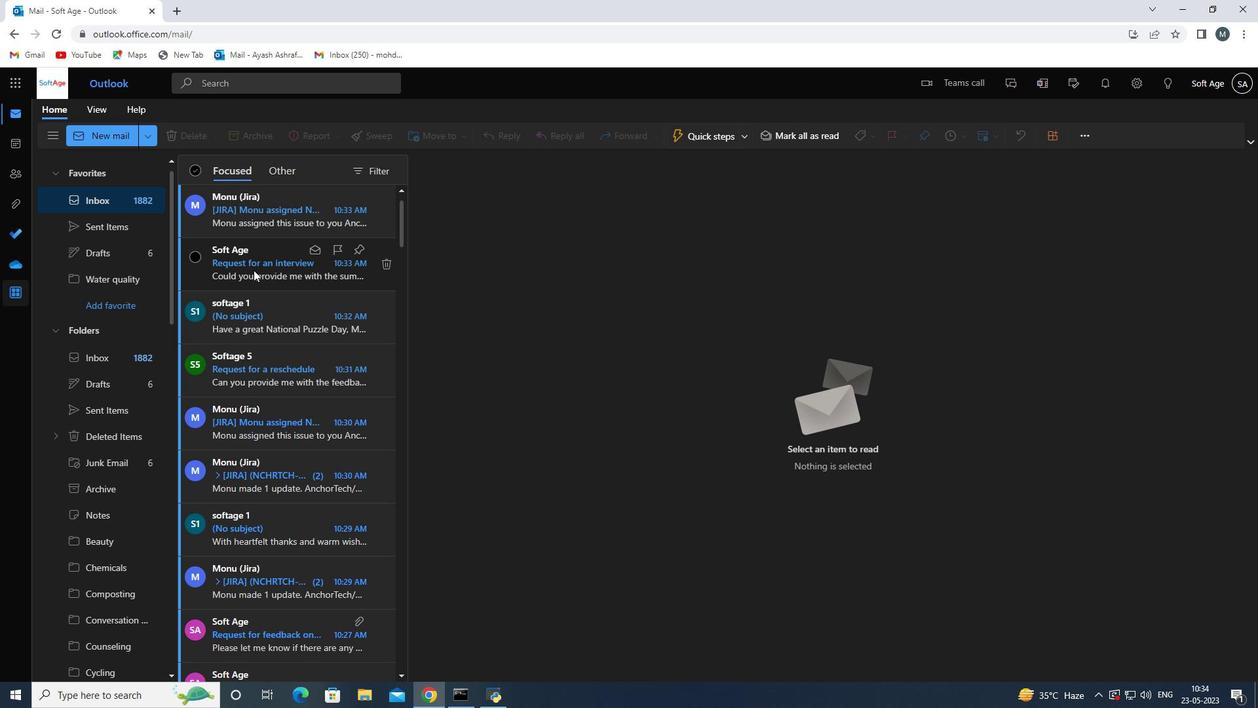 
Action: Mouse scrolled (253, 270) with delta (0, 0)
Screenshot: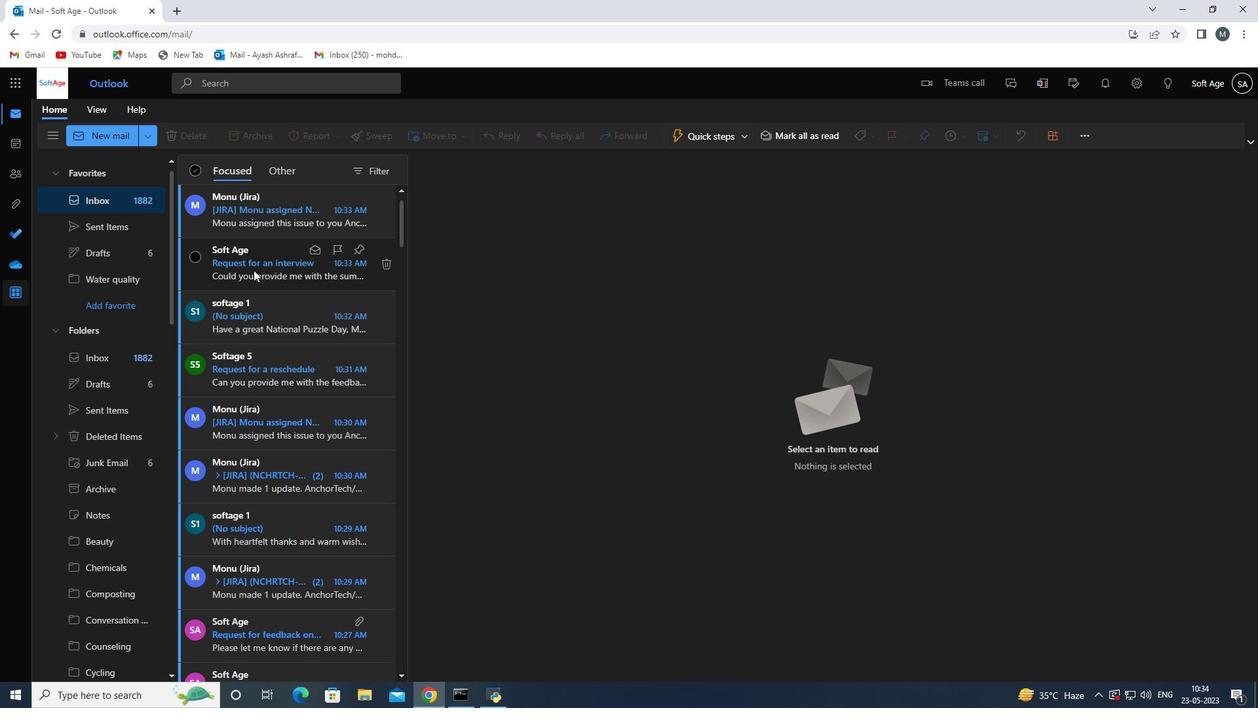 
Action: Mouse moved to (106, 226)
Screenshot: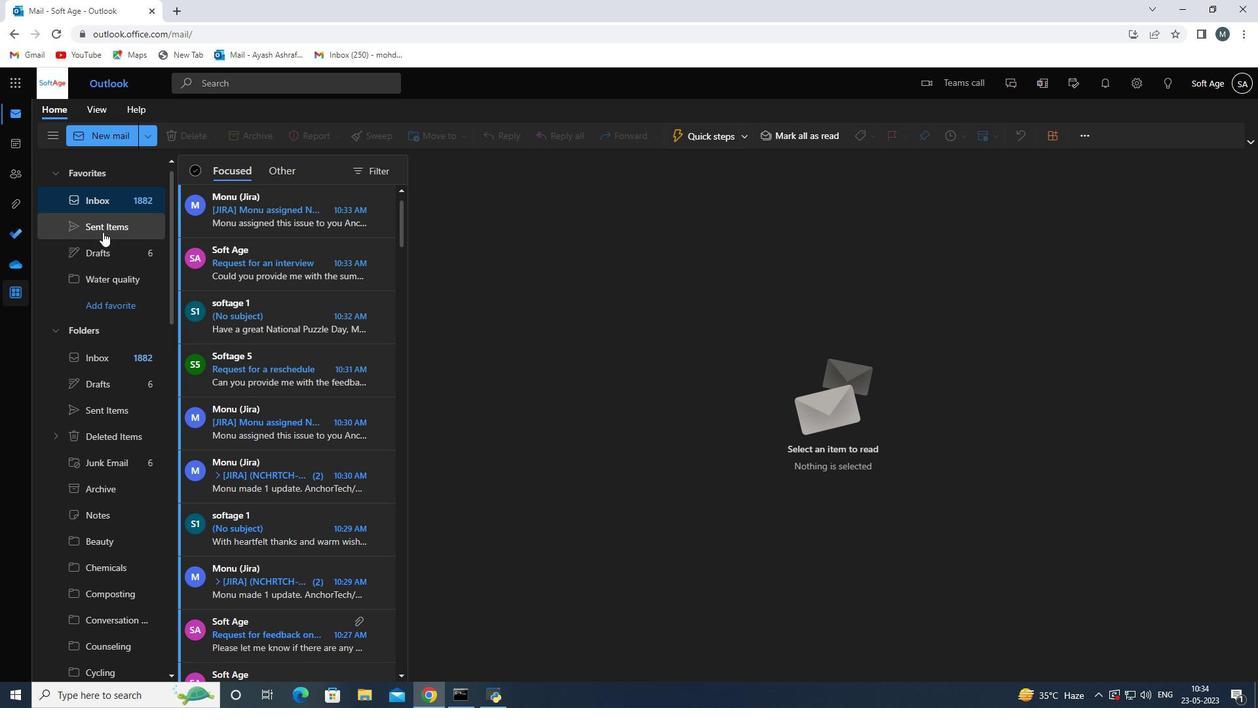
Action: Mouse pressed left at (106, 226)
Screenshot: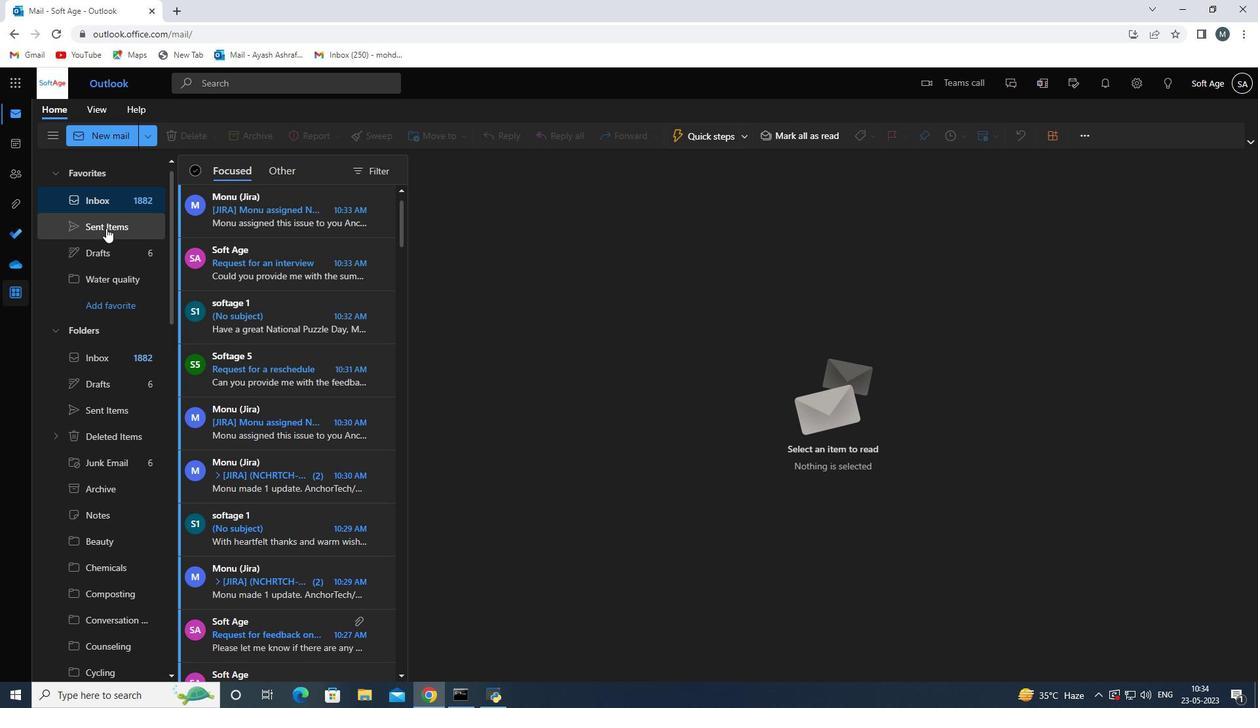 
Action: Mouse moved to (259, 224)
Screenshot: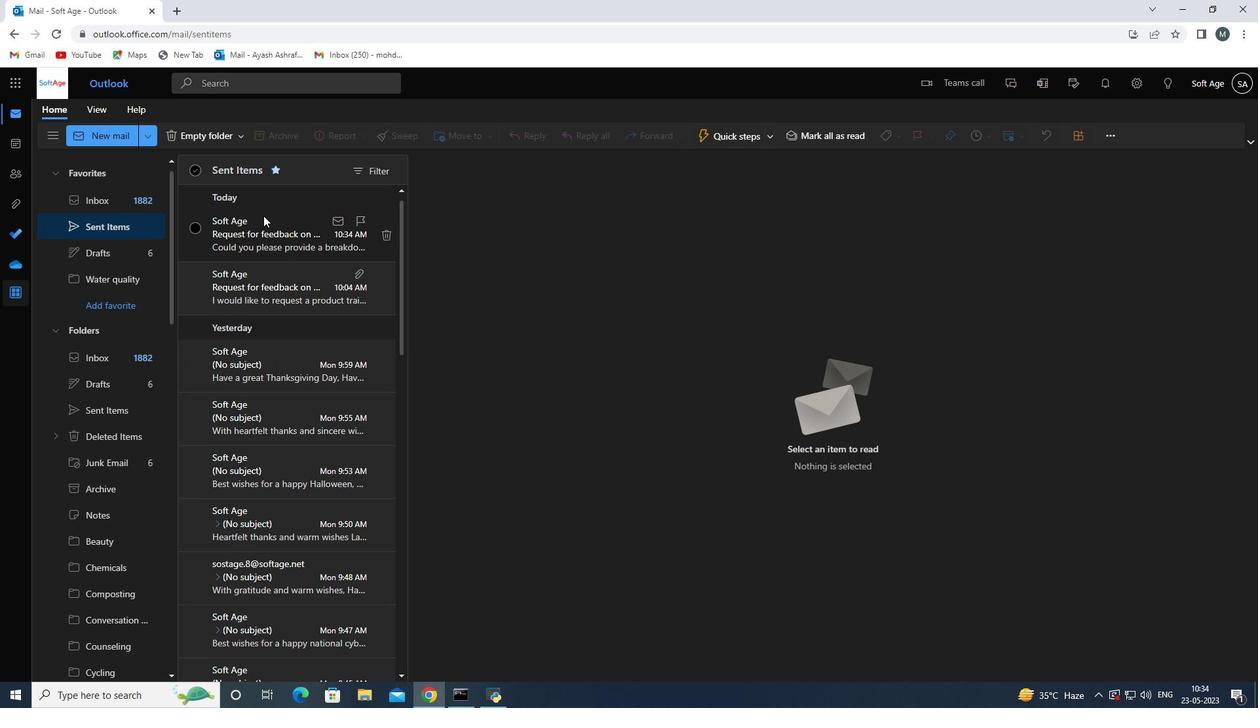 
Action: Mouse pressed left at (259, 224)
Screenshot: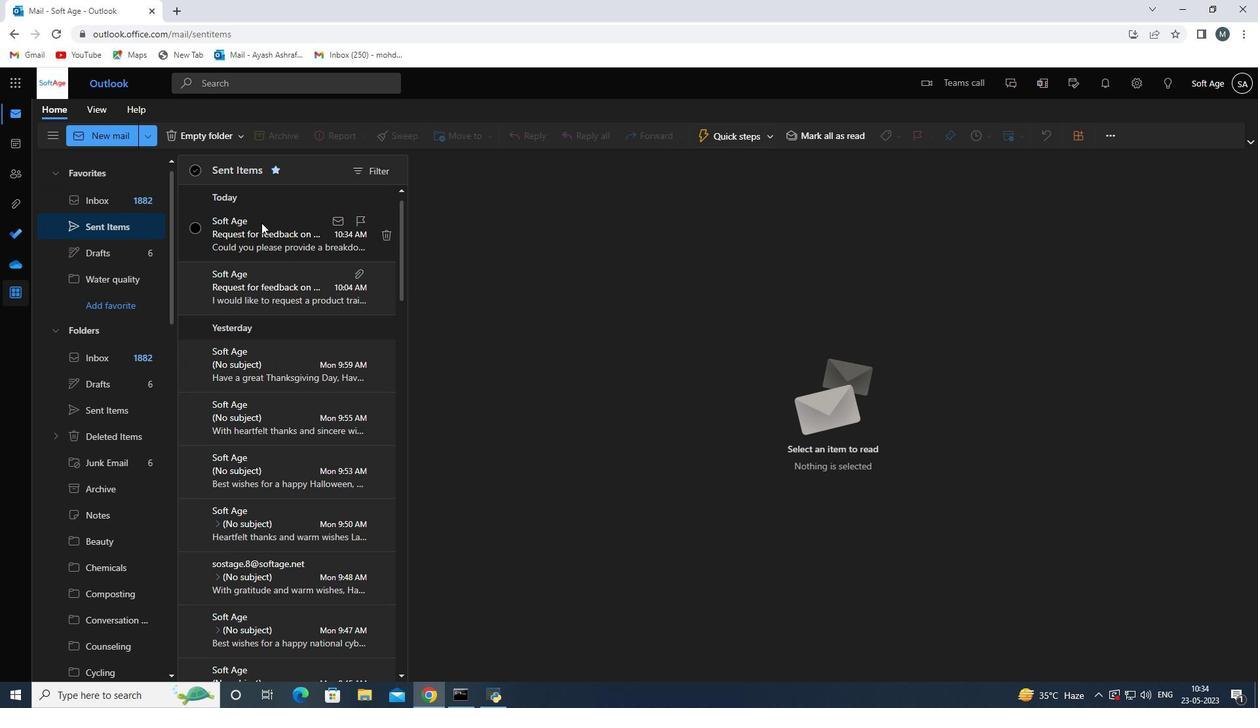 
Action: Mouse moved to (453, 139)
Screenshot: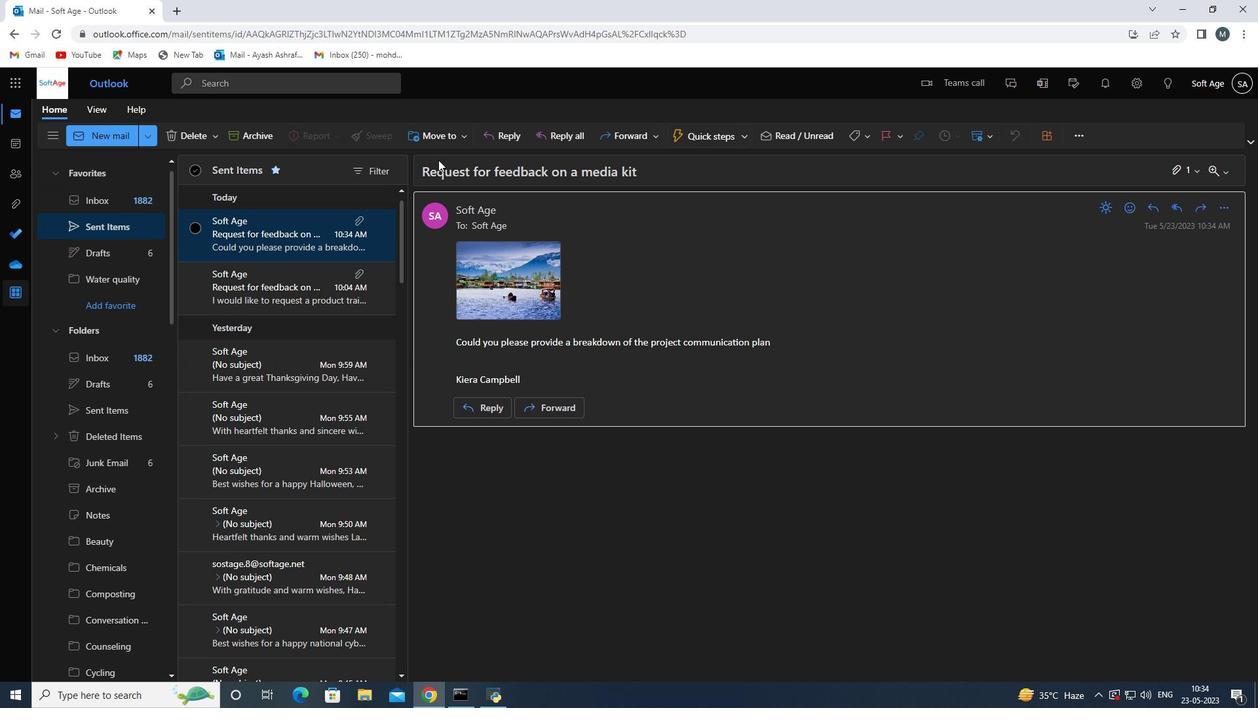 
Action: Mouse pressed left at (453, 139)
Screenshot: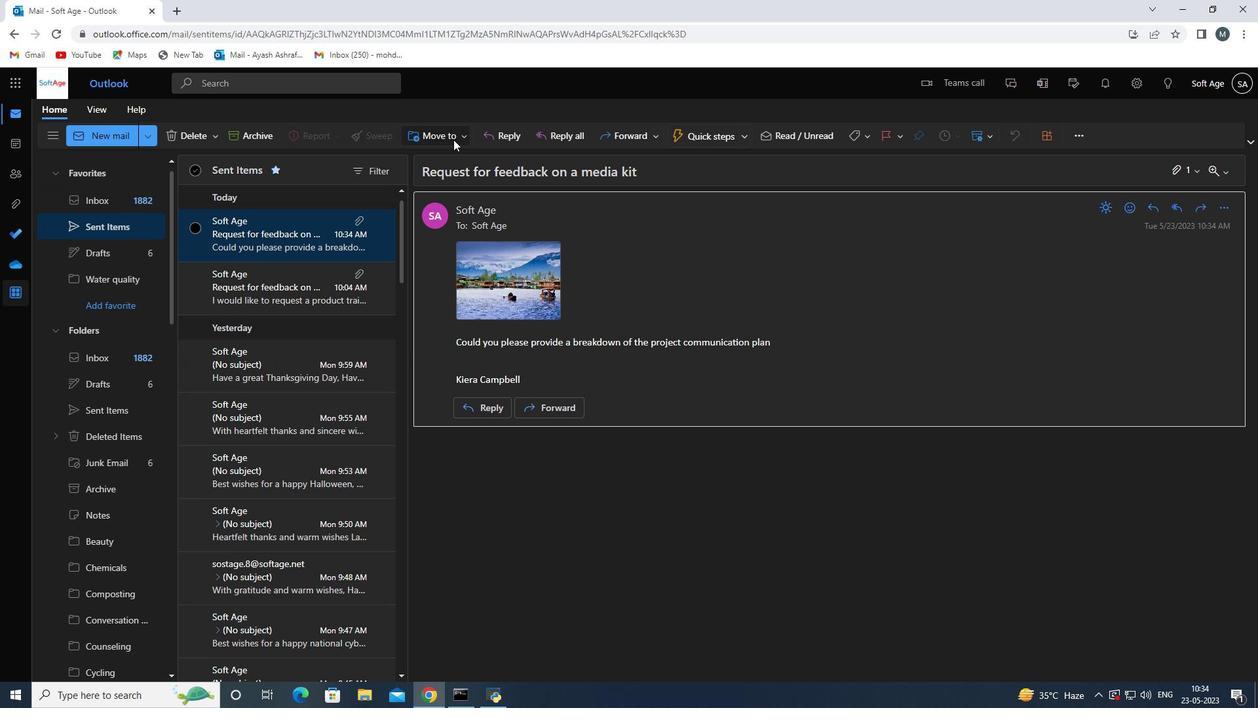 
Action: Mouse moved to (482, 159)
Screenshot: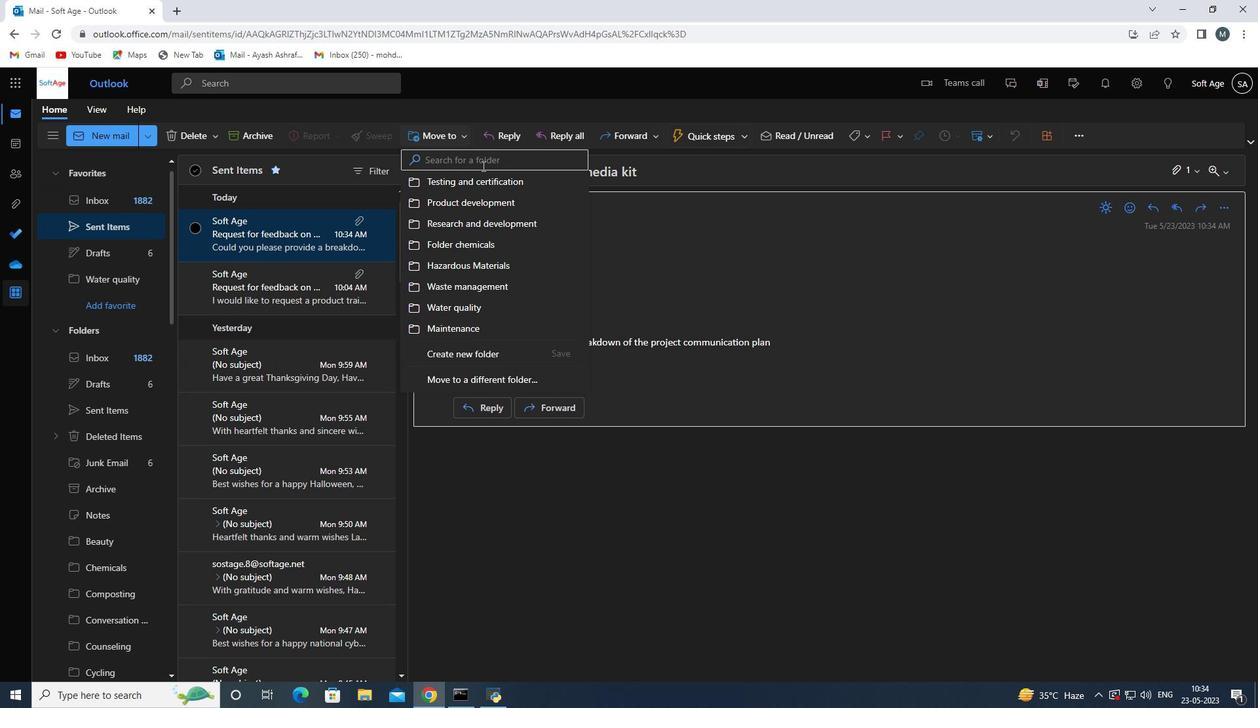 
Action: Mouse pressed left at (482, 159)
Screenshot: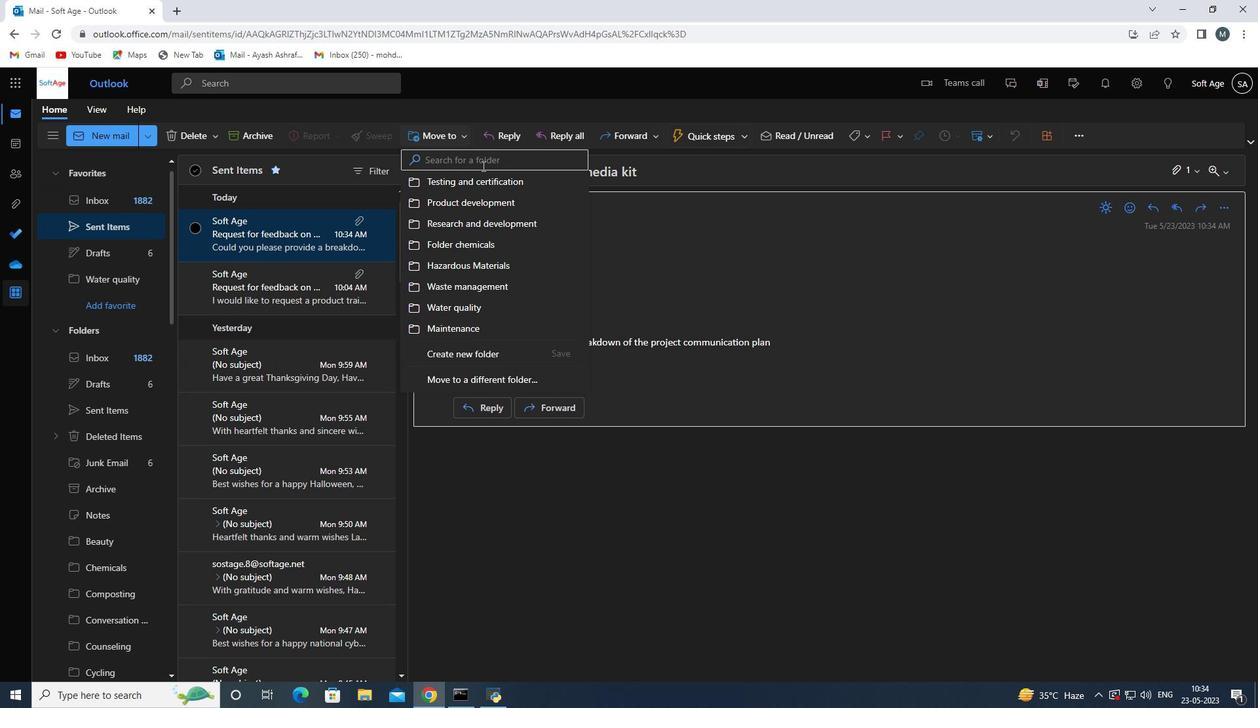 
Action: Key pressed <Key.shift>w<Key.backspace><Key.shift><Key.shift><Key.shift><Key.shift><Key.shift><Key.shift><Key.shift><Key.shift><Key.shift>Quality<Key.space><Key.shift><Key.shift><Key.shift><Key.shift><Key.shift><Key.shift><Key.shift><Key.shift><Key.shift><Key.shift>Control
Screenshot: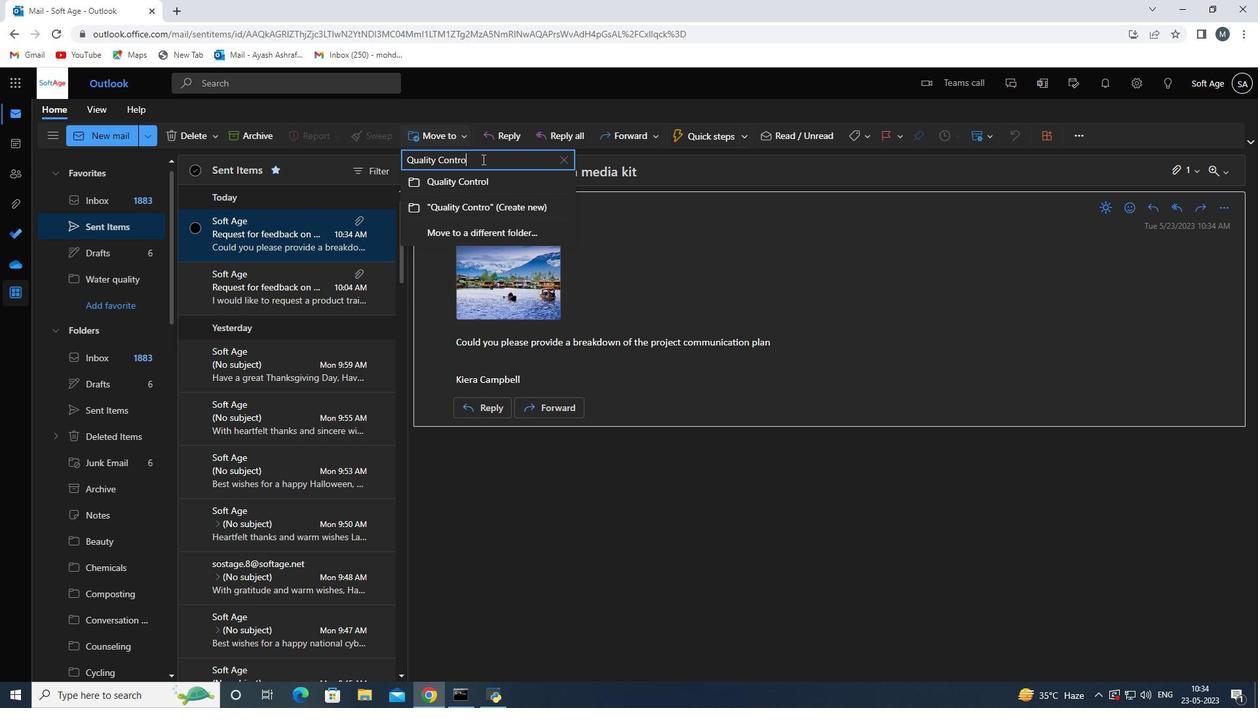 
Action: Mouse moved to (472, 185)
Screenshot: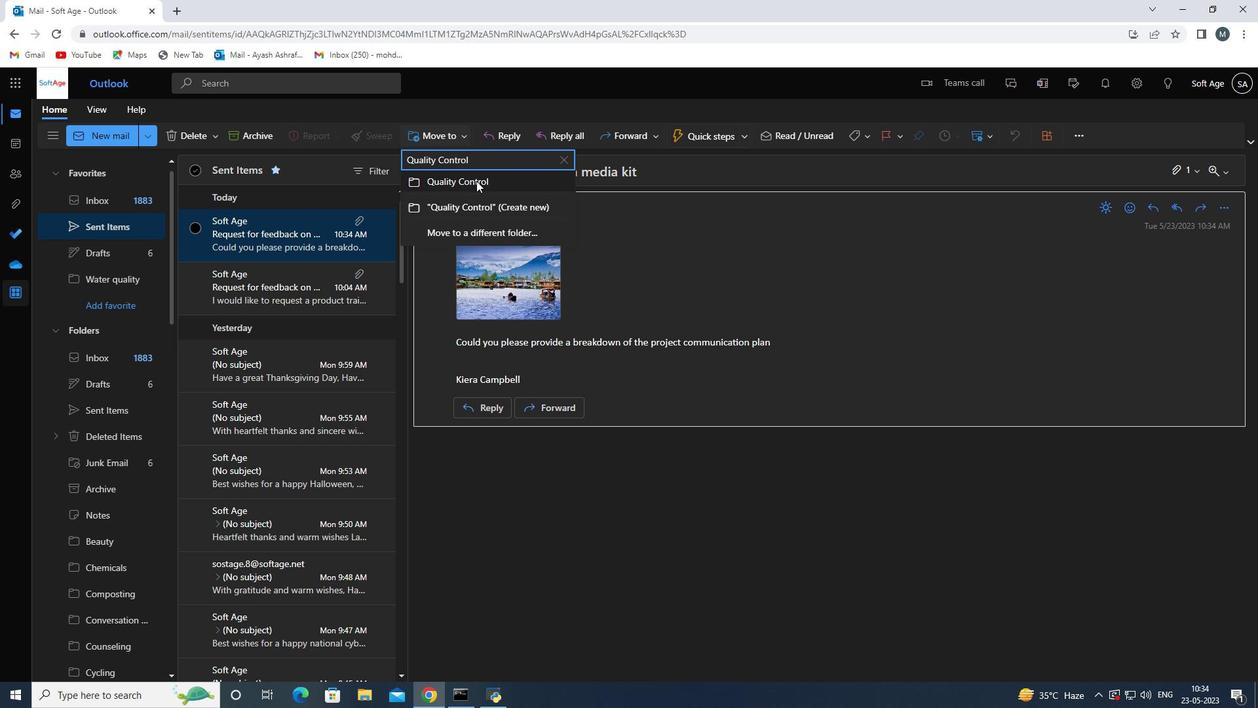 
Action: Mouse pressed left at (472, 185)
Screenshot: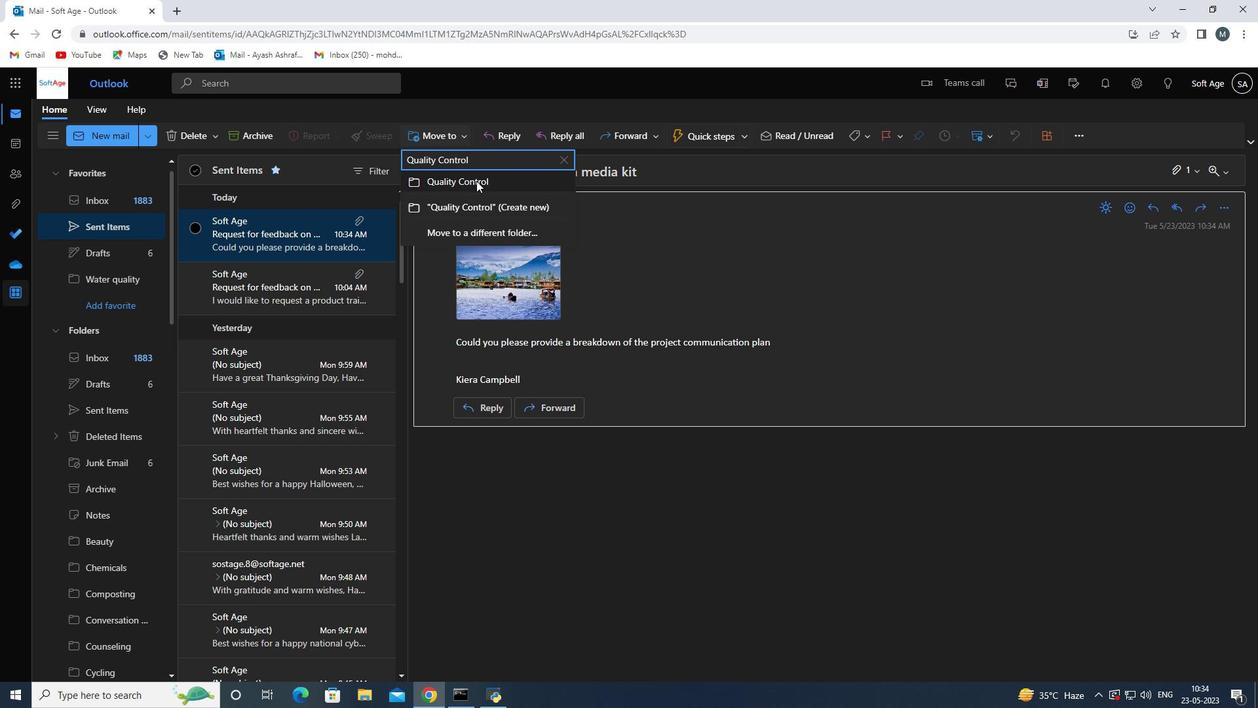 
Action: Mouse moved to (493, 264)
Screenshot: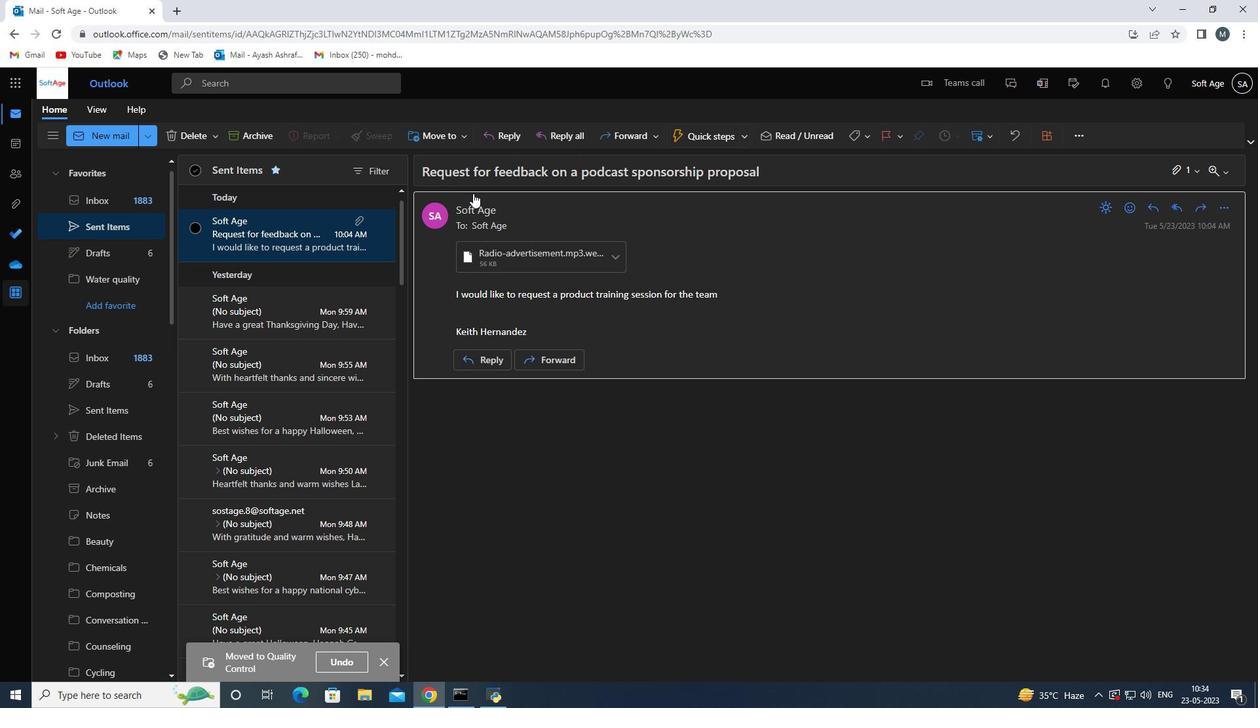 
